 Task: Research Airbnb properties in Yevlakh, Azerbaijan from 8th December, 2023 to 15th December, 2023 for 9 adults. Place can be shared room with 5 bedrooms having 9 beds and 5 bathrooms. Property type can be flat. Amenities needed are: wifi, TV, free parkinig on premises, hot tub, gym, smoking allowed. Look for 5 properties as per requirement.
Action: Mouse moved to (433, 90)
Screenshot: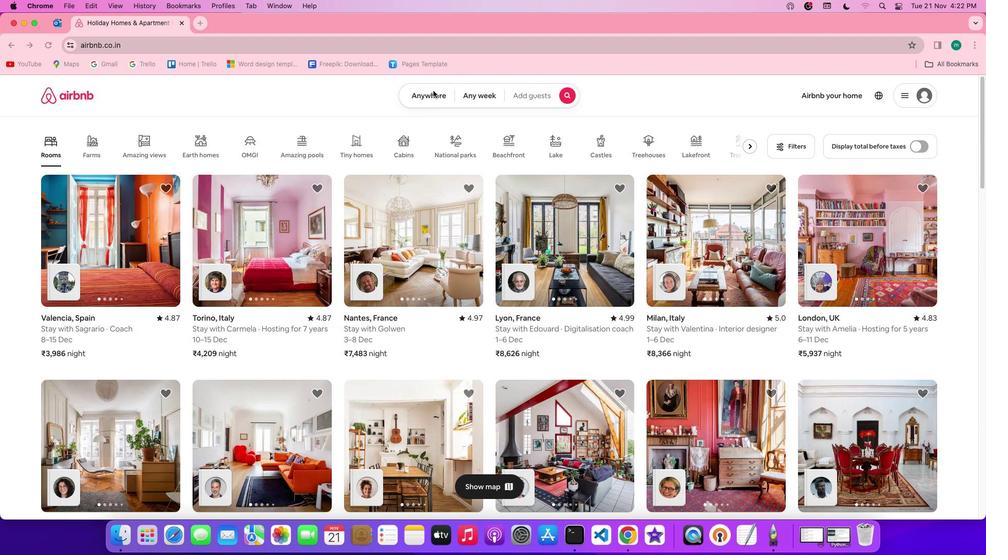 
Action: Mouse pressed left at (433, 90)
Screenshot: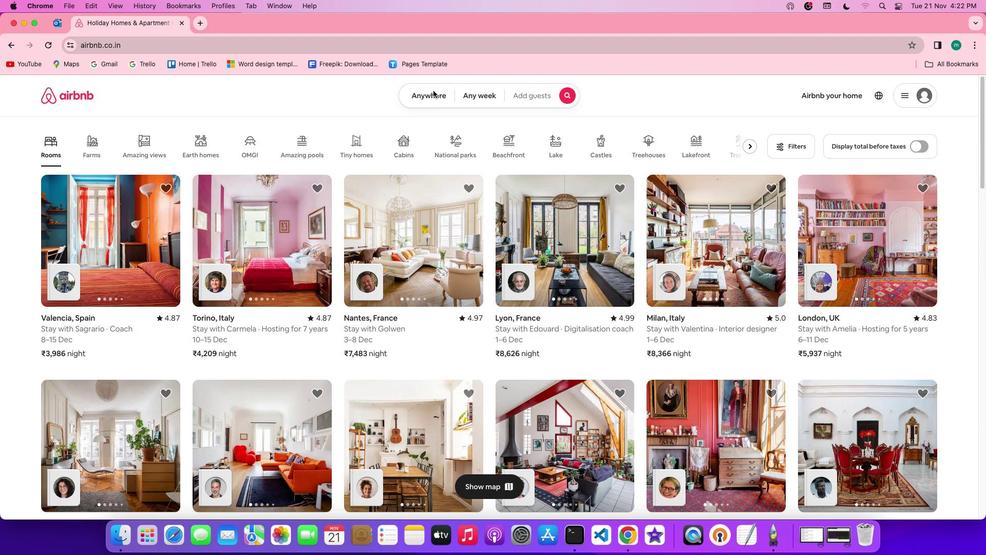 
Action: Mouse pressed left at (433, 90)
Screenshot: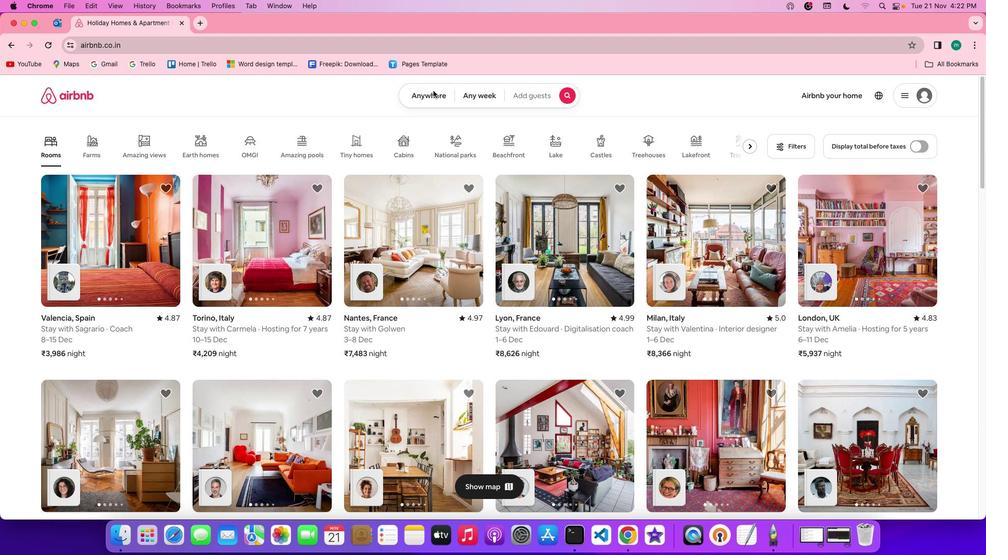 
Action: Mouse moved to (358, 135)
Screenshot: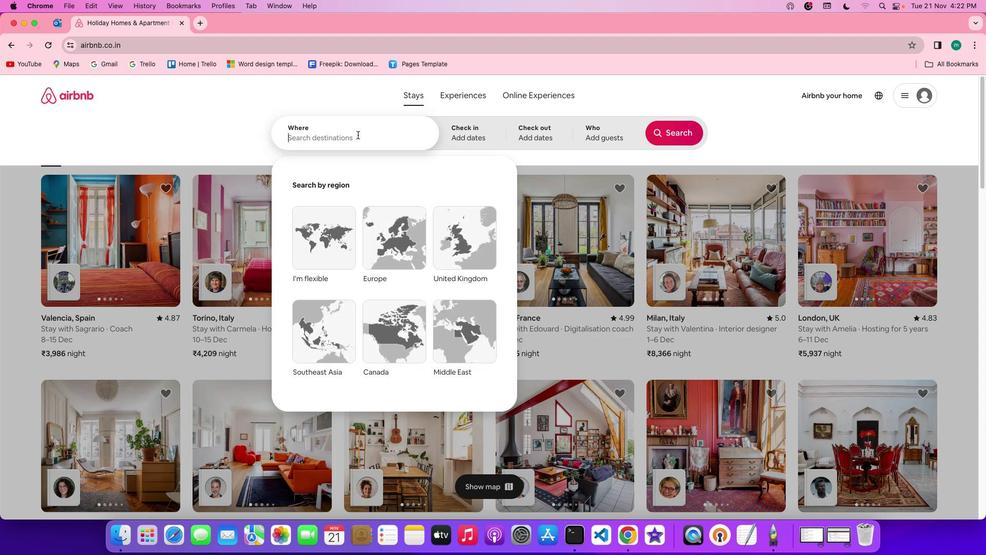 
Action: Mouse pressed left at (358, 135)
Screenshot: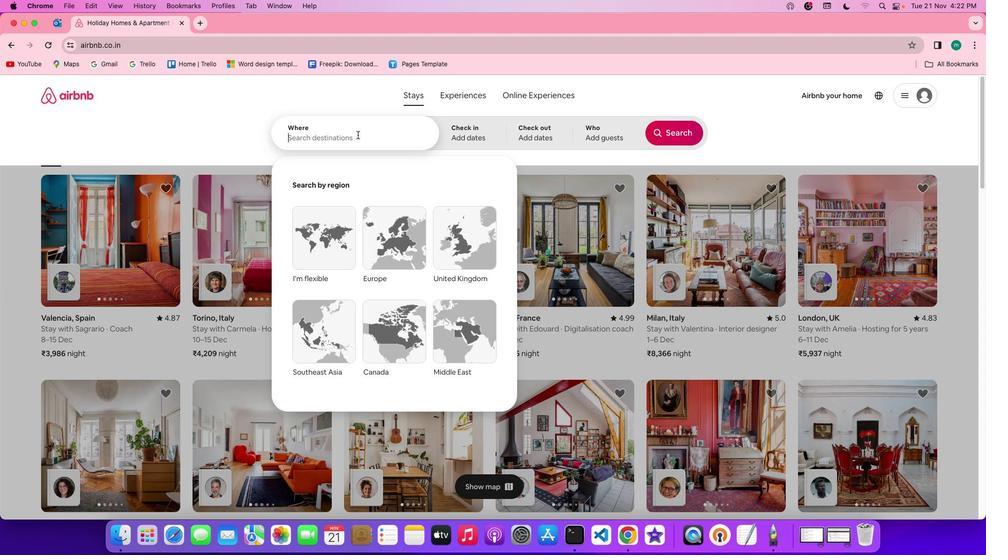 
Action: Key pressed Key.shift'Y''e''v''l''a''k''h'','Key.spaceKey.shift'A''z''e''r''b''a''i''j''a''n'
Screenshot: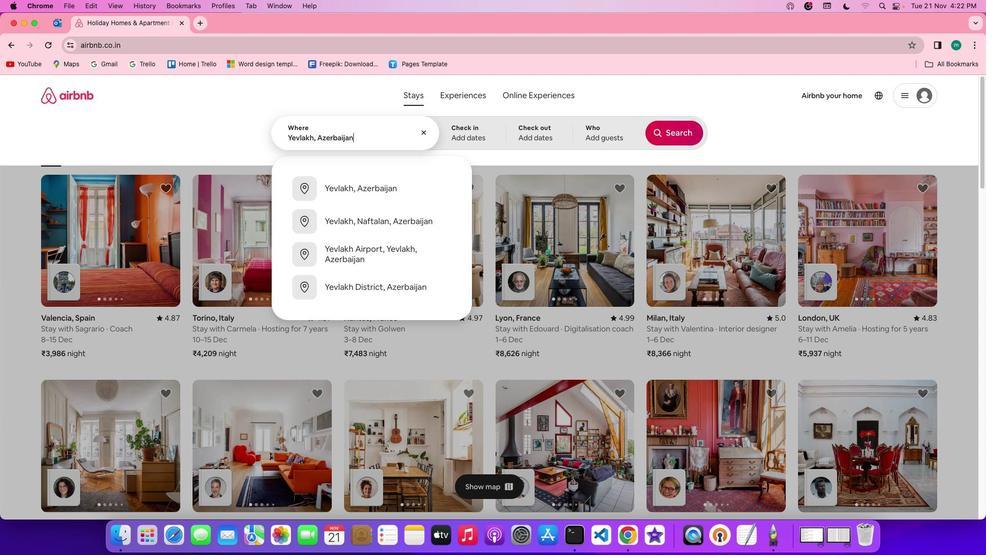 
Action: Mouse moved to (470, 132)
Screenshot: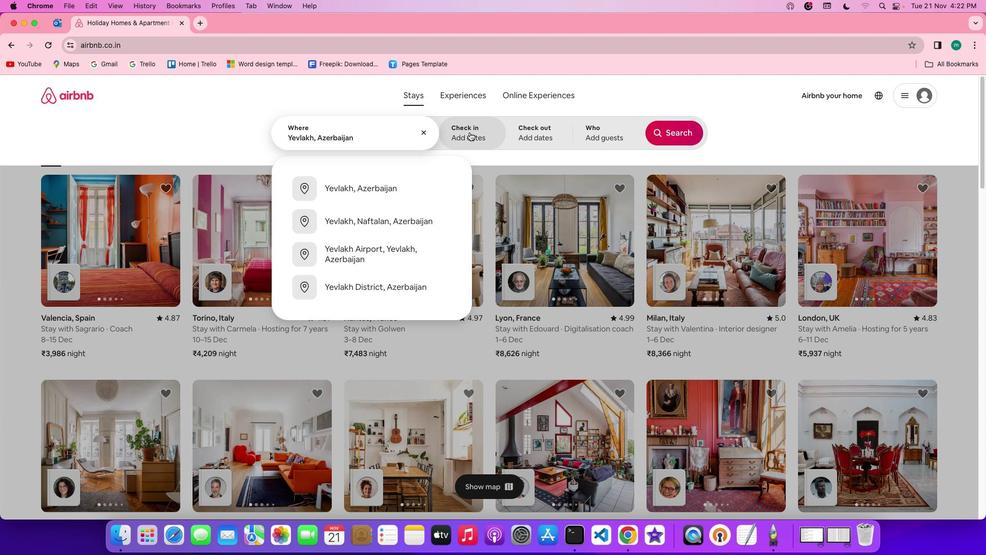 
Action: Mouse pressed left at (470, 132)
Screenshot: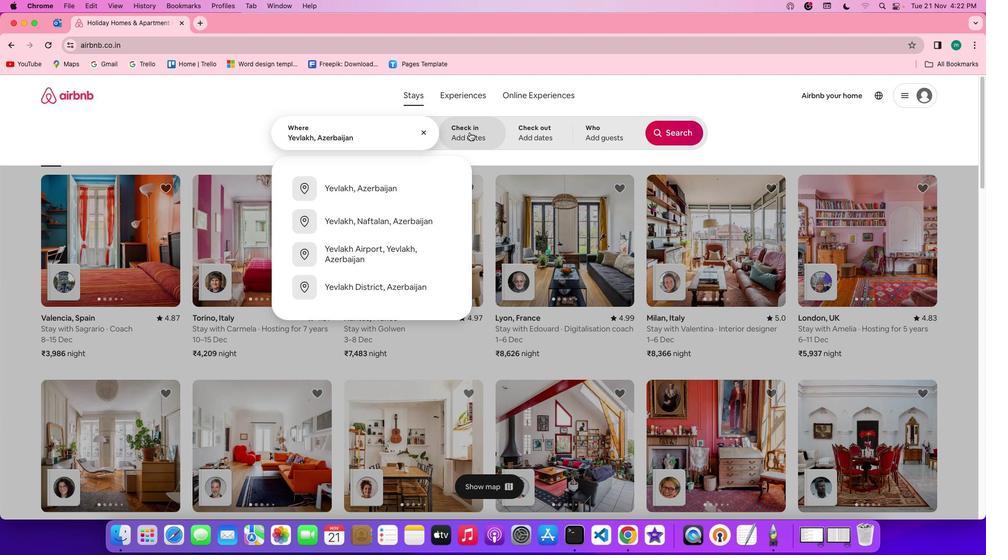 
Action: Mouse moved to (645, 290)
Screenshot: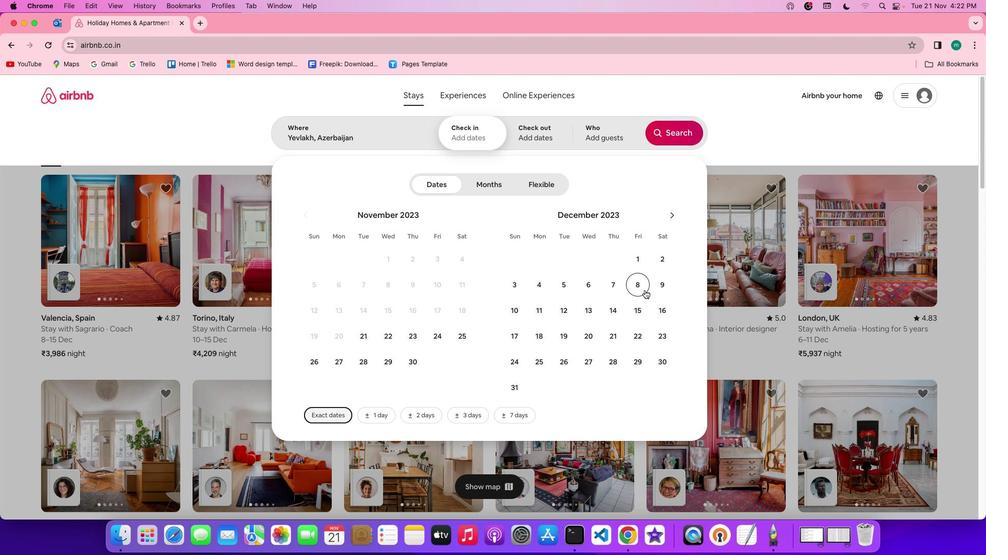 
Action: Mouse pressed left at (645, 290)
Screenshot: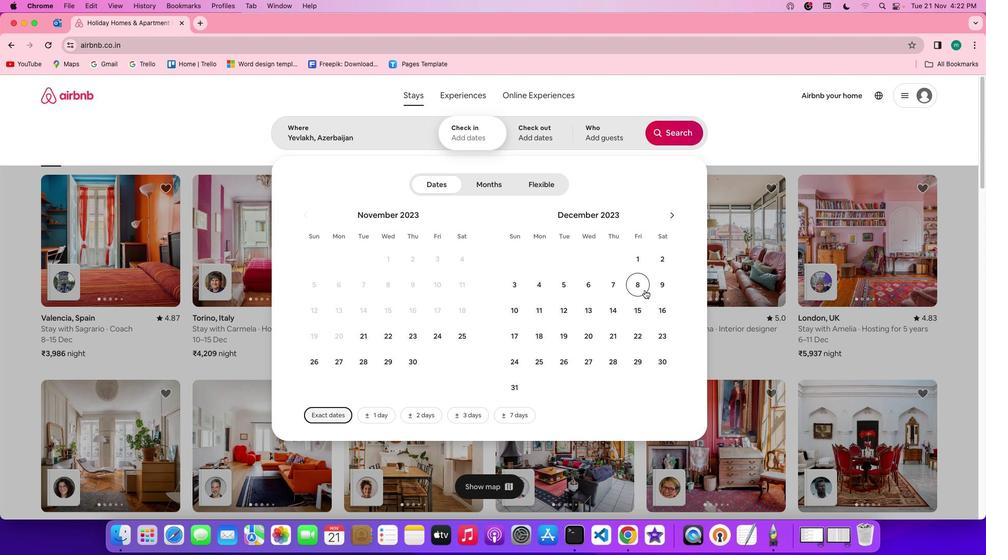 
Action: Mouse moved to (636, 313)
Screenshot: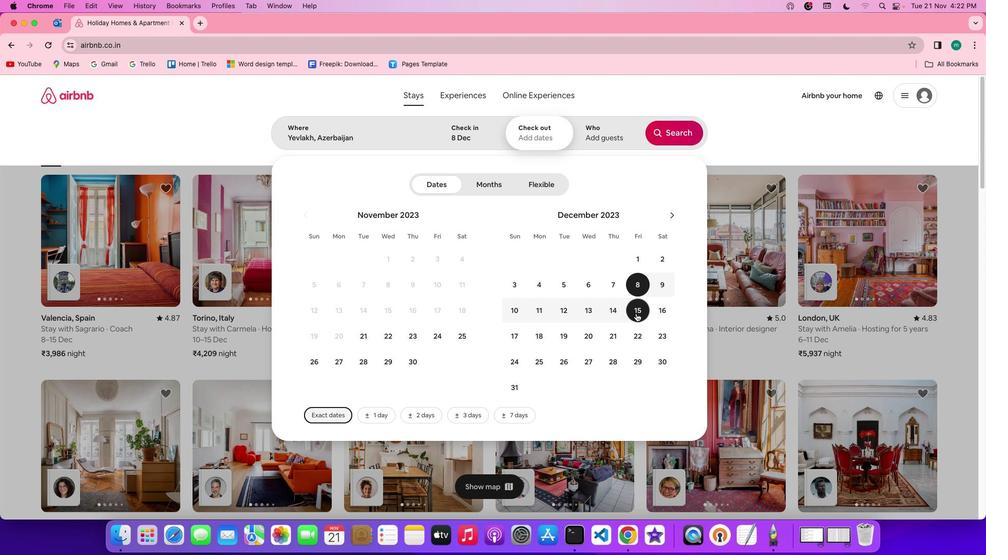 
Action: Mouse pressed left at (636, 313)
Screenshot: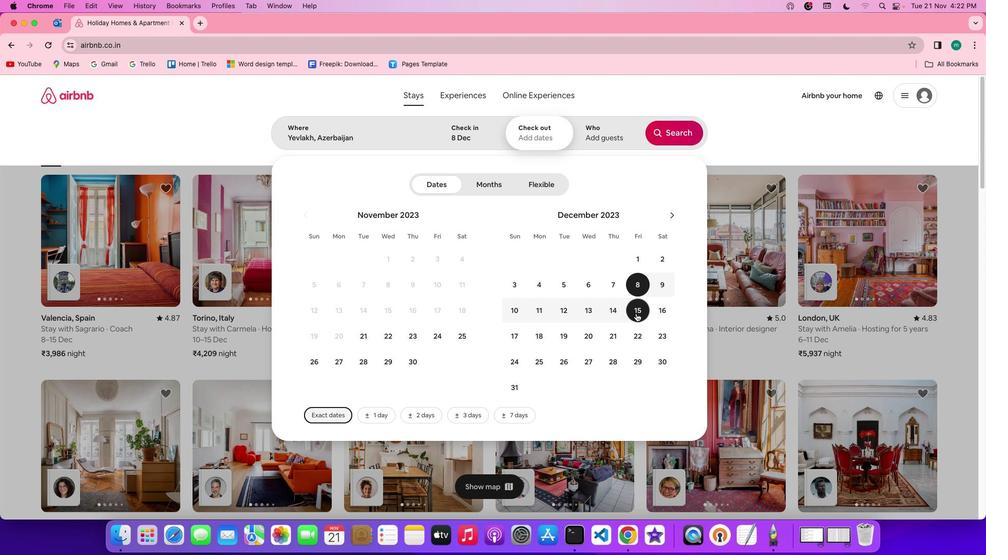 
Action: Mouse moved to (621, 142)
Screenshot: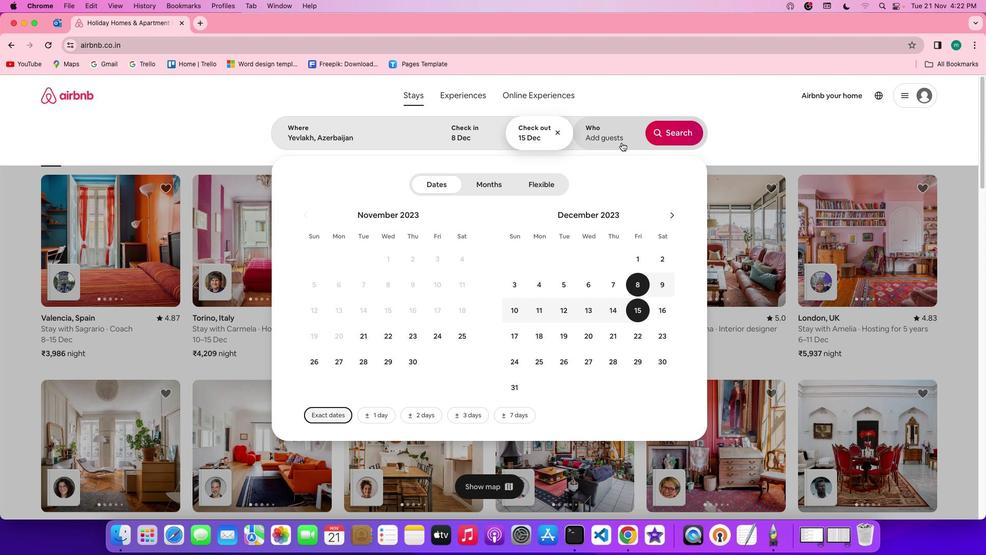 
Action: Mouse pressed left at (621, 142)
Screenshot: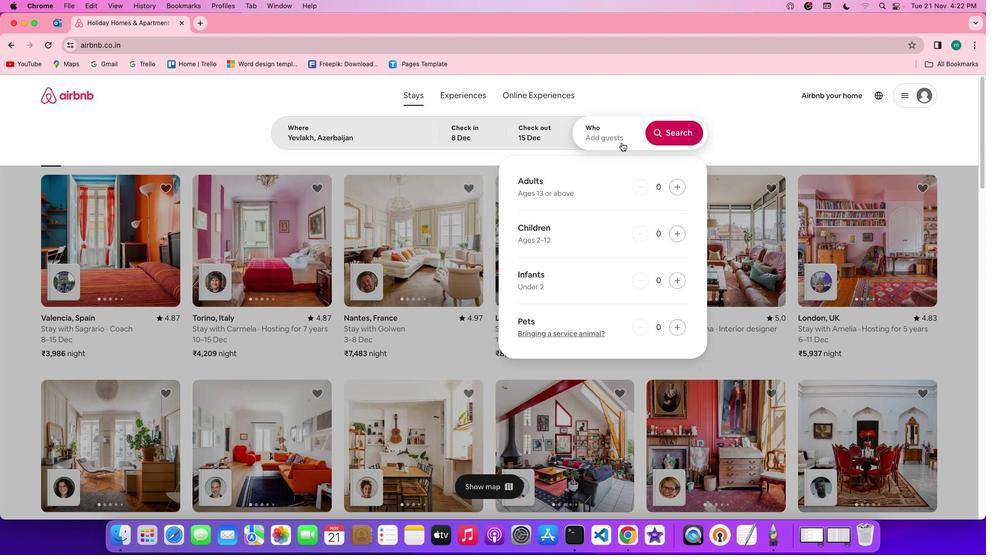 
Action: Mouse moved to (681, 188)
Screenshot: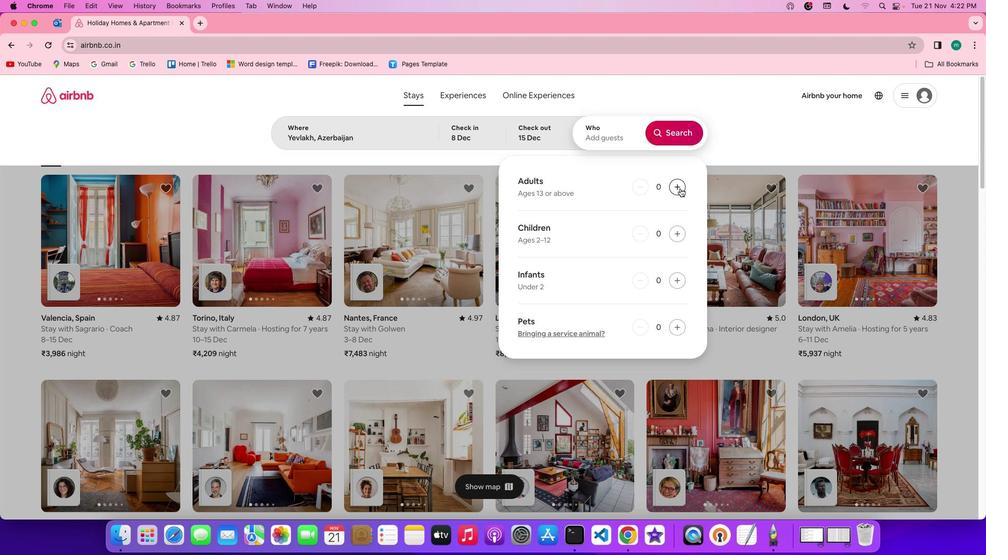 
Action: Mouse pressed left at (681, 188)
Screenshot: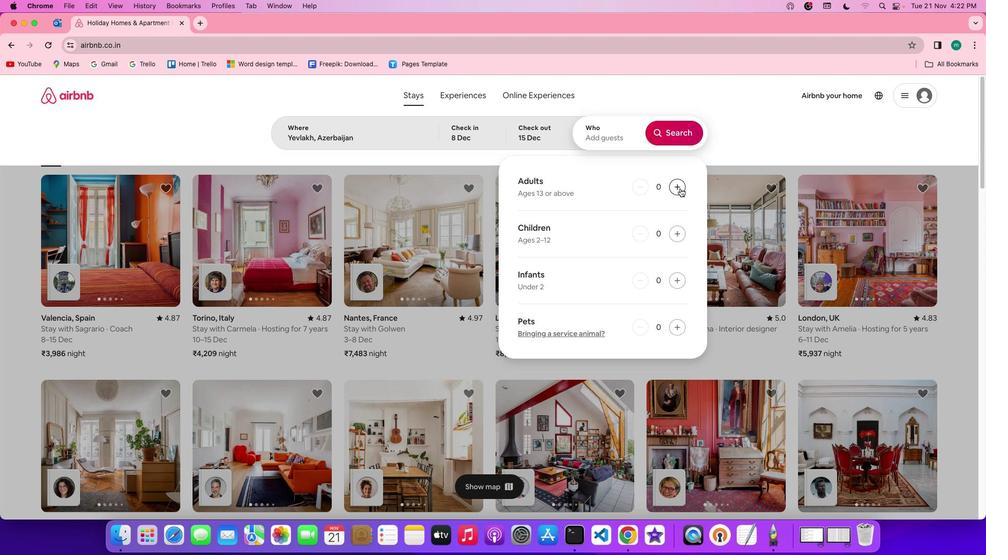 
Action: Mouse pressed left at (681, 188)
Screenshot: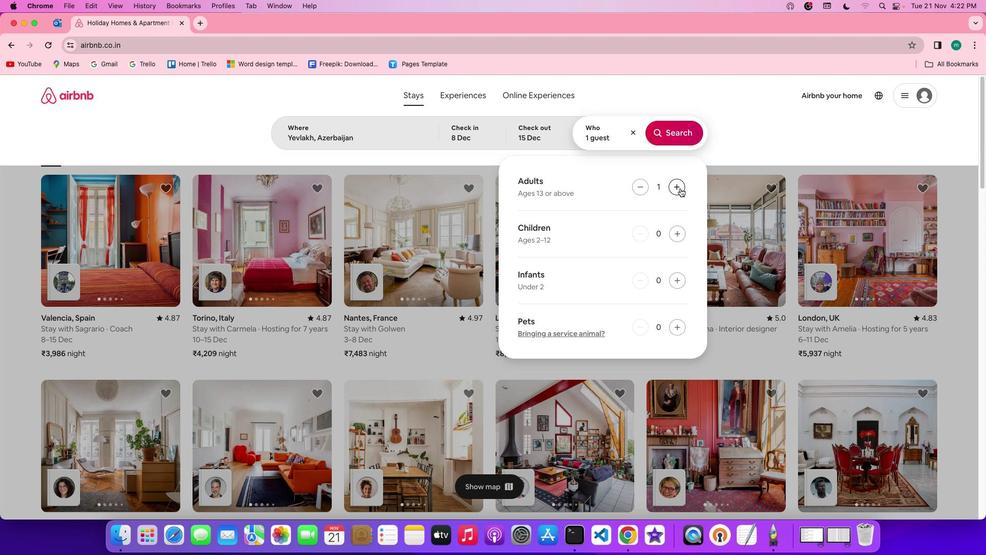 
Action: Mouse pressed left at (681, 188)
Screenshot: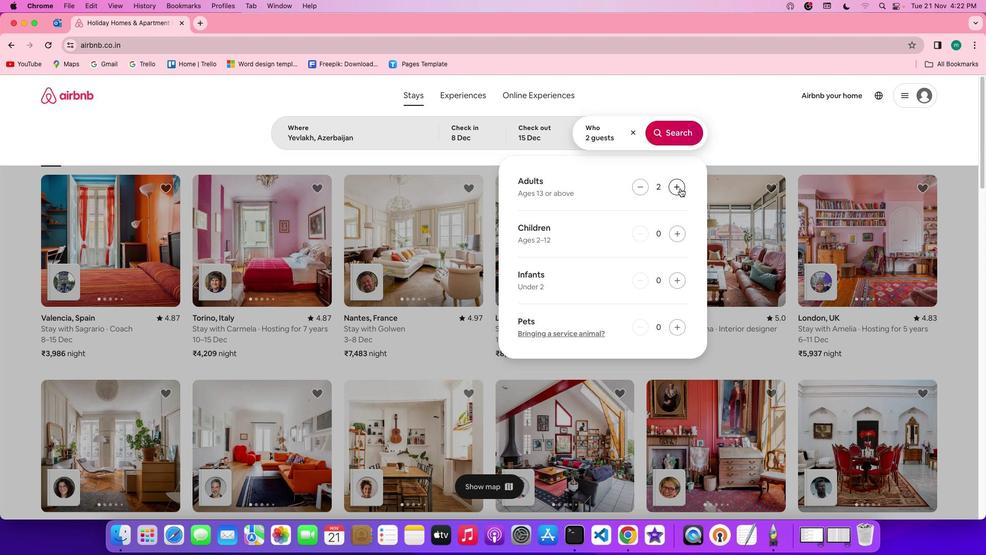 
Action: Mouse pressed left at (681, 188)
Screenshot: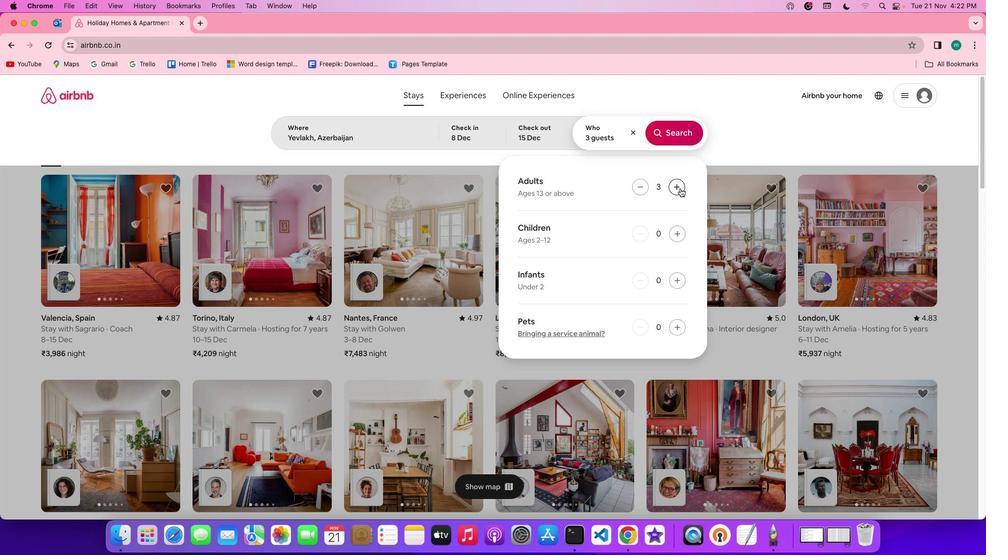 
Action: Mouse pressed left at (681, 188)
Screenshot: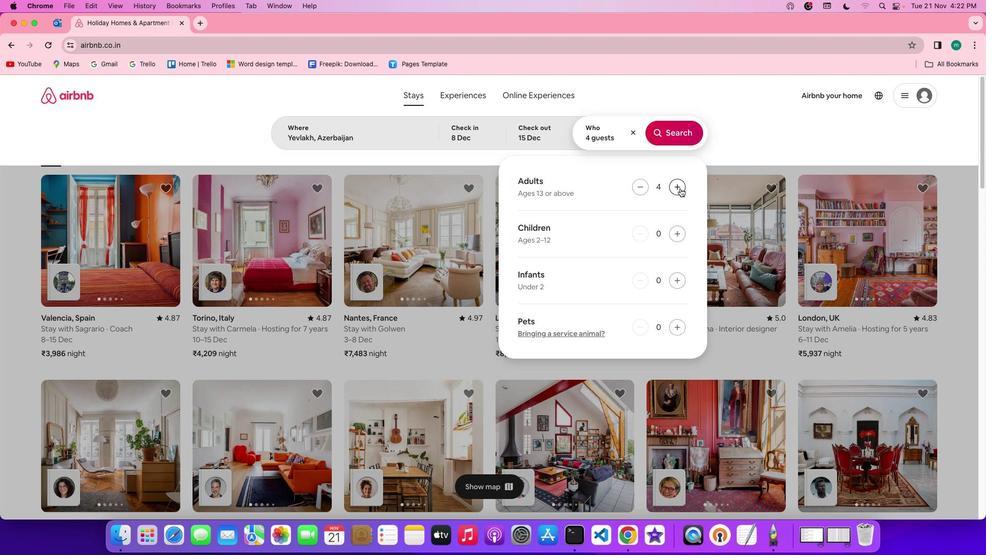 
Action: Mouse pressed left at (681, 188)
Screenshot: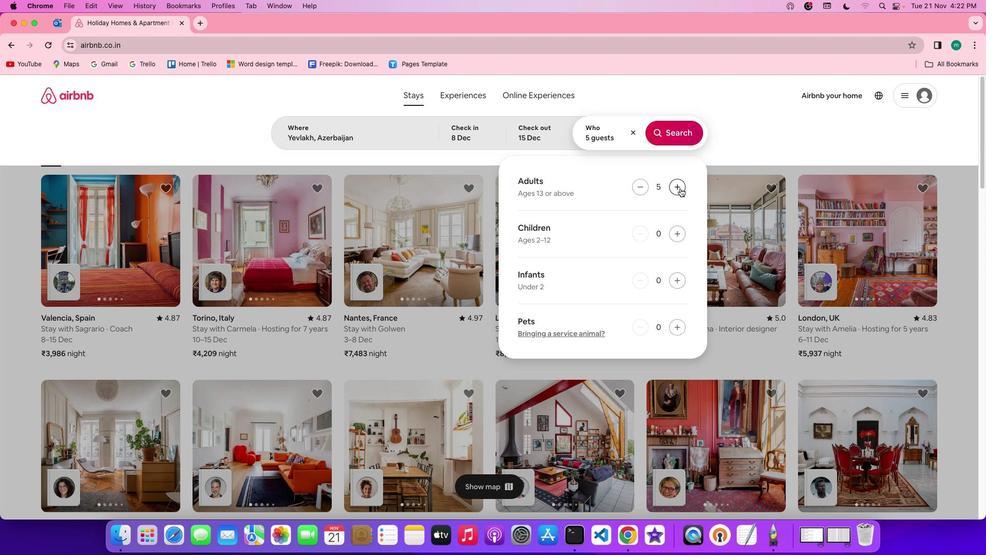 
Action: Mouse pressed left at (681, 188)
Screenshot: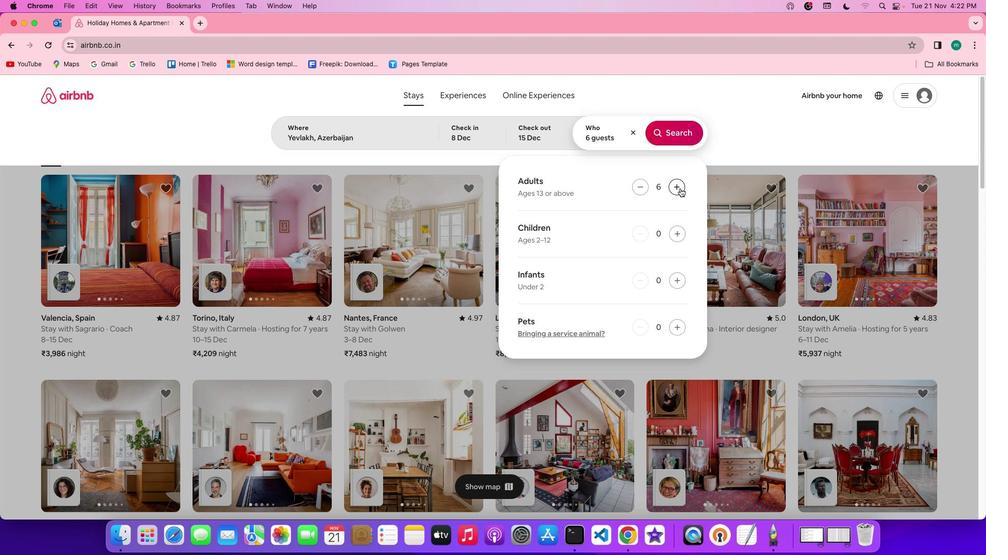 
Action: Mouse pressed left at (681, 188)
Screenshot: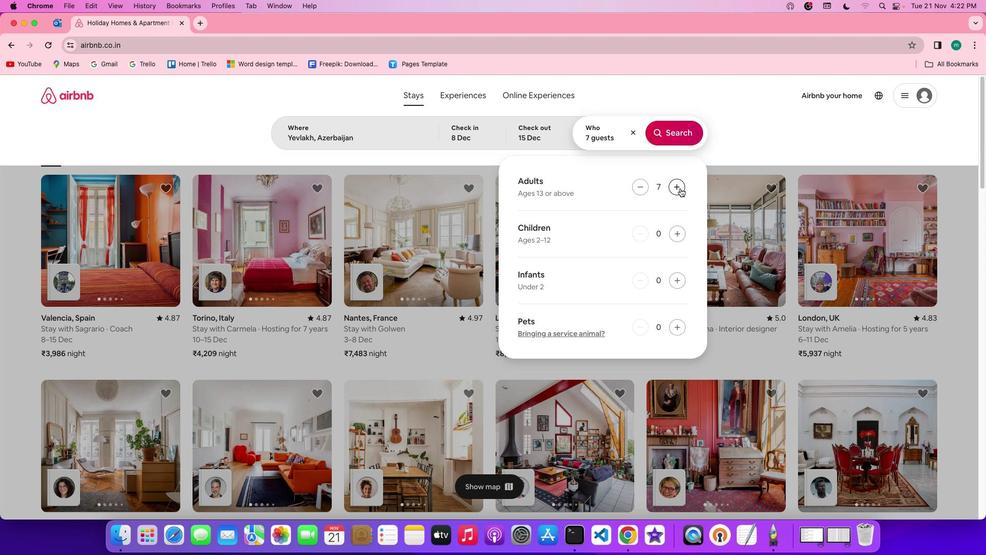 
Action: Mouse pressed left at (681, 188)
Screenshot: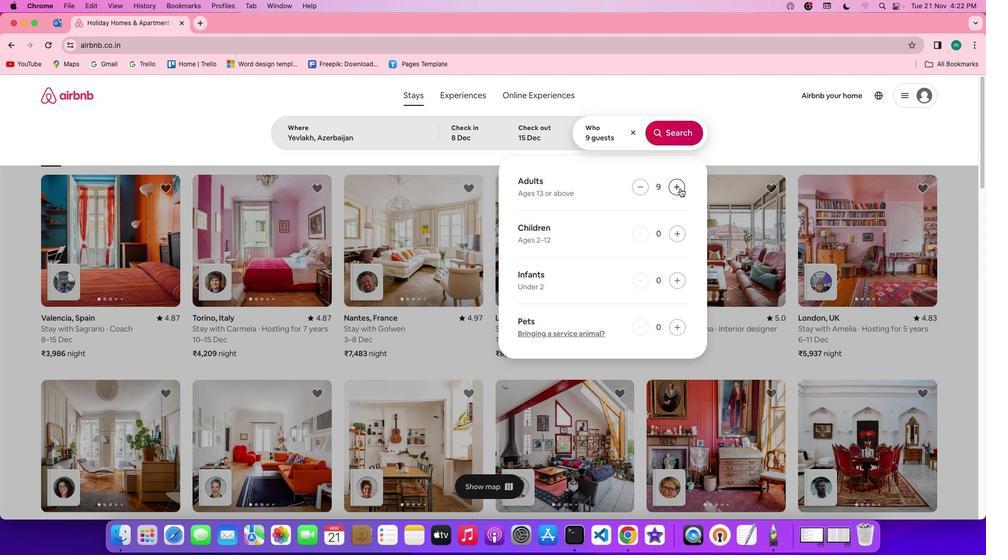 
Action: Mouse moved to (670, 131)
Screenshot: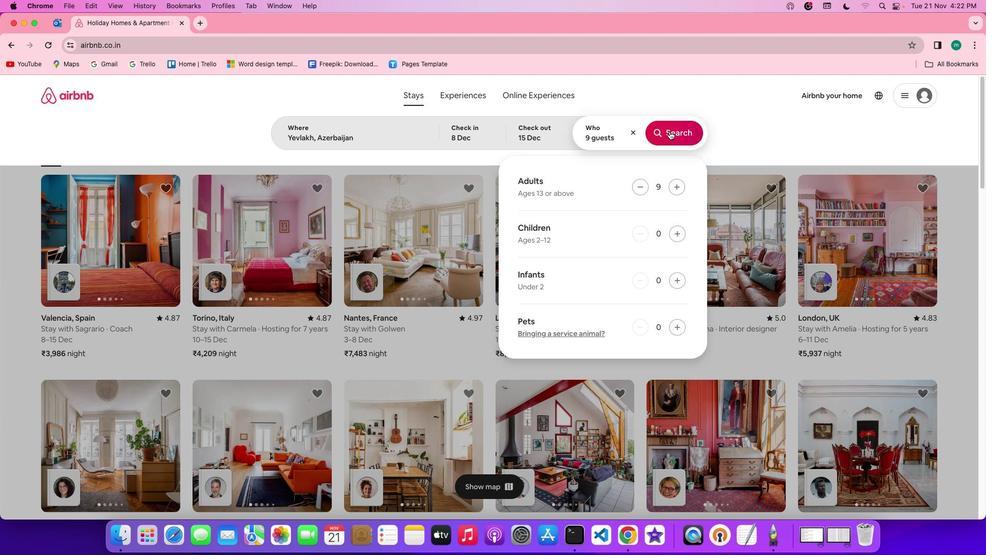 
Action: Mouse pressed left at (670, 131)
Screenshot: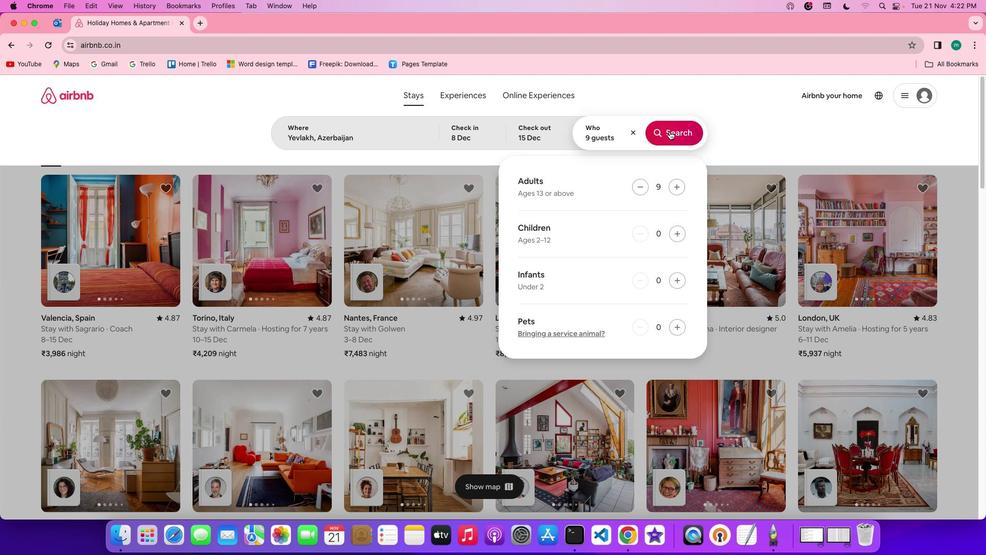 
Action: Mouse moved to (822, 132)
Screenshot: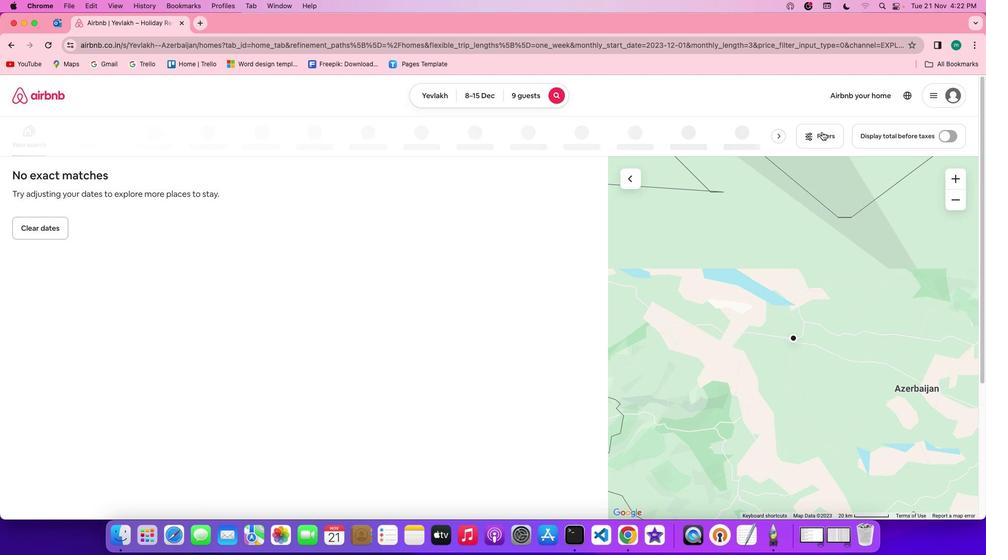 
Action: Mouse pressed left at (822, 132)
Screenshot: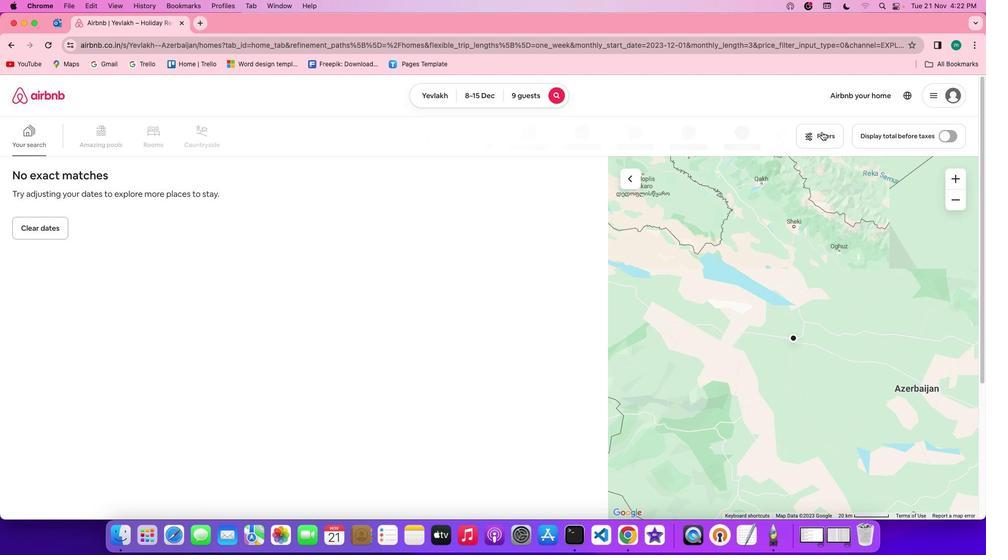 
Action: Mouse moved to (506, 309)
Screenshot: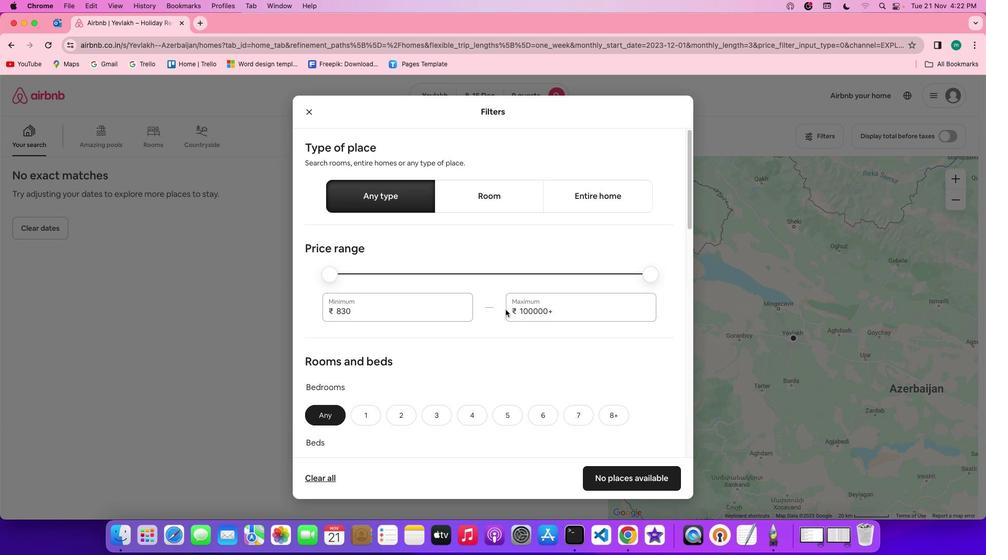 
Action: Mouse scrolled (506, 309) with delta (0, 0)
Screenshot: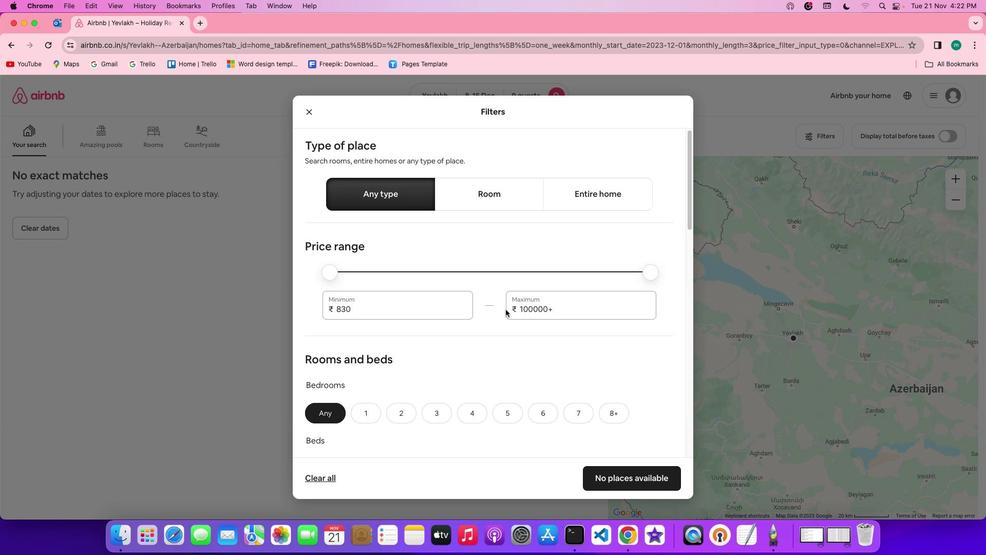 
Action: Mouse scrolled (506, 309) with delta (0, 0)
Screenshot: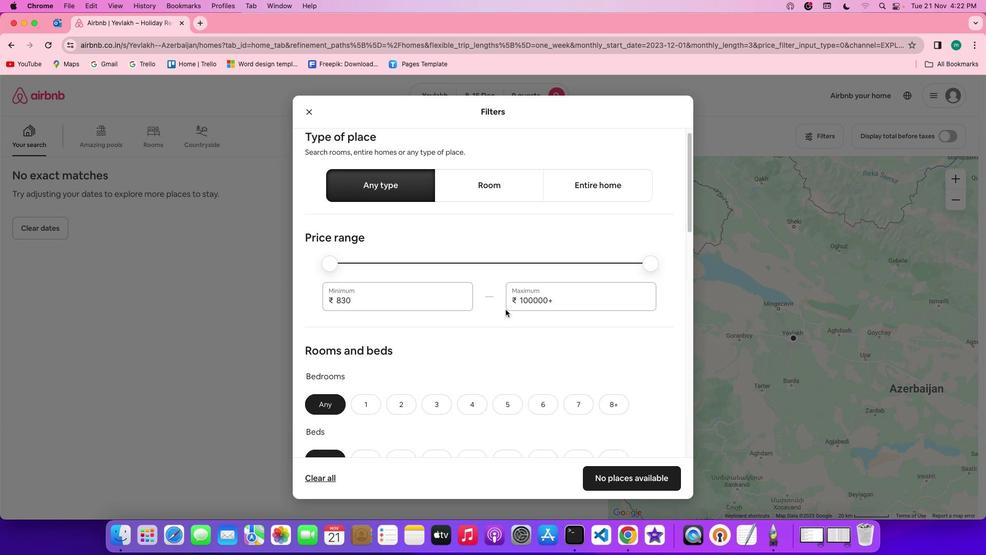 
Action: Mouse scrolled (506, 309) with delta (0, 0)
Screenshot: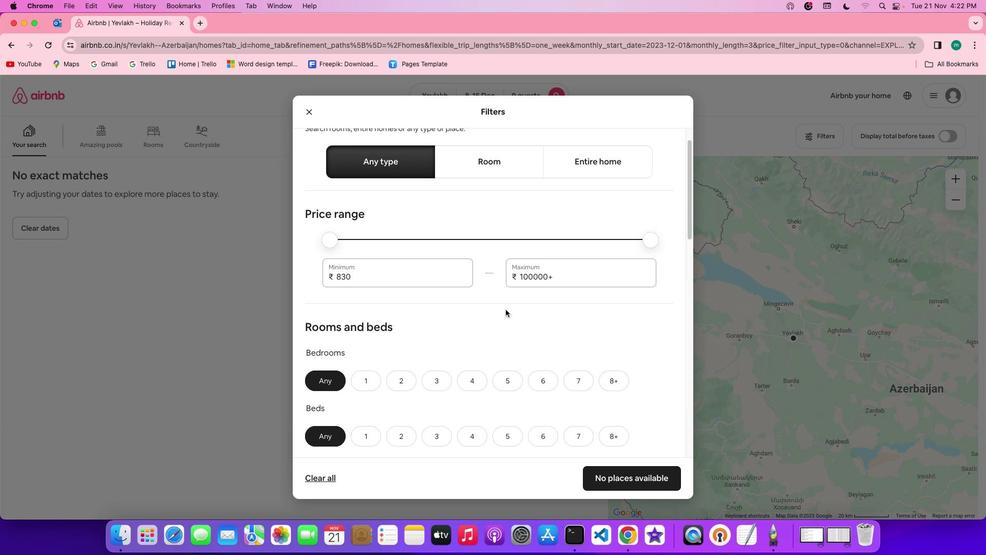 
Action: Mouse scrolled (506, 309) with delta (0, 0)
Screenshot: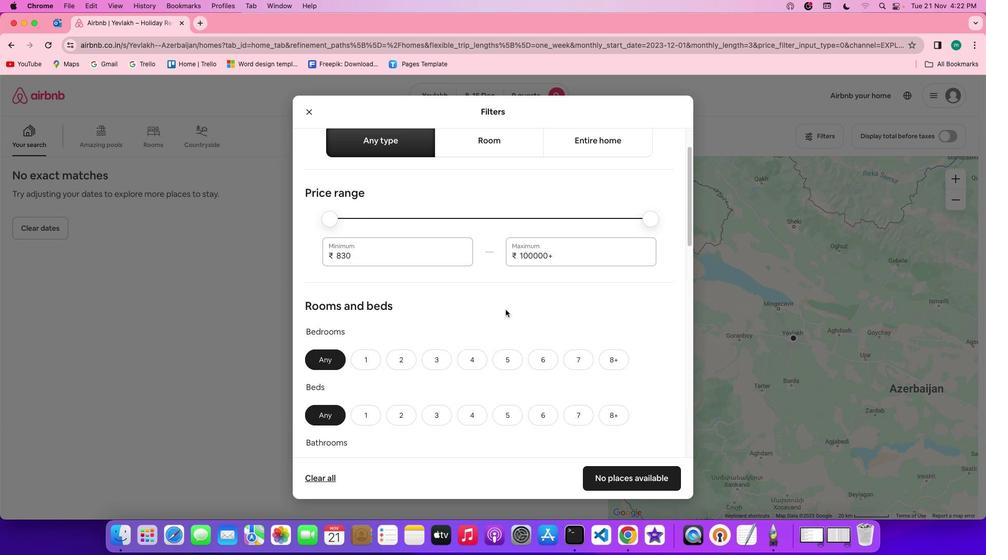 
Action: Mouse scrolled (506, 309) with delta (0, 0)
Screenshot: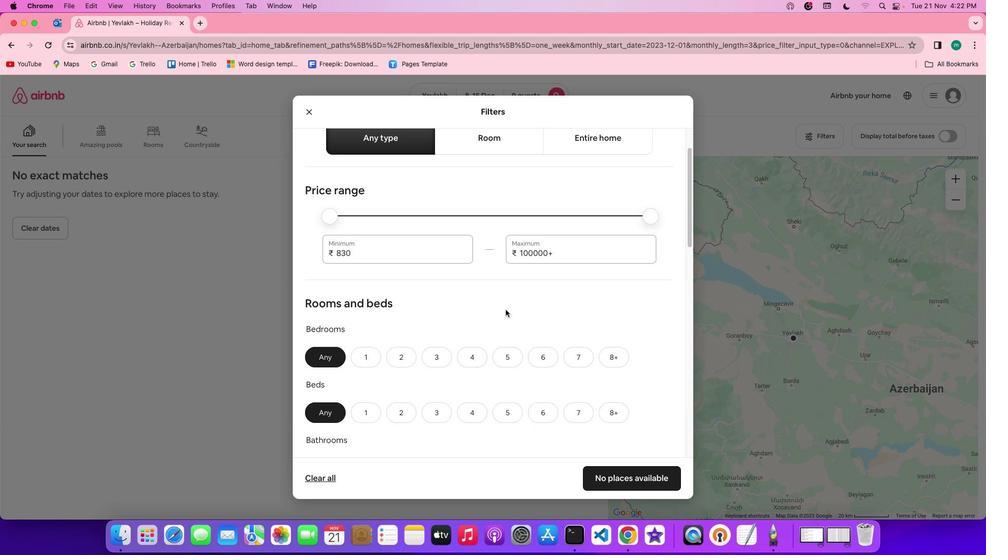 
Action: Mouse scrolled (506, 309) with delta (0, 0)
Screenshot: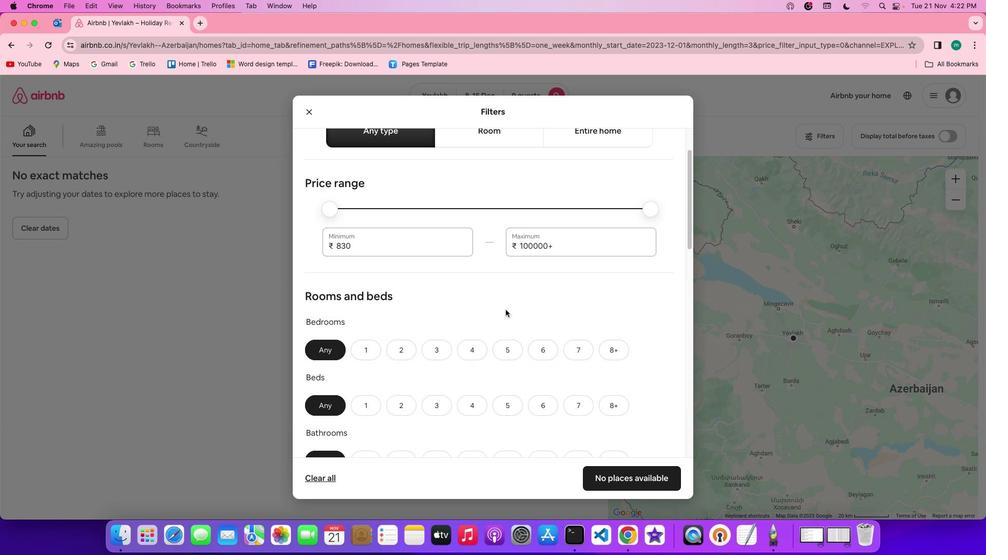 
Action: Mouse scrolled (506, 309) with delta (0, 0)
Screenshot: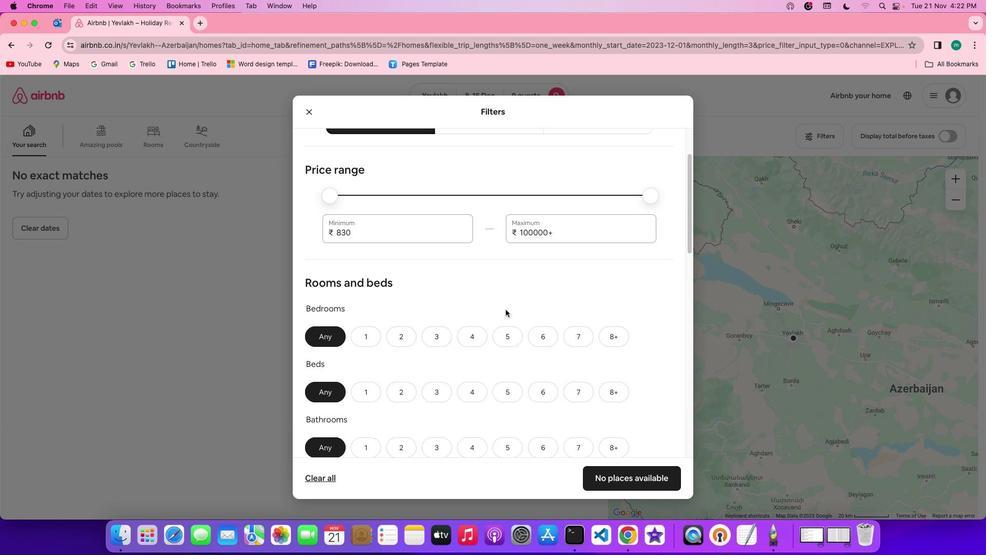 
Action: Mouse moved to (510, 309)
Screenshot: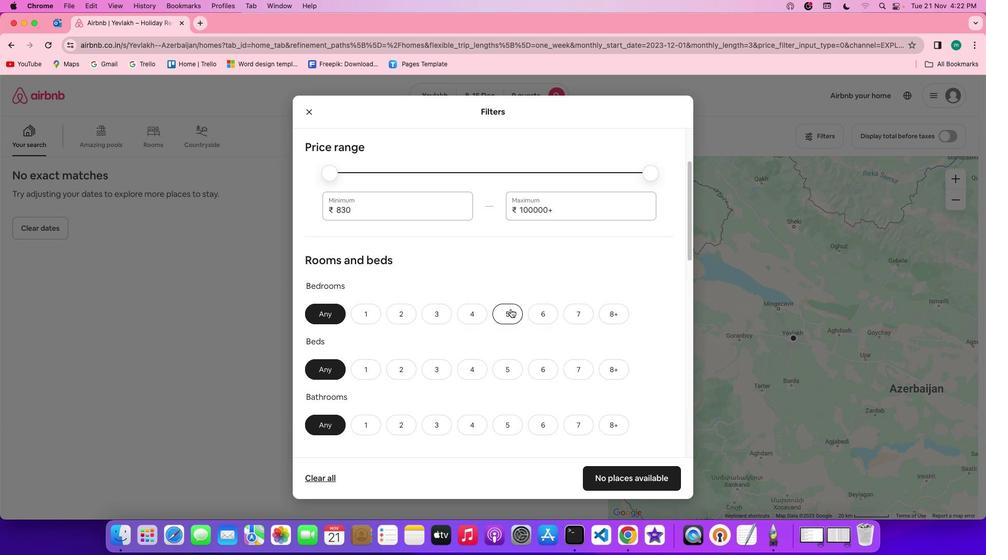 
Action: Mouse scrolled (510, 309) with delta (0, 0)
Screenshot: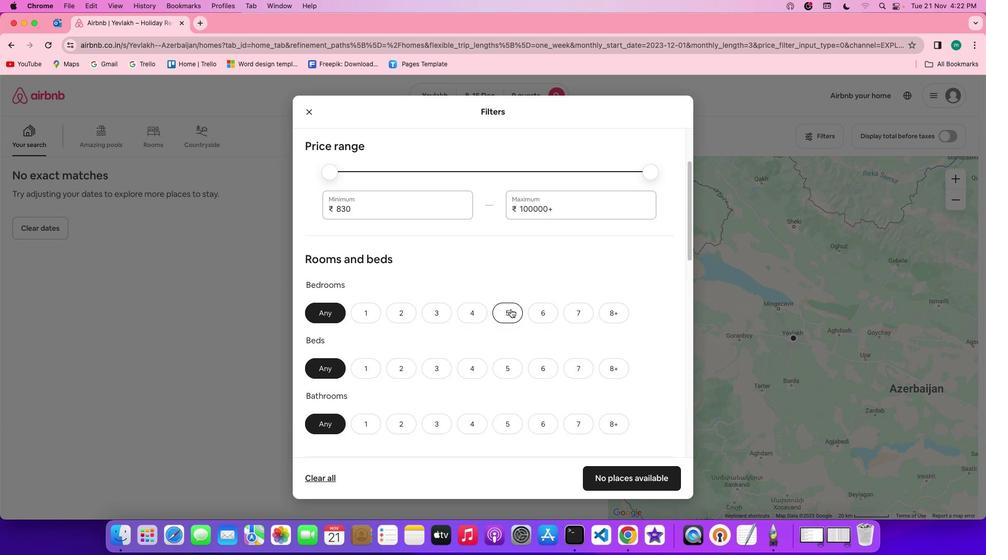 
Action: Mouse scrolled (510, 309) with delta (0, 0)
Screenshot: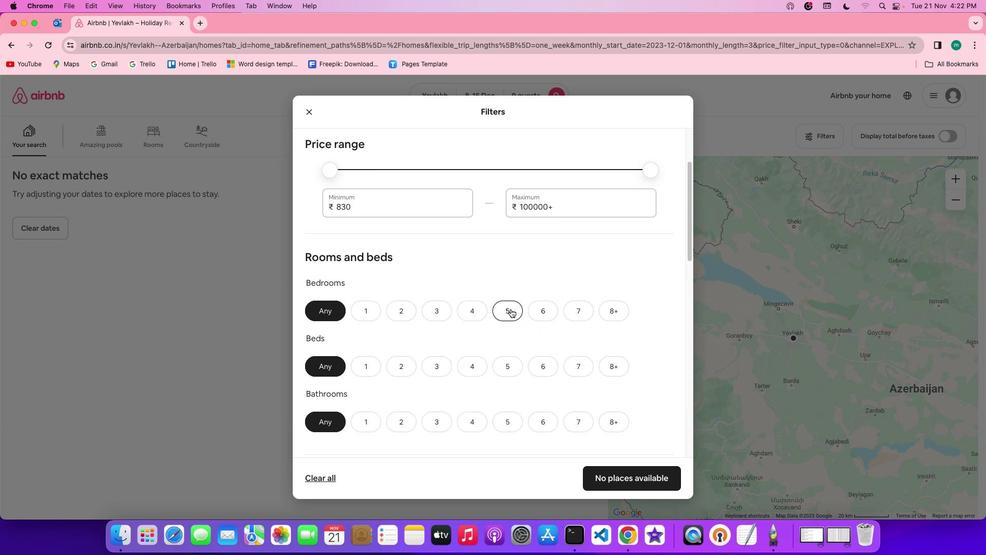 
Action: Mouse moved to (511, 308)
Screenshot: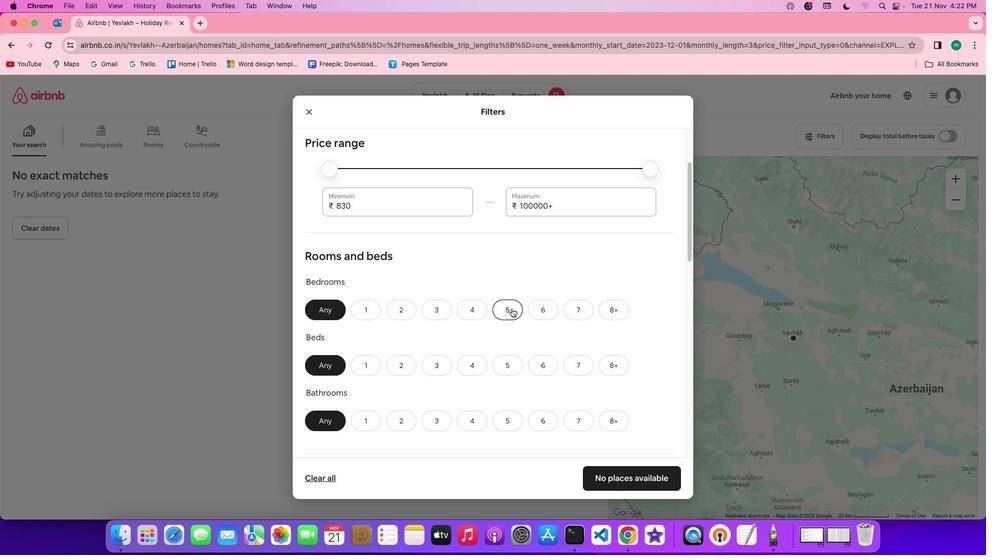 
Action: Mouse pressed left at (511, 308)
Screenshot: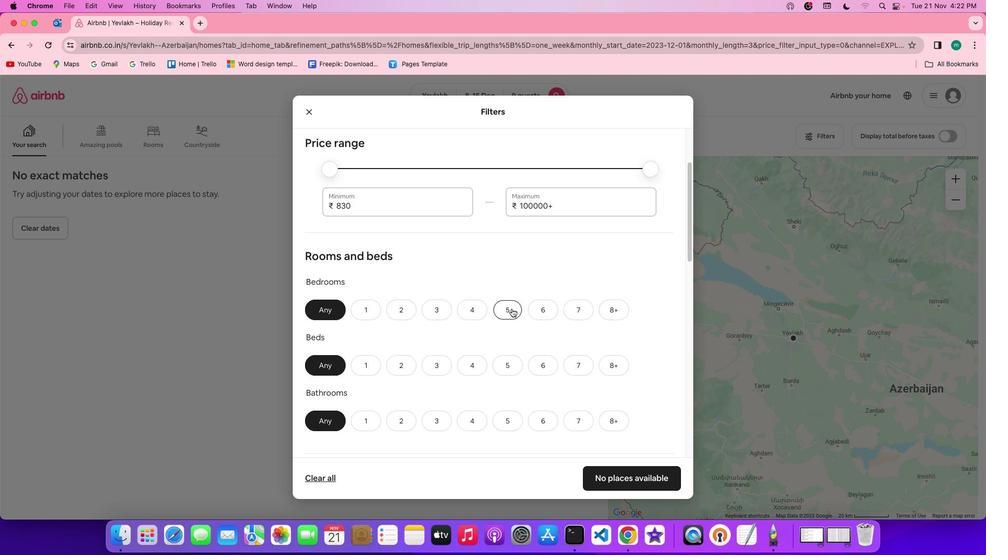 
Action: Mouse moved to (618, 365)
Screenshot: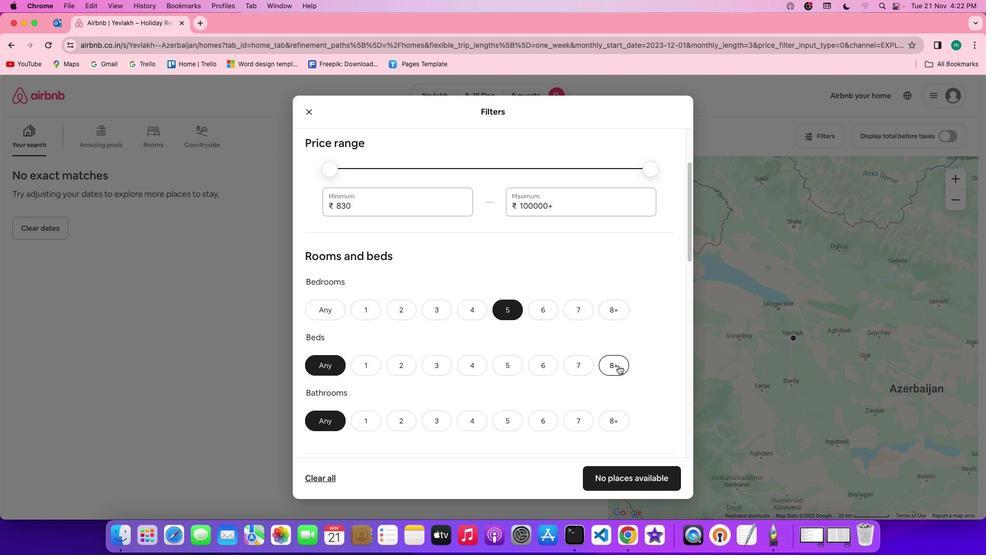 
Action: Mouse pressed left at (618, 365)
Screenshot: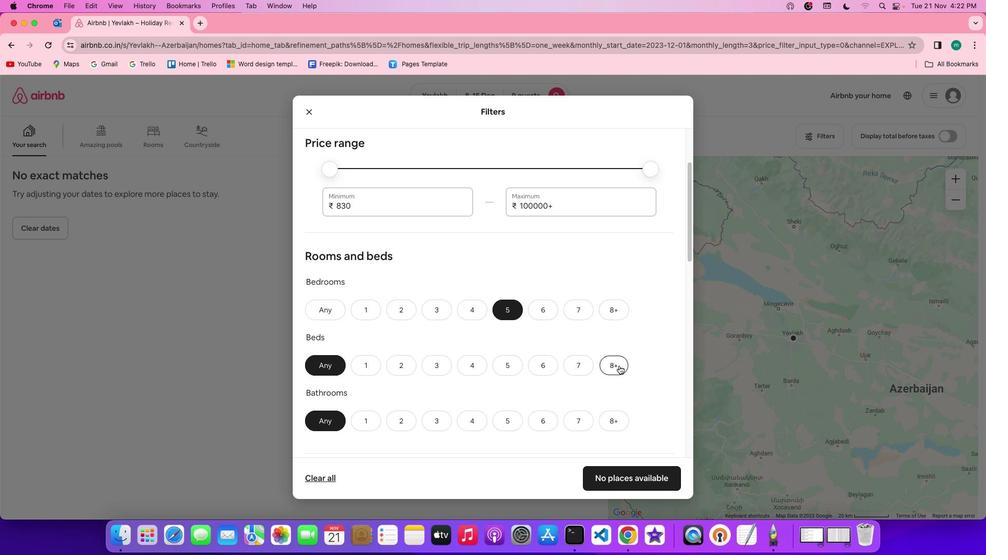
Action: Mouse moved to (506, 424)
Screenshot: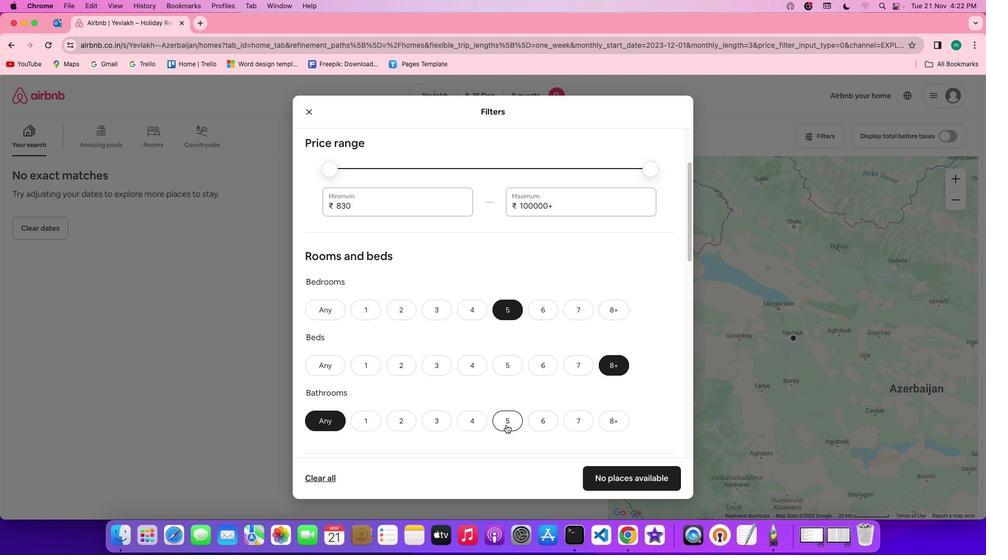
Action: Mouse pressed left at (506, 424)
Screenshot: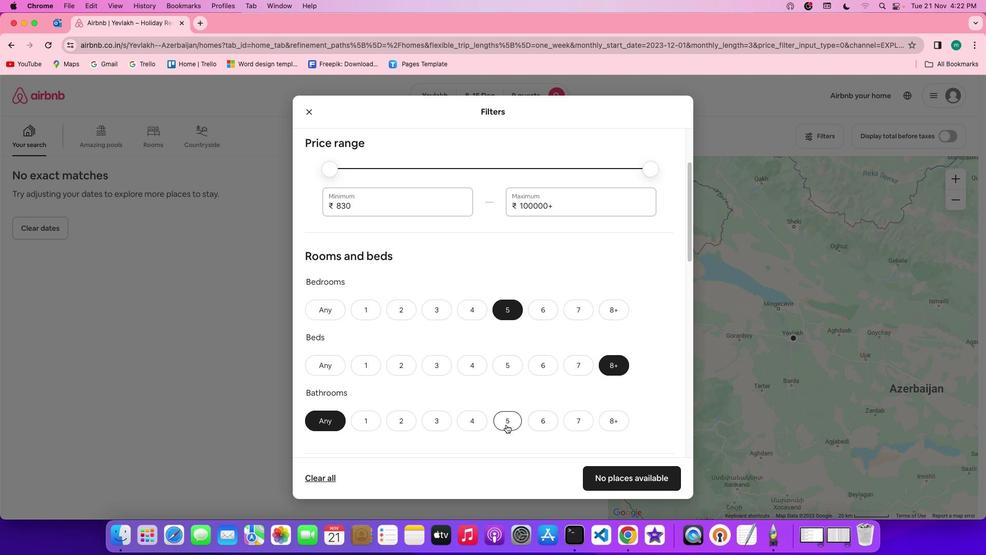 
Action: Mouse moved to (559, 399)
Screenshot: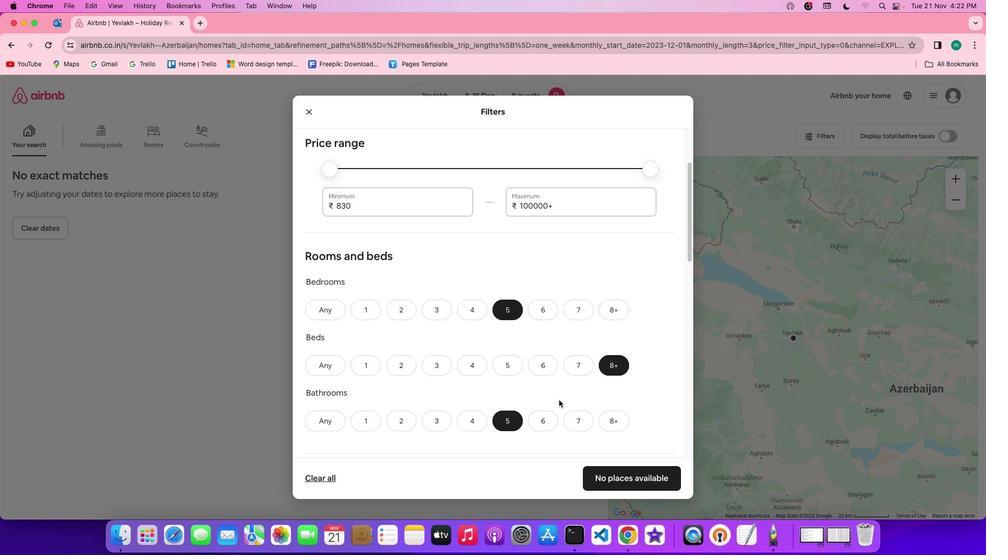 
Action: Mouse scrolled (559, 399) with delta (0, 0)
Screenshot: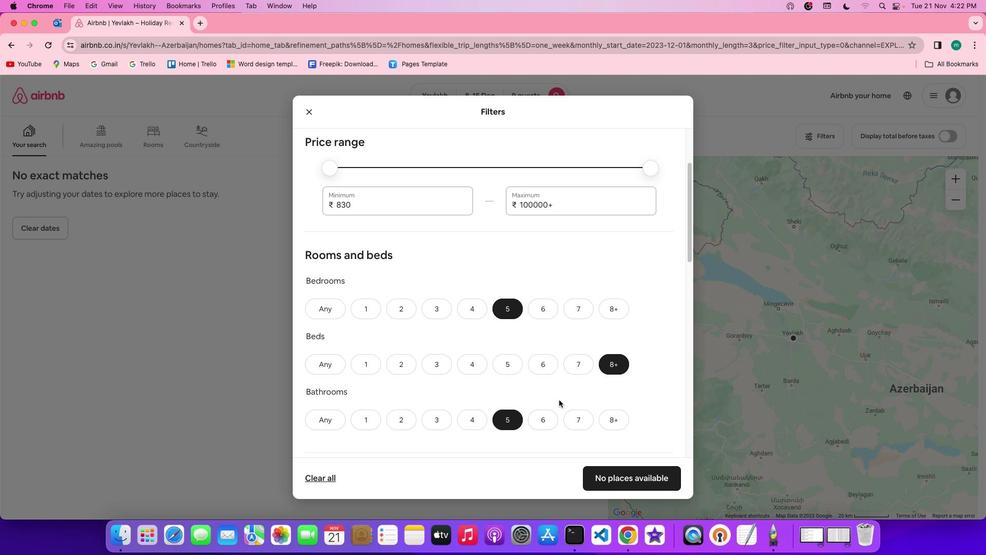 
Action: Mouse scrolled (559, 399) with delta (0, 0)
Screenshot: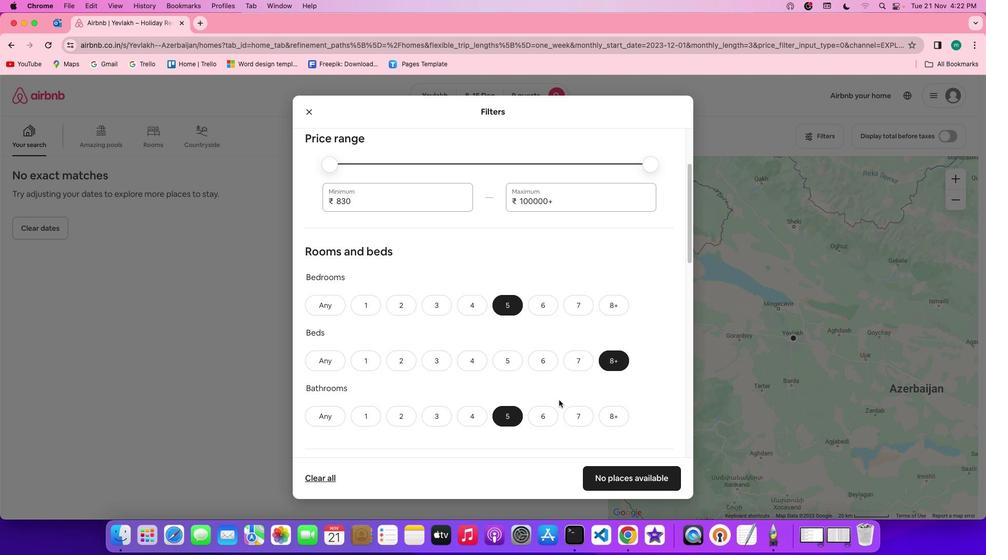 
Action: Mouse scrolled (559, 399) with delta (0, 0)
Screenshot: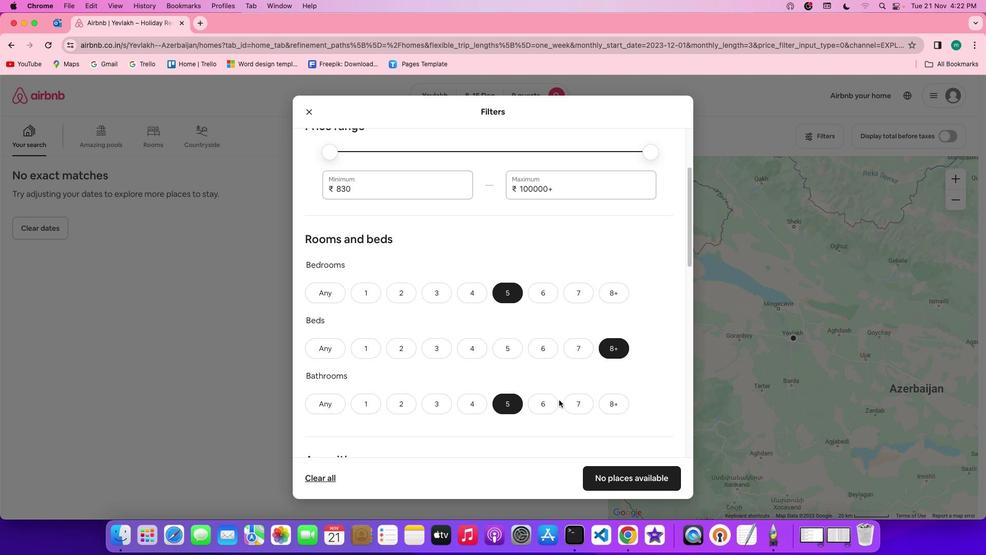 
Action: Mouse scrolled (559, 399) with delta (0, 0)
Screenshot: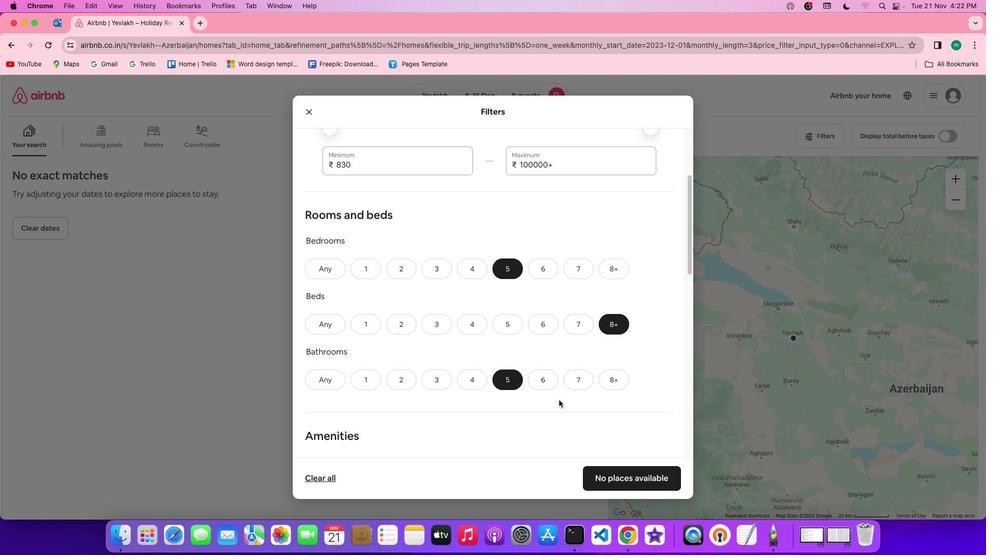 
Action: Mouse scrolled (559, 399) with delta (0, 0)
Screenshot: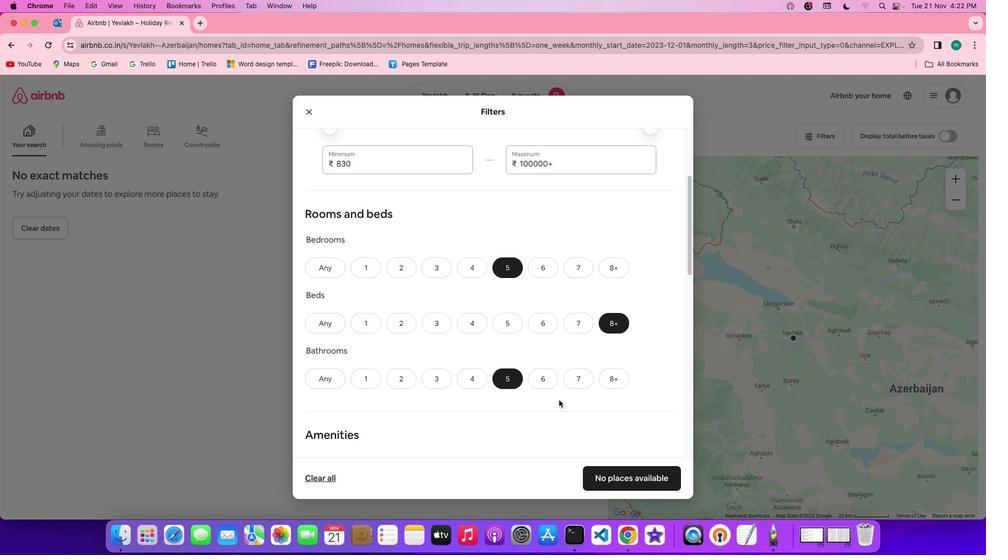 
Action: Mouse scrolled (559, 399) with delta (0, 0)
Screenshot: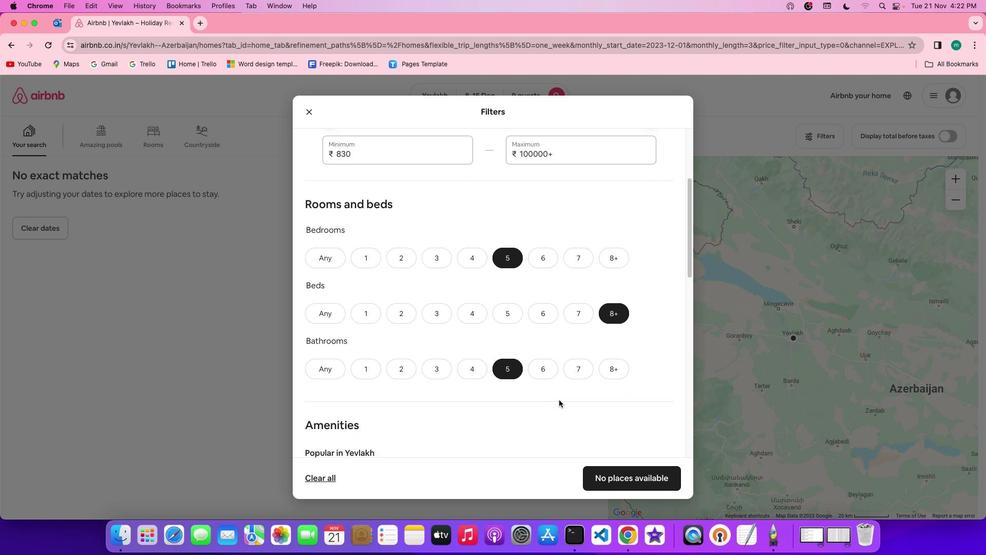 
Action: Mouse scrolled (559, 399) with delta (0, 0)
Screenshot: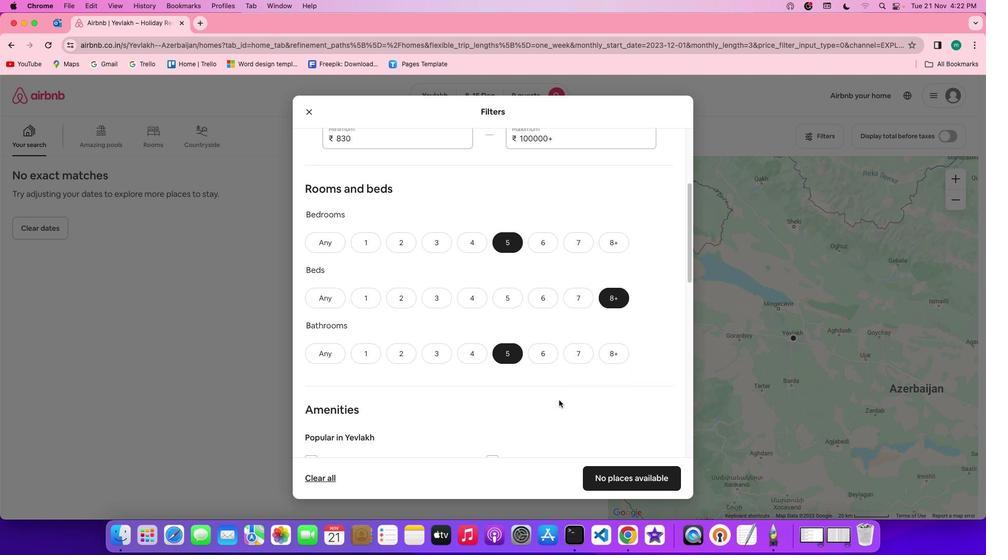 
Action: Mouse scrolled (559, 399) with delta (0, -1)
Screenshot: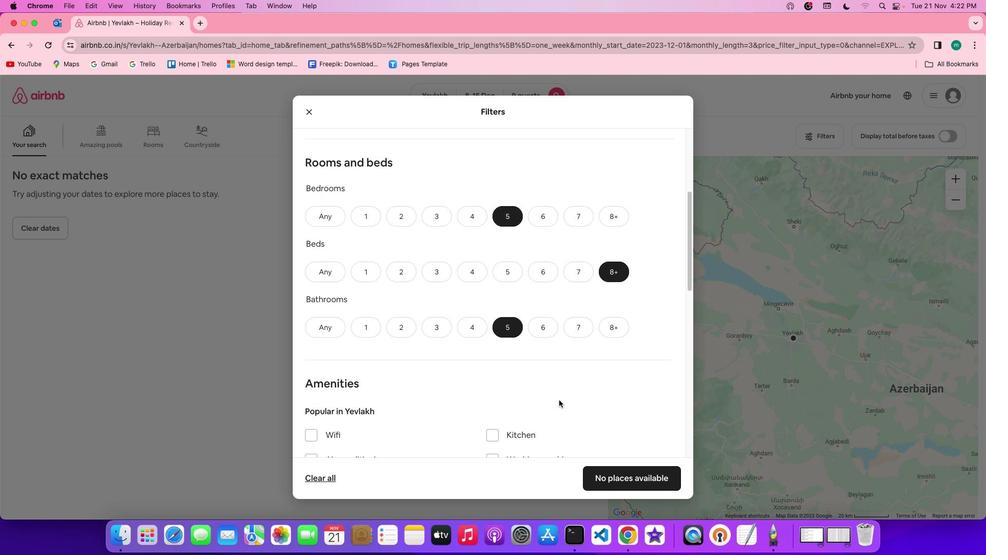
Action: Mouse scrolled (559, 399) with delta (0, 0)
Screenshot: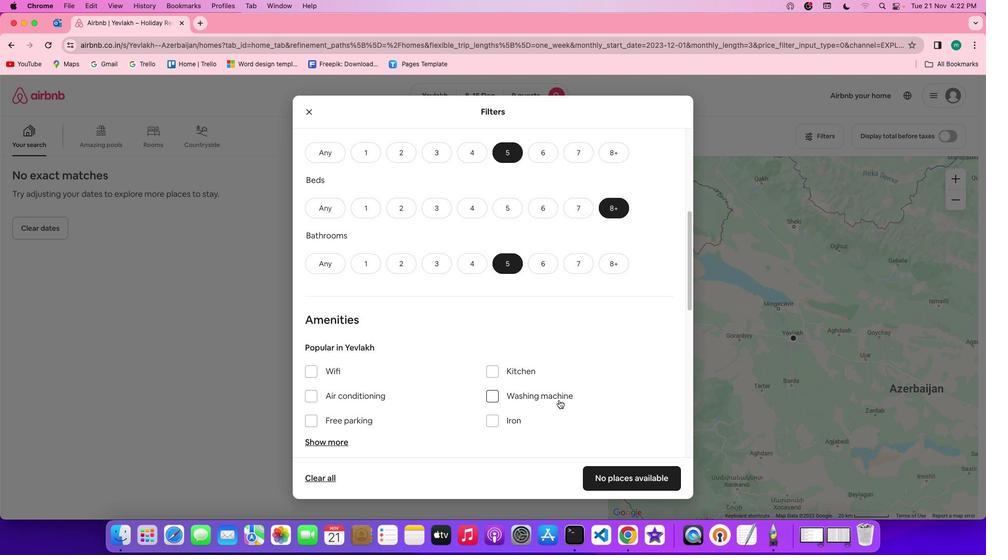 
Action: Mouse scrolled (559, 399) with delta (0, 0)
Screenshot: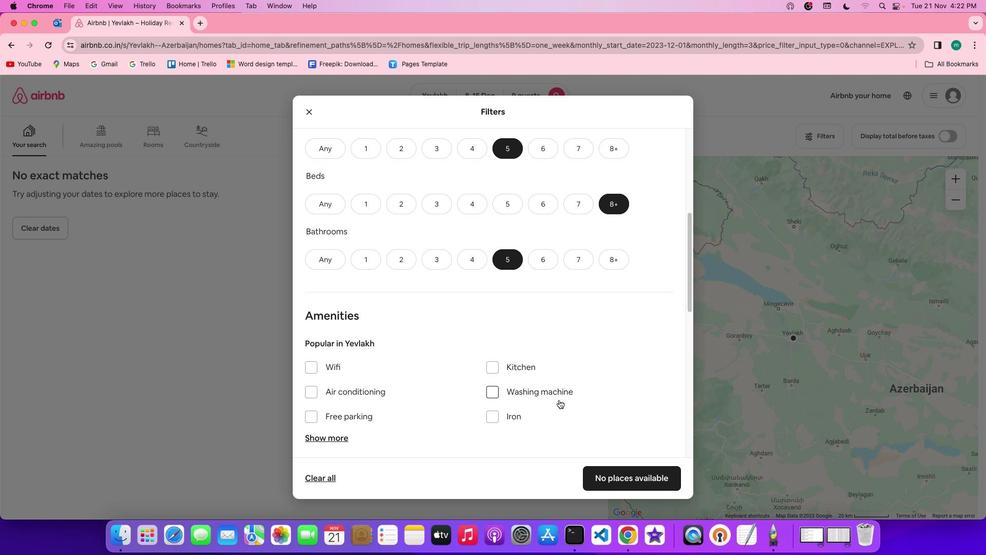 
Action: Mouse scrolled (559, 399) with delta (0, 0)
Screenshot: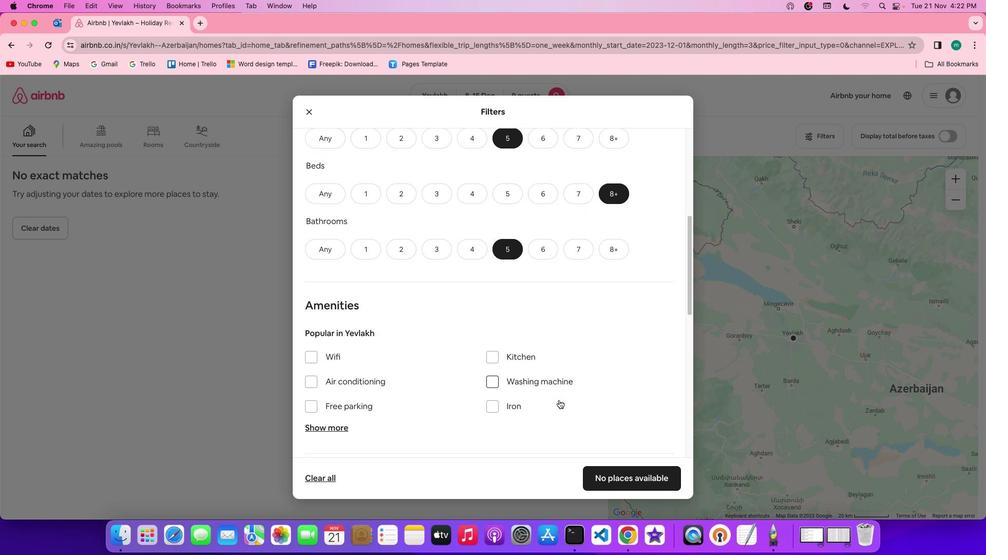 
Action: Mouse moved to (546, 389)
Screenshot: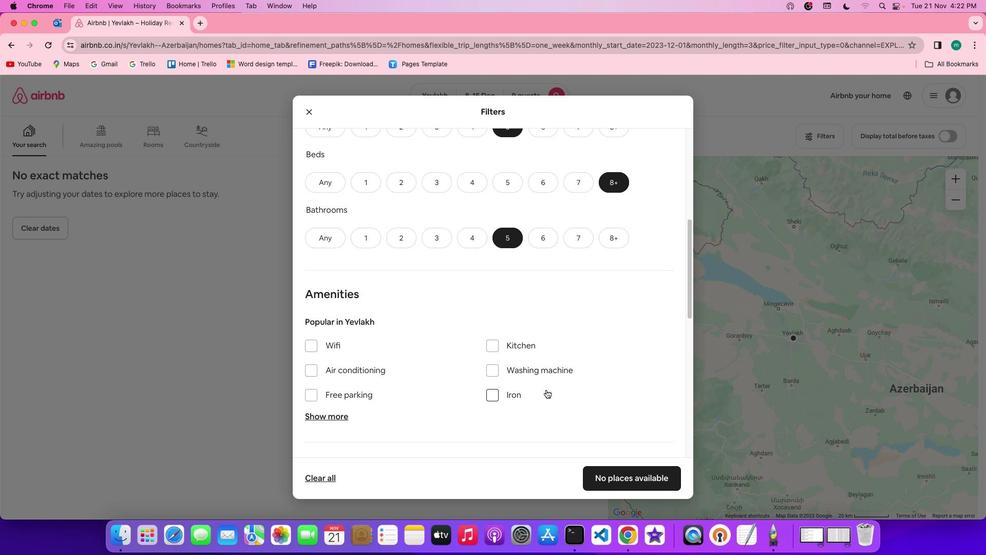 
Action: Mouse scrolled (546, 389) with delta (0, 0)
Screenshot: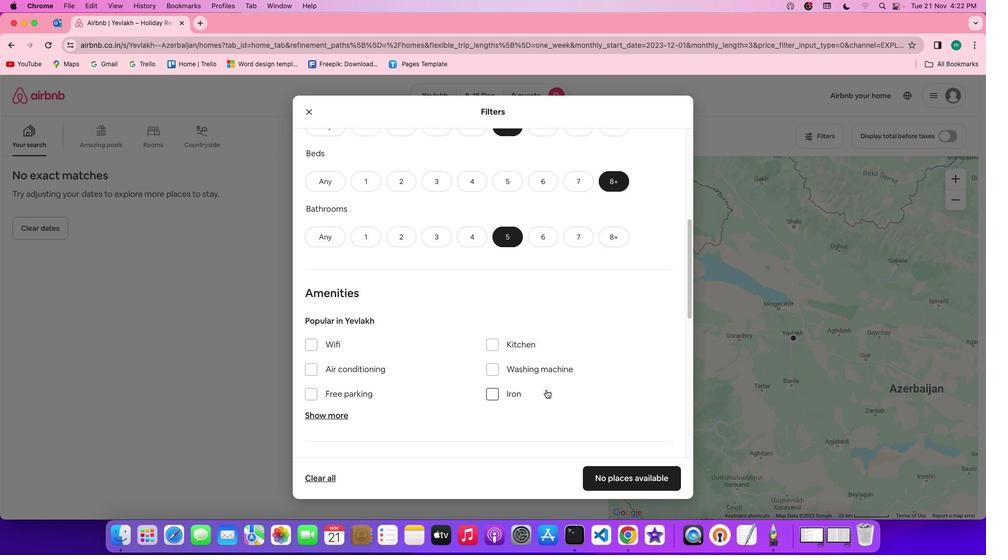 
Action: Mouse scrolled (546, 389) with delta (0, 0)
Screenshot: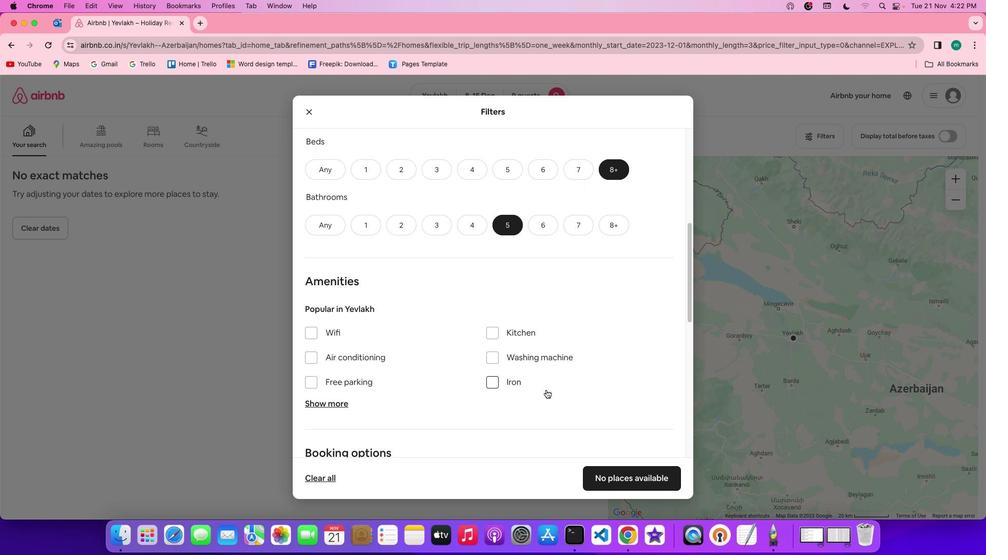 
Action: Mouse scrolled (546, 389) with delta (0, -1)
Screenshot: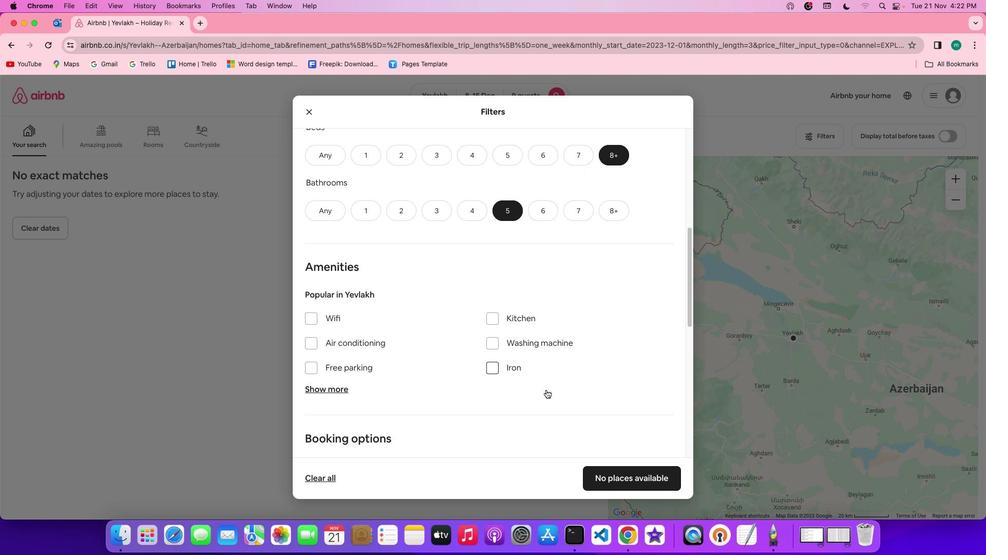 
Action: Mouse moved to (546, 389)
Screenshot: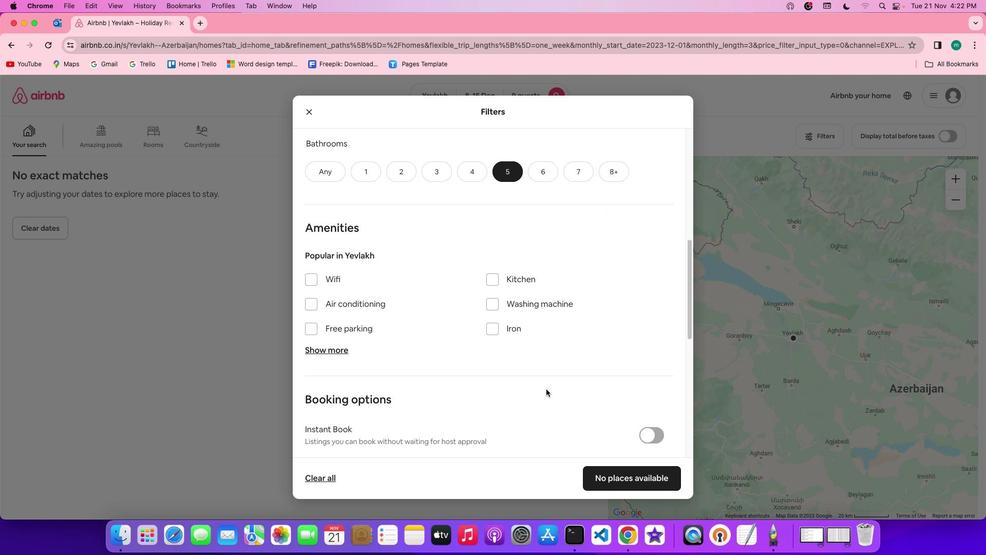
Action: Mouse scrolled (546, 389) with delta (0, 0)
Screenshot: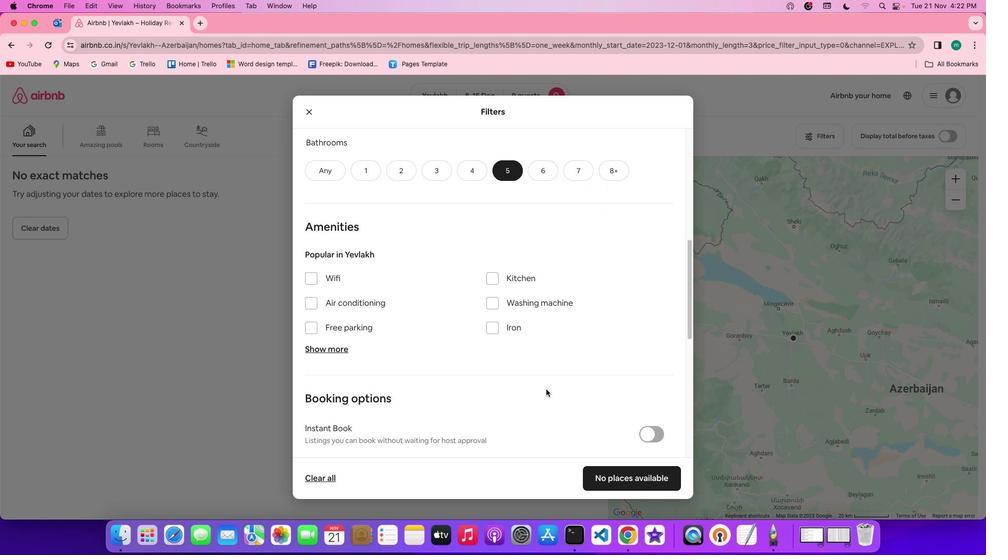 
Action: Mouse scrolled (546, 389) with delta (0, 0)
Screenshot: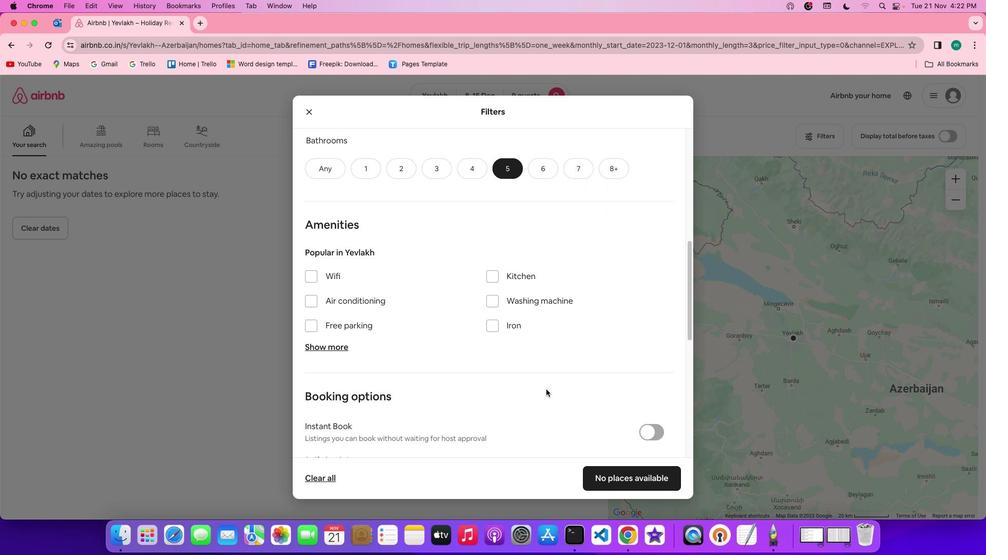 
Action: Mouse scrolled (546, 389) with delta (0, 0)
Screenshot: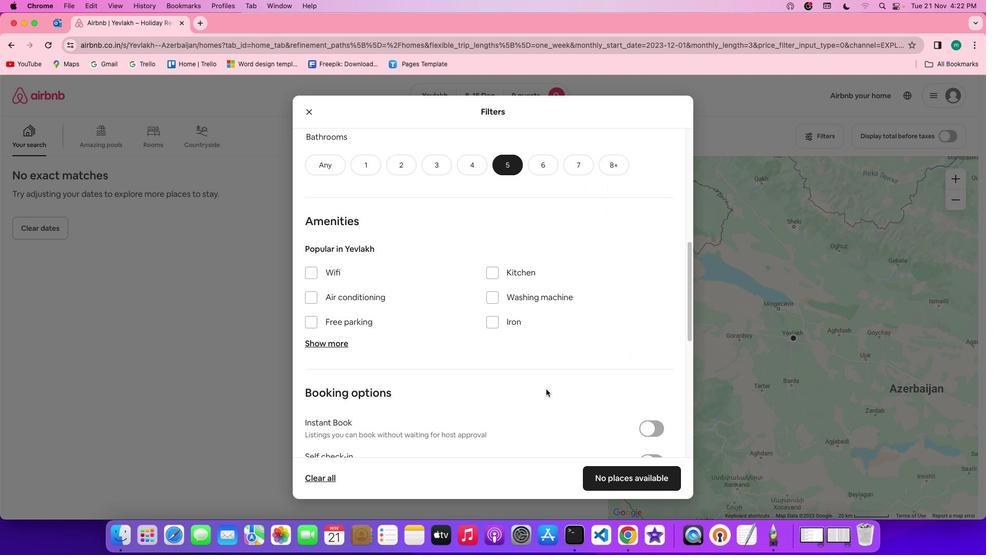 
Action: Mouse moved to (334, 268)
Screenshot: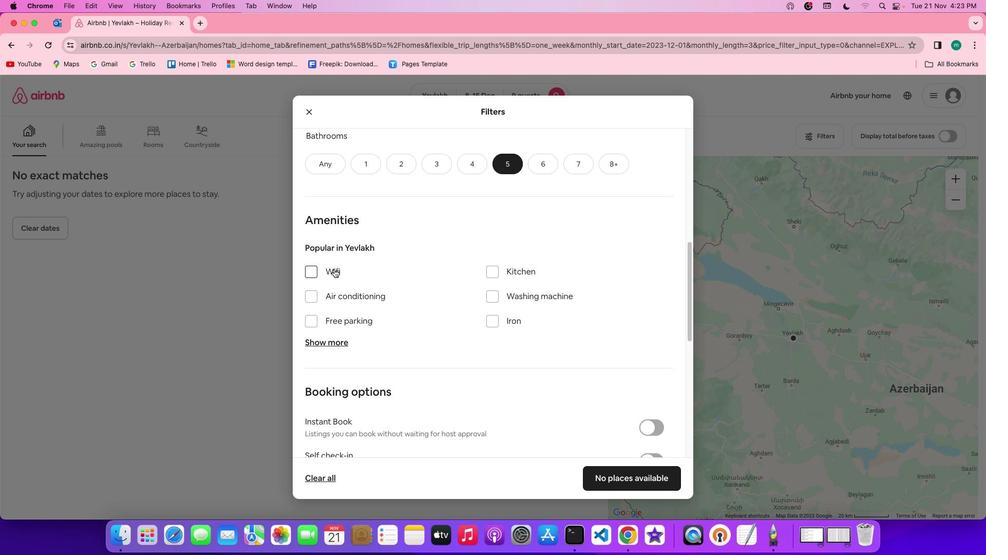 
Action: Mouse pressed left at (334, 268)
Screenshot: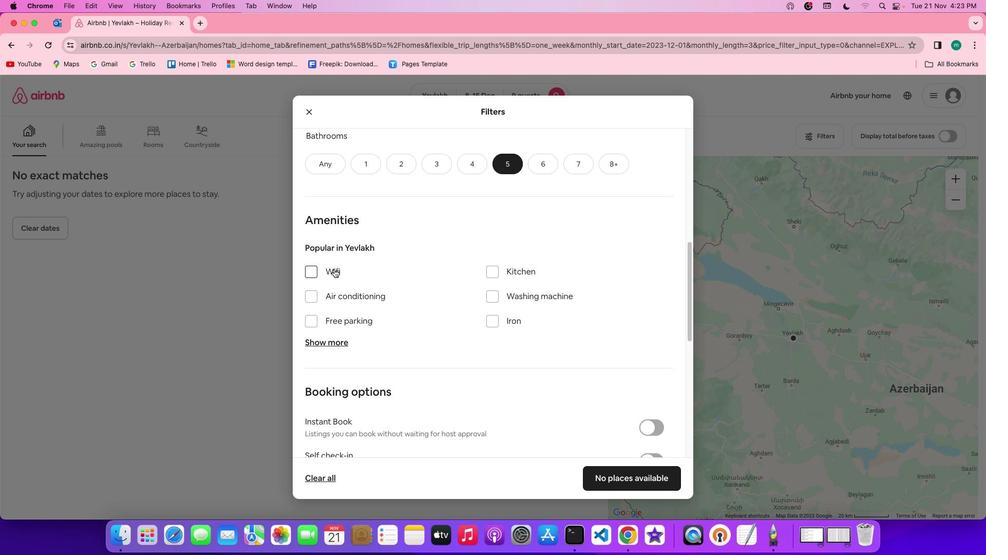 
Action: Mouse moved to (340, 342)
Screenshot: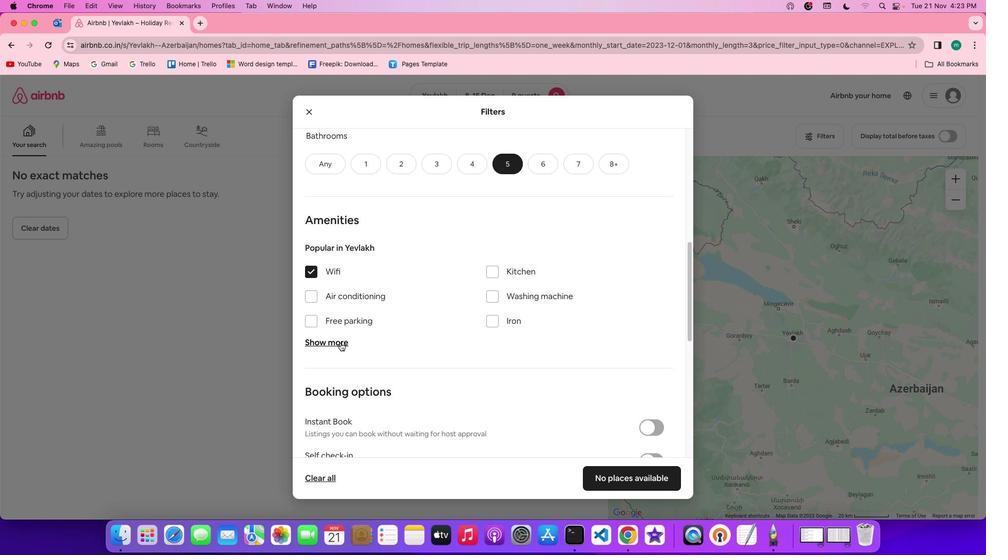 
Action: Mouse pressed left at (340, 342)
Screenshot: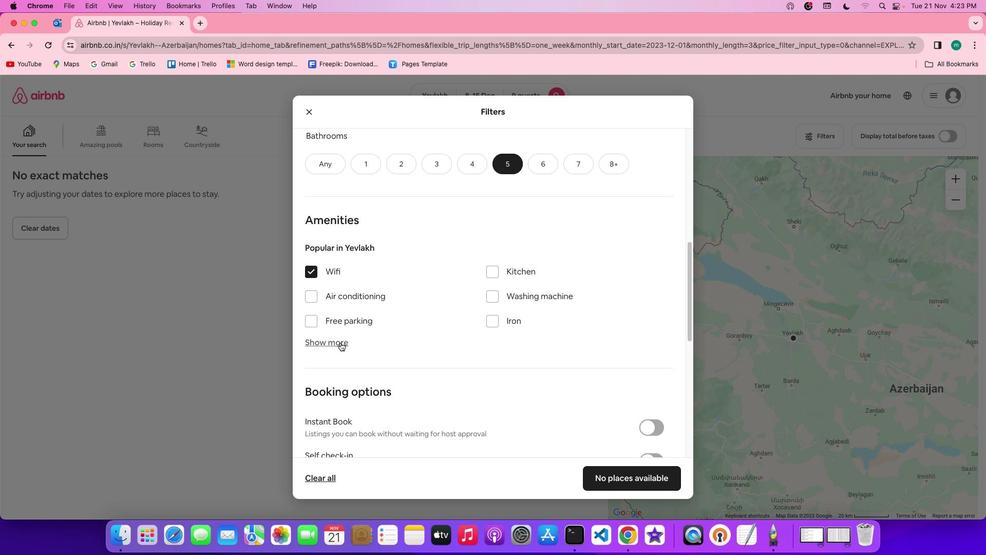
Action: Mouse moved to (470, 336)
Screenshot: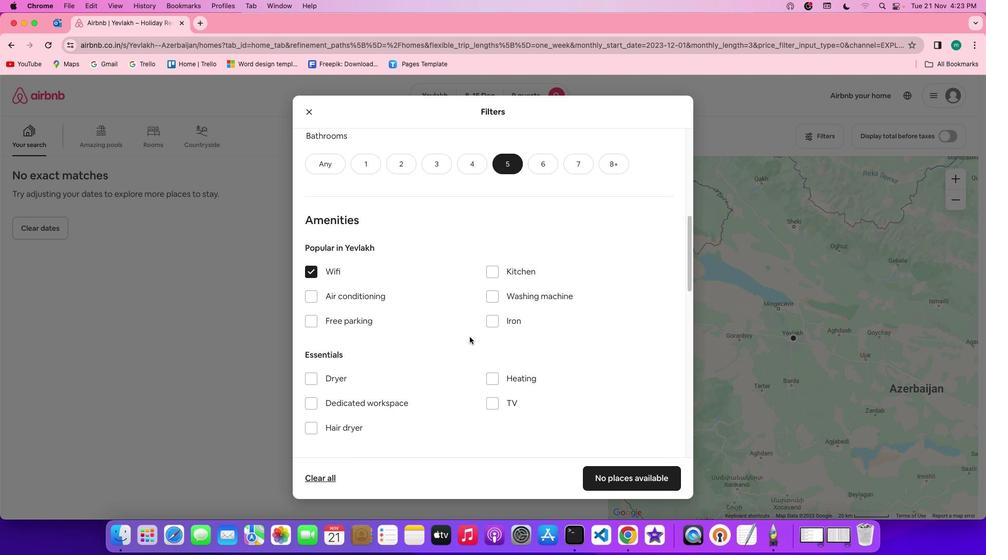 
Action: Mouse scrolled (470, 336) with delta (0, 0)
Screenshot: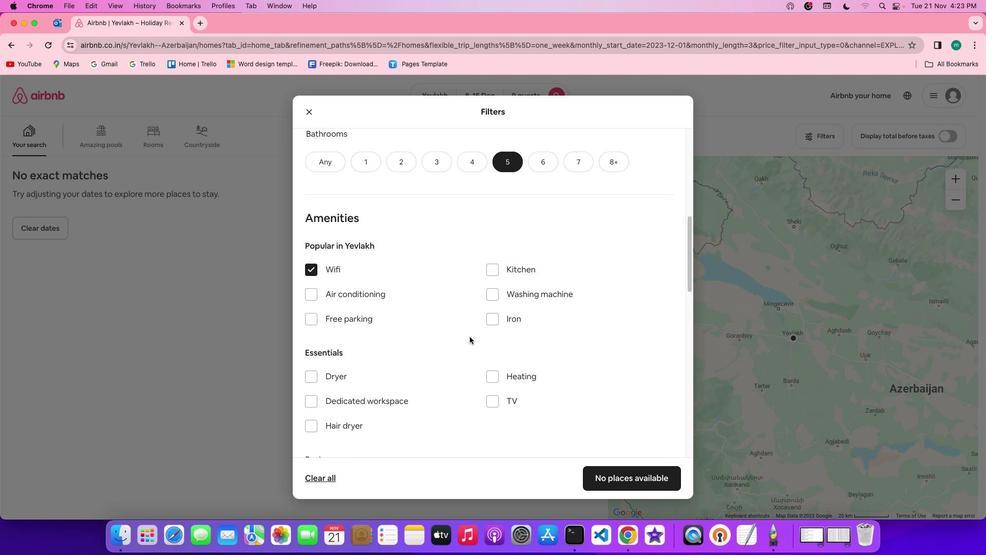 
Action: Mouse scrolled (470, 336) with delta (0, 0)
Screenshot: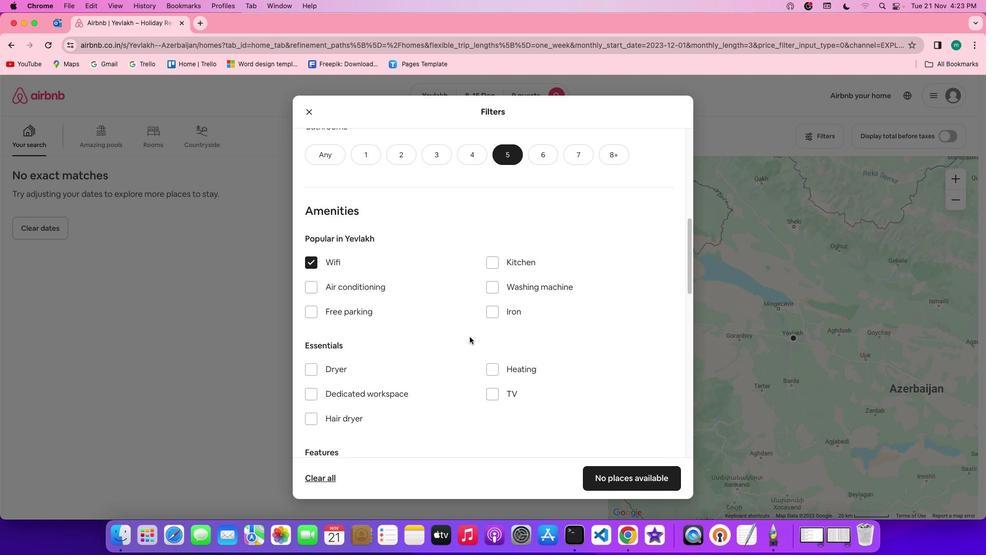 
Action: Mouse scrolled (470, 336) with delta (0, -1)
Screenshot: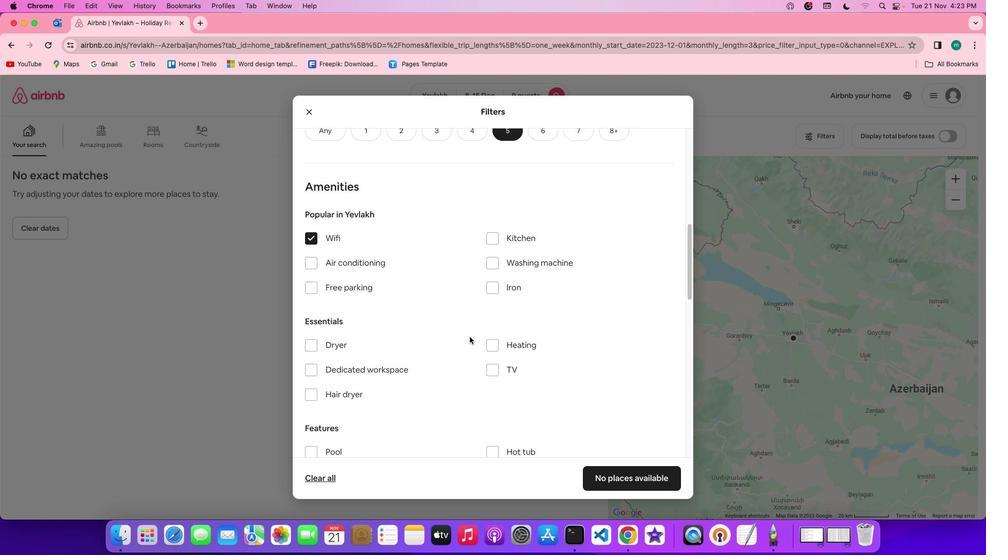 
Action: Mouse scrolled (470, 336) with delta (0, -1)
Screenshot: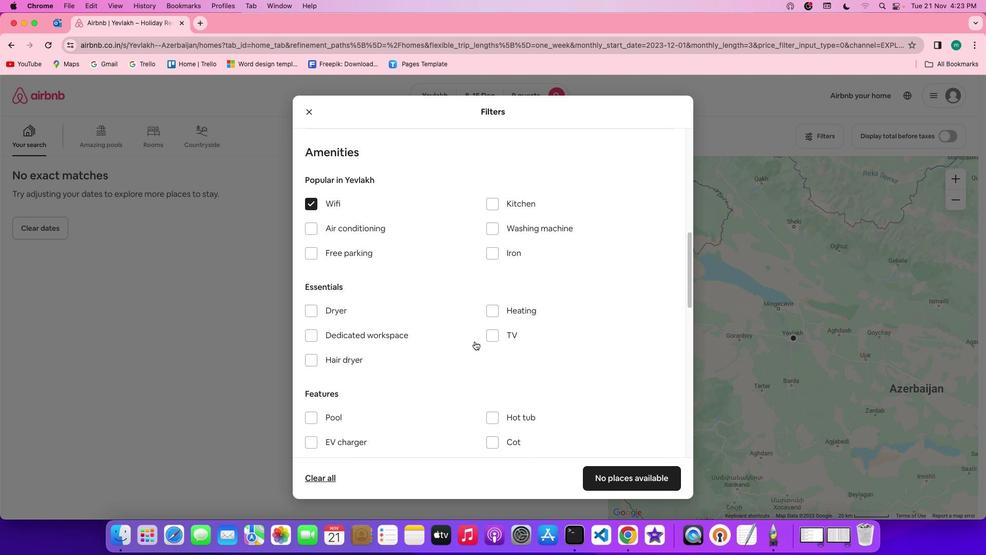 
Action: Mouse moved to (489, 292)
Screenshot: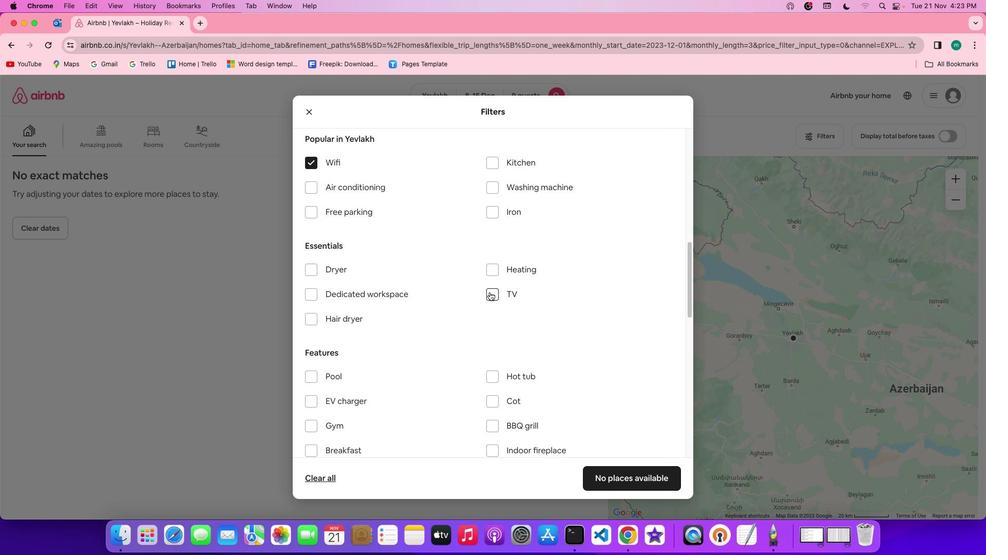 
Action: Mouse pressed left at (489, 292)
Screenshot: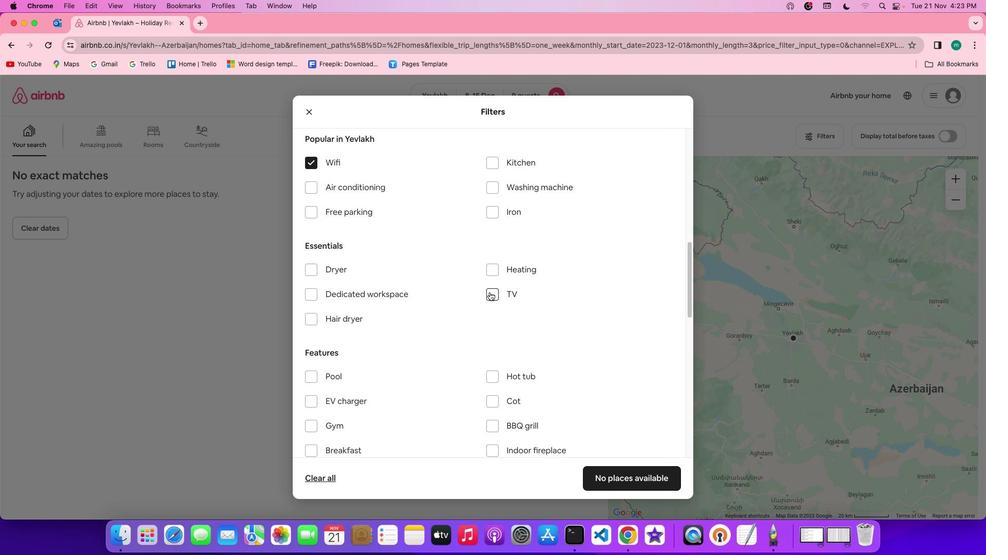 
Action: Mouse moved to (555, 327)
Screenshot: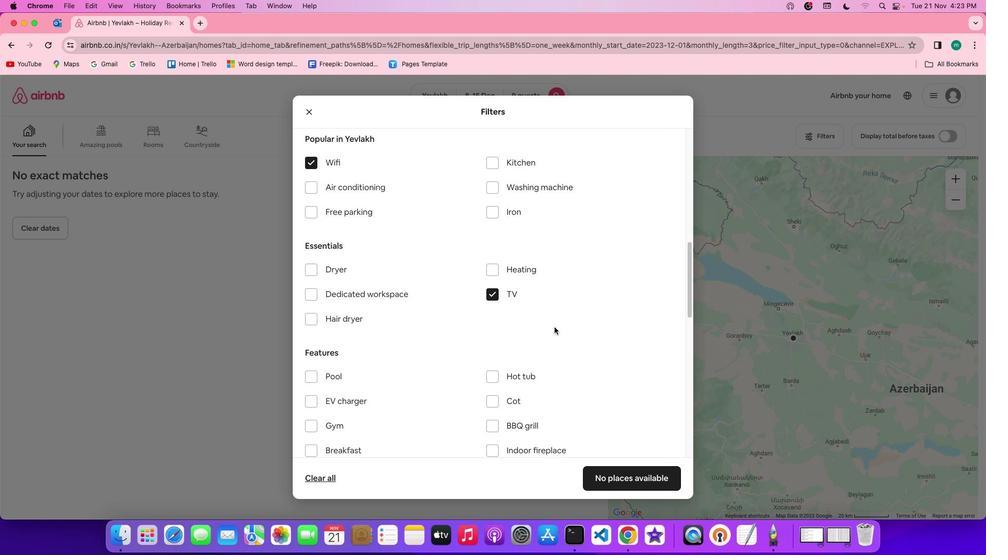 
Action: Mouse scrolled (555, 327) with delta (0, 0)
Screenshot: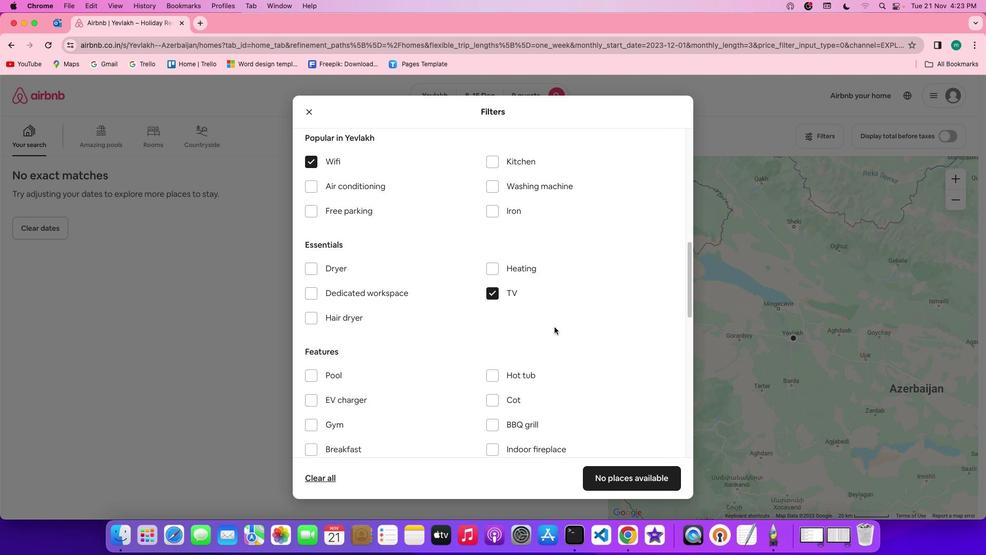 
Action: Mouse moved to (348, 210)
Screenshot: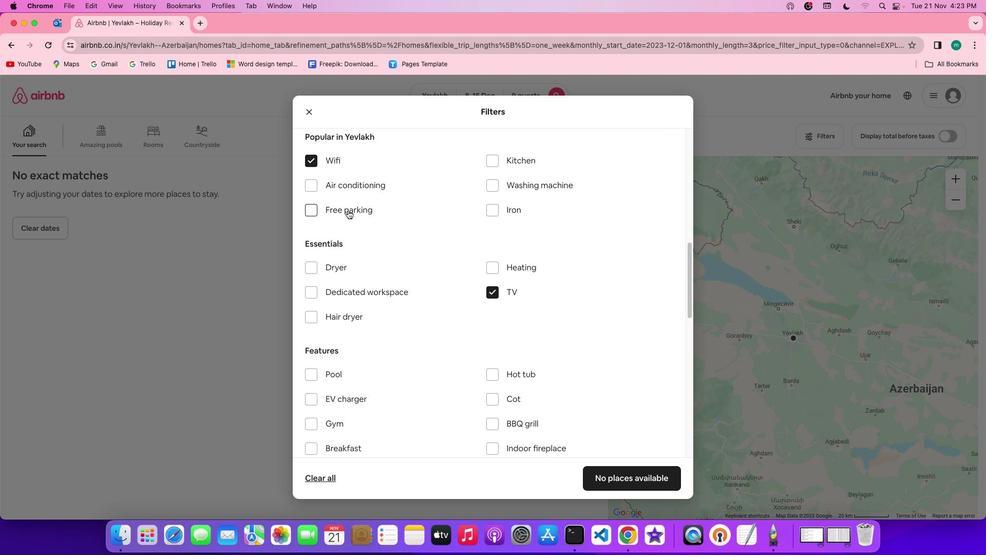 
Action: Mouse pressed left at (348, 210)
Screenshot: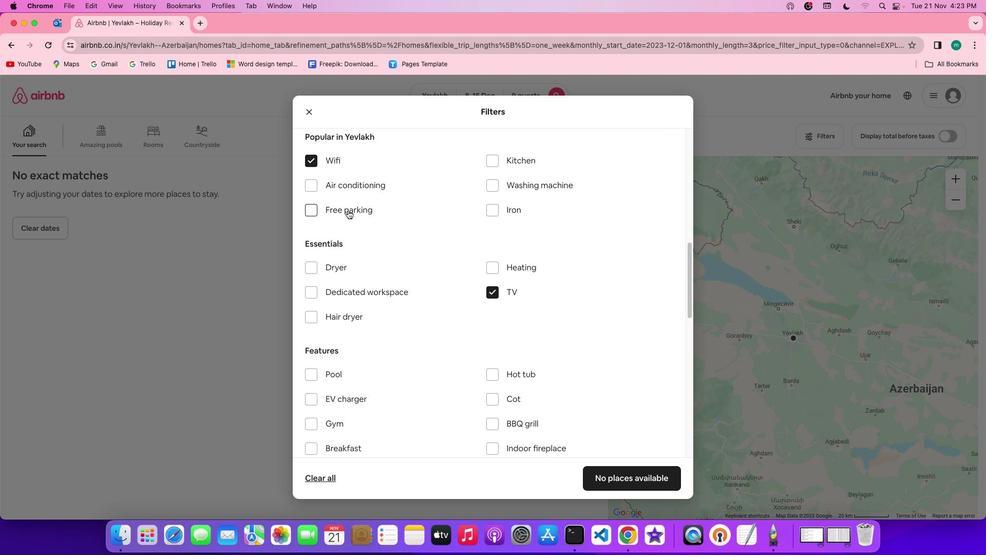 
Action: Mouse moved to (434, 268)
Screenshot: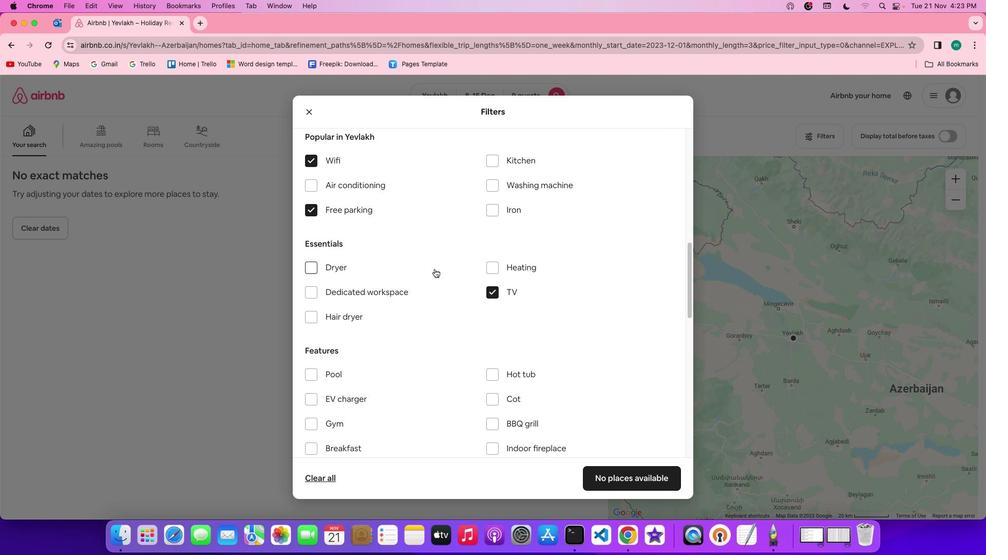 
Action: Mouse scrolled (434, 268) with delta (0, 0)
Screenshot: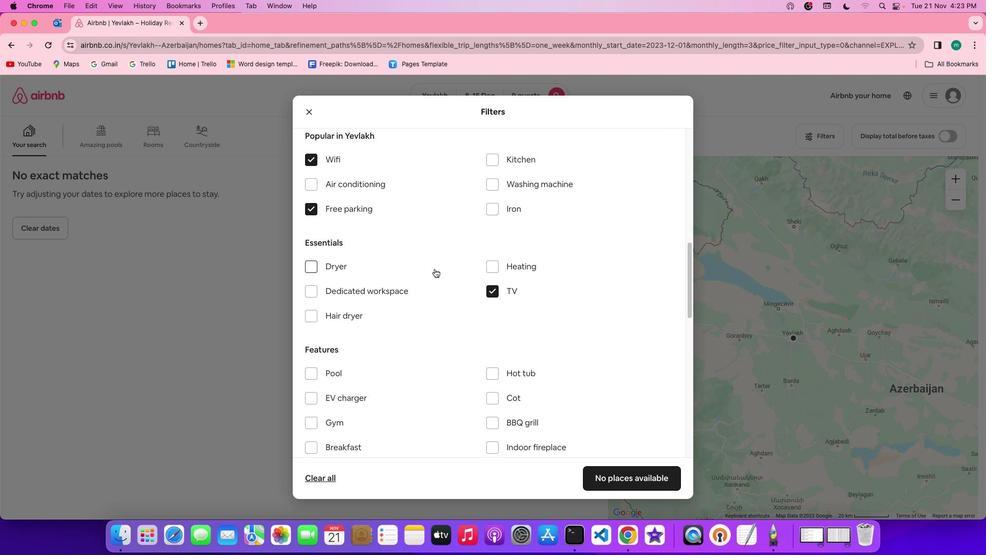 
Action: Mouse scrolled (434, 268) with delta (0, 0)
Screenshot: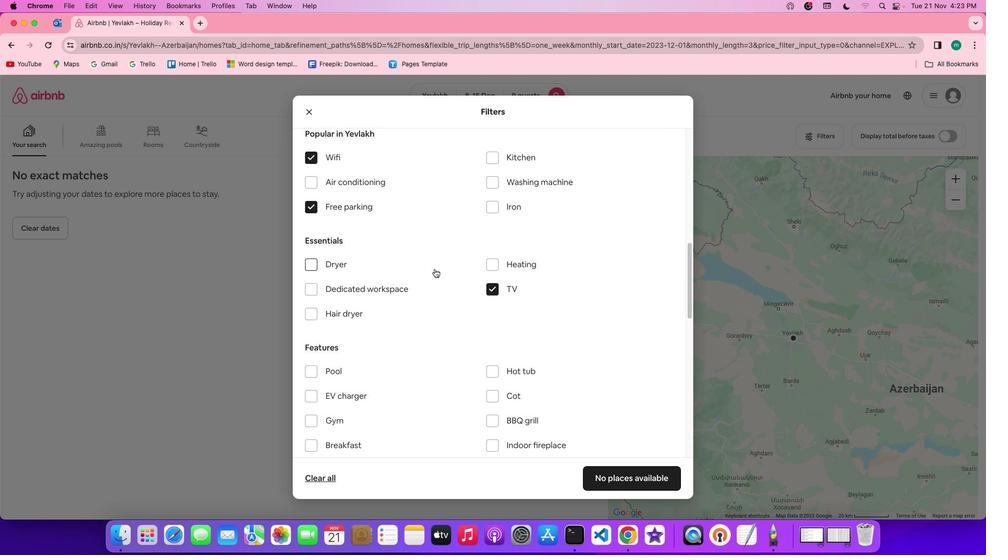 
Action: Mouse scrolled (434, 268) with delta (0, 0)
Screenshot: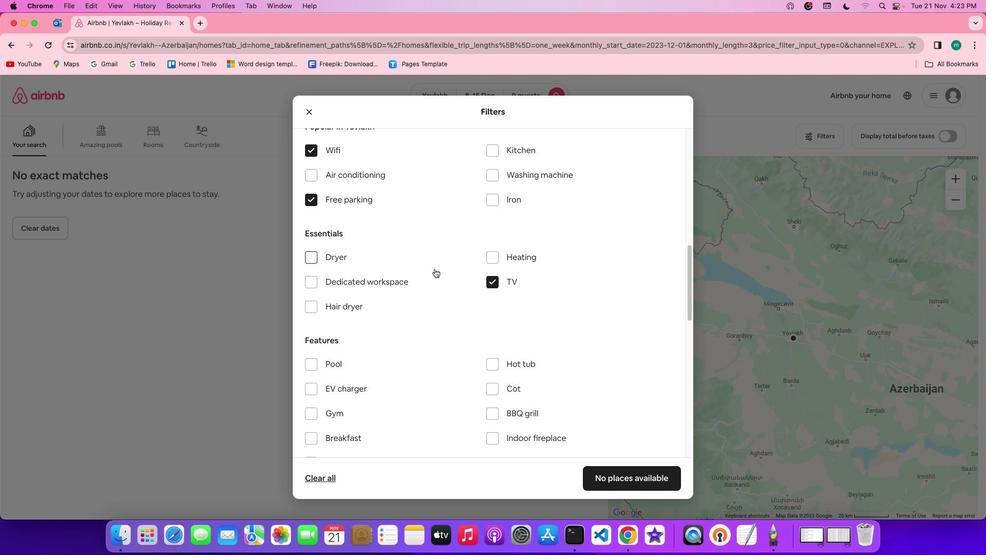 
Action: Mouse scrolled (434, 268) with delta (0, 0)
Screenshot: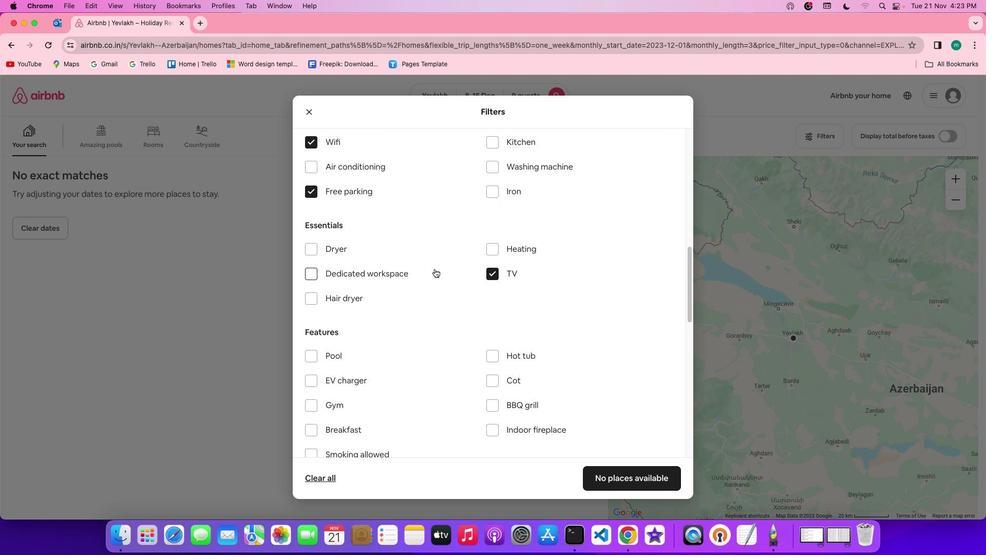 
Action: Mouse scrolled (434, 268) with delta (0, 0)
Screenshot: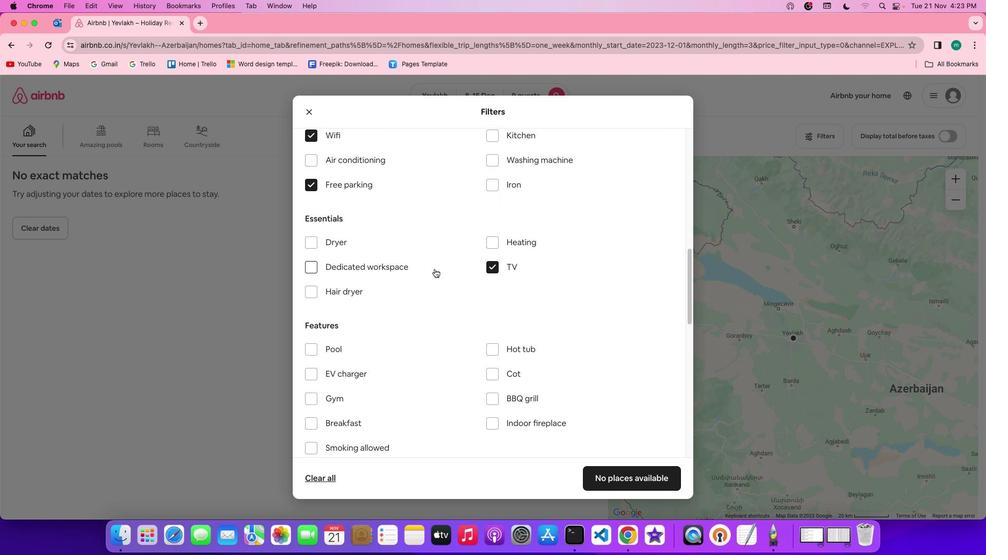 
Action: Mouse scrolled (434, 268) with delta (0, 0)
Screenshot: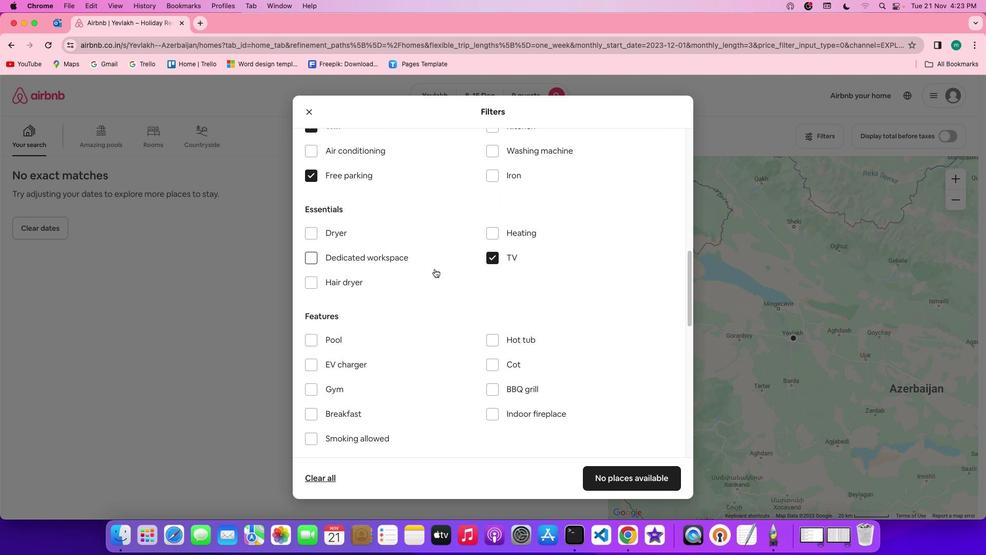 
Action: Mouse scrolled (434, 268) with delta (0, 0)
Screenshot: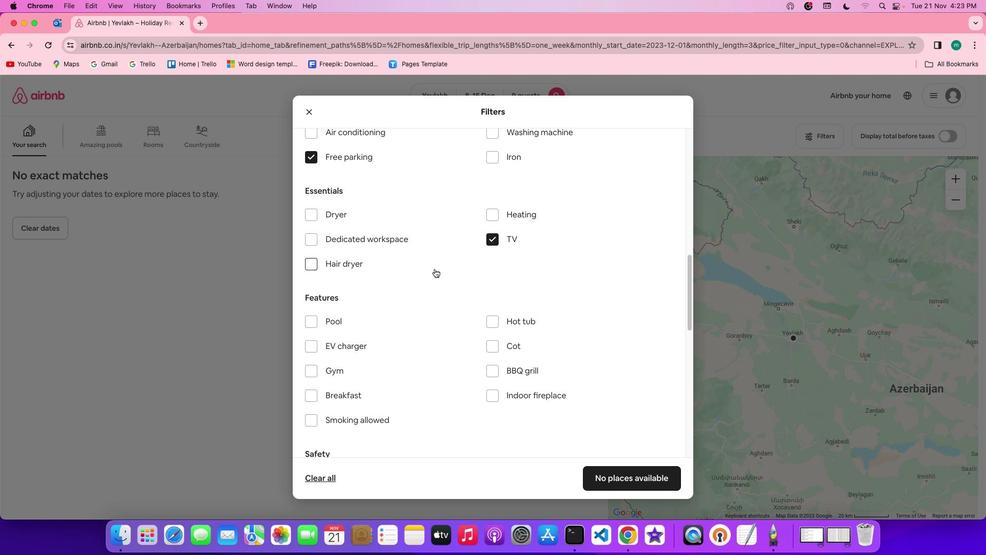 
Action: Mouse scrolled (434, 268) with delta (0, 0)
Screenshot: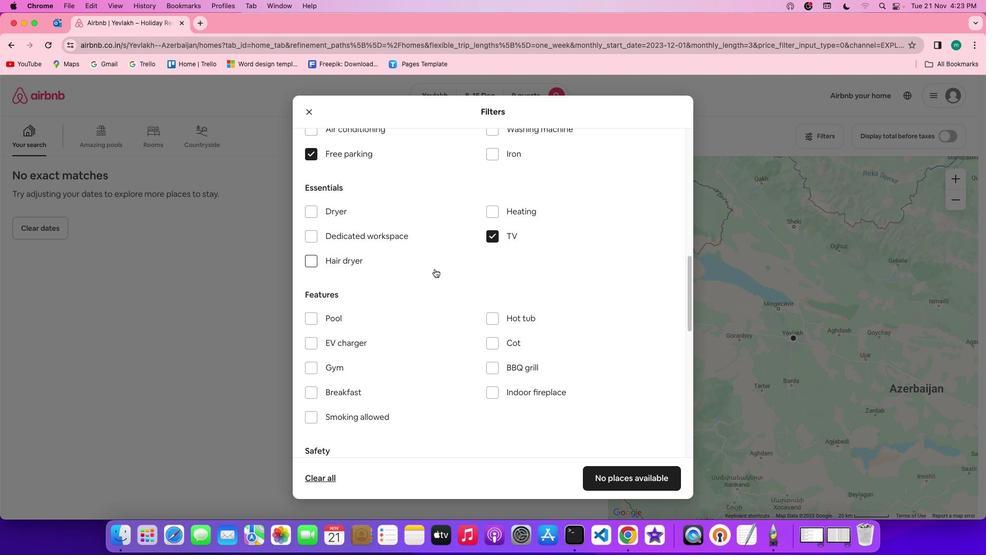
Action: Mouse scrolled (434, 268) with delta (0, 0)
Screenshot: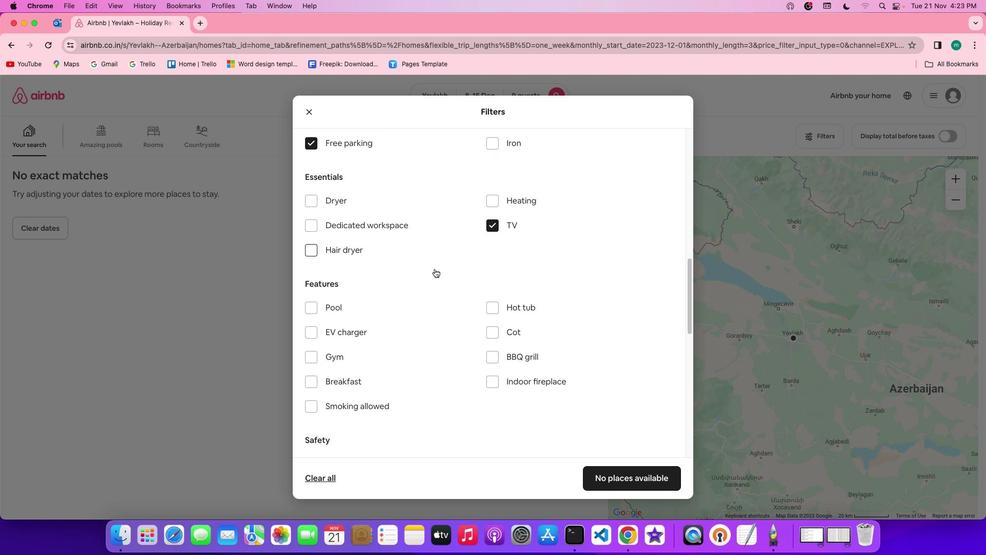 
Action: Mouse moved to (491, 289)
Screenshot: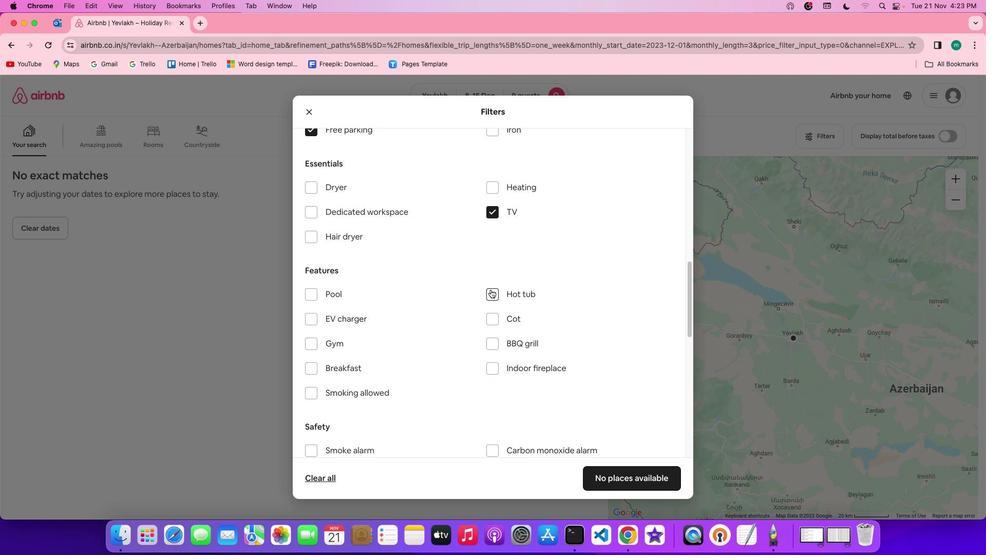 
Action: Mouse pressed left at (491, 289)
Screenshot: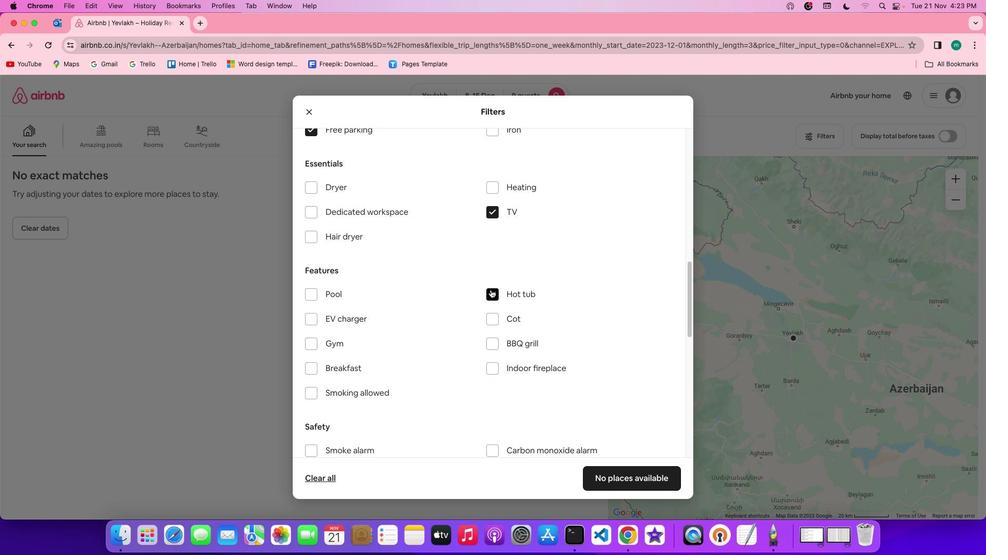 
Action: Mouse moved to (570, 310)
Screenshot: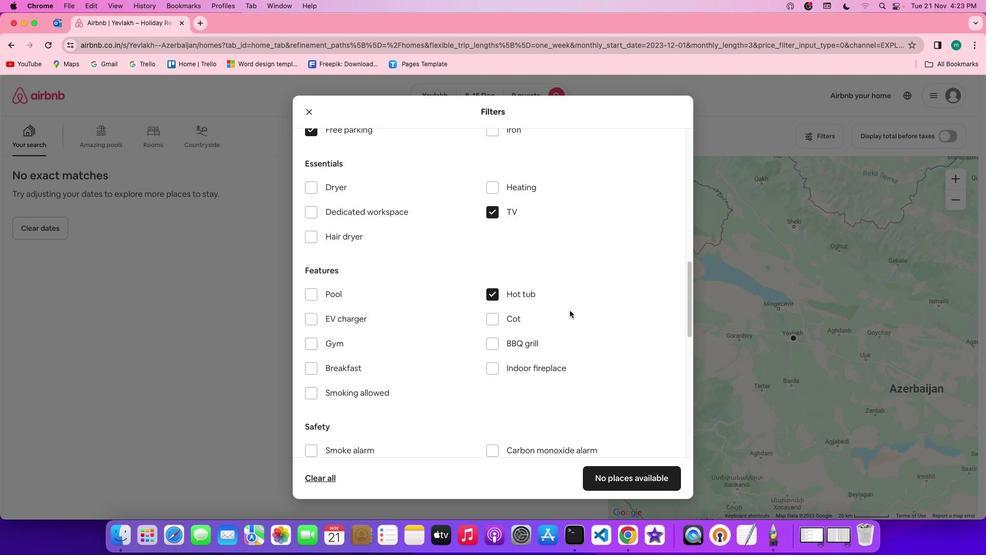 
Action: Mouse scrolled (570, 310) with delta (0, 0)
Screenshot: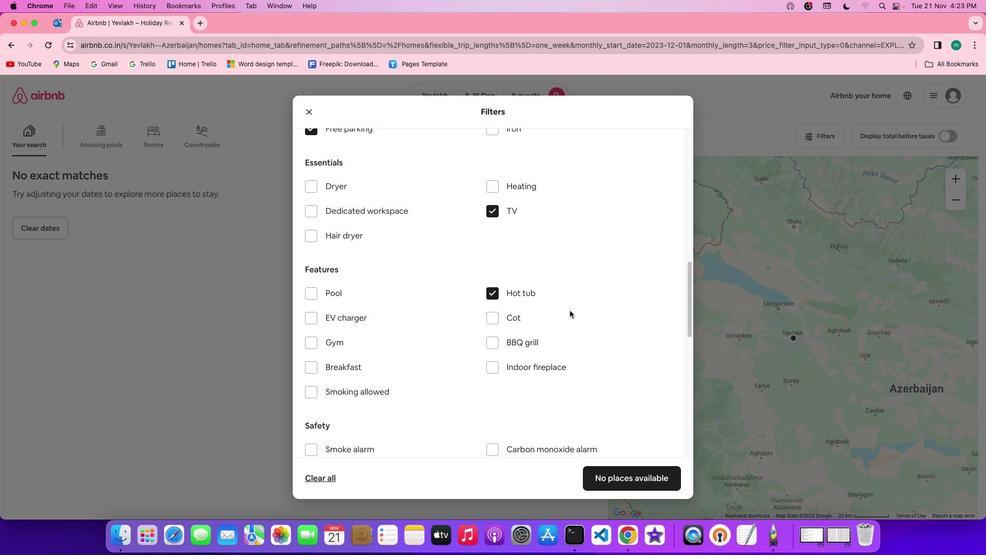 
Action: Mouse scrolled (570, 310) with delta (0, 0)
Screenshot: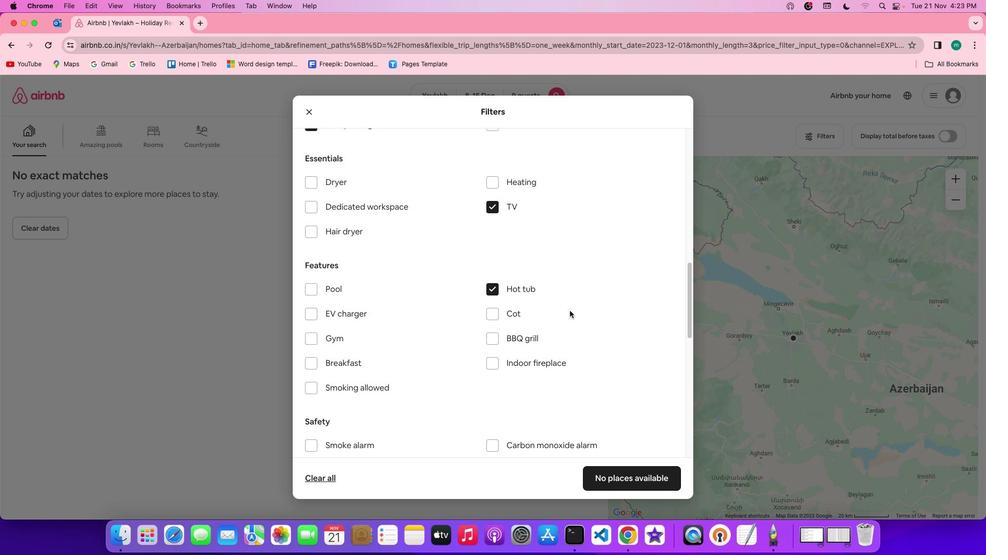 
Action: Mouse scrolled (570, 310) with delta (0, 0)
Screenshot: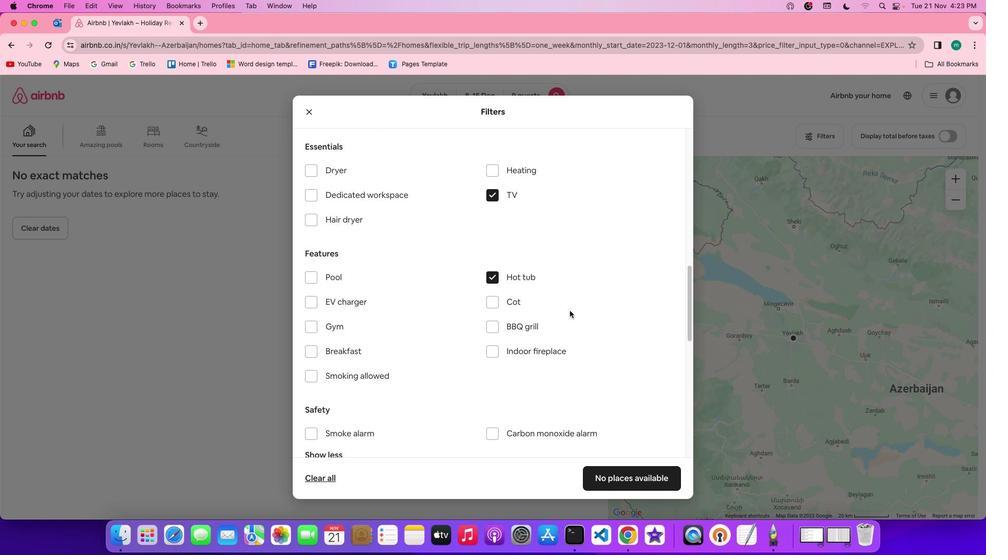 
Action: Mouse scrolled (570, 310) with delta (0, 0)
Screenshot: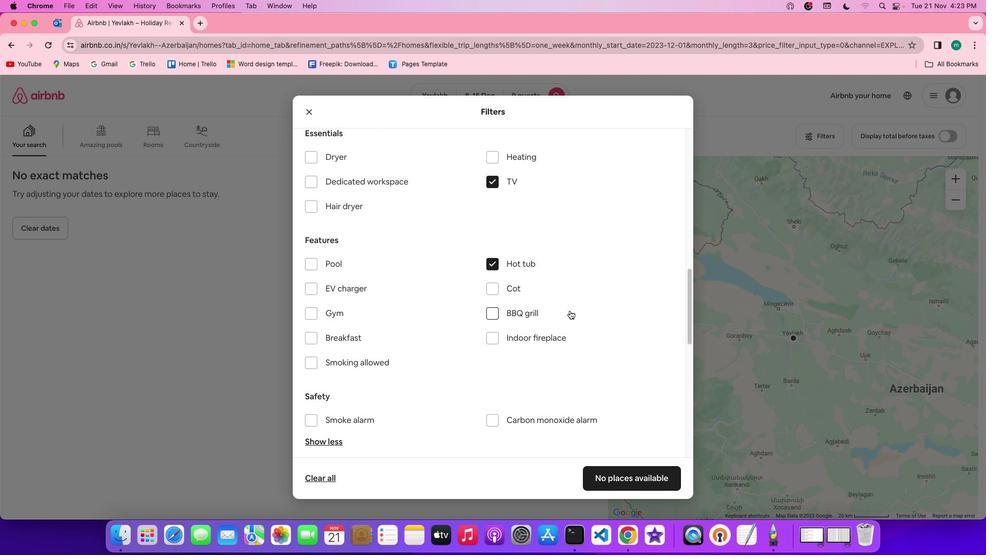 
Action: Mouse scrolled (570, 310) with delta (0, 0)
Screenshot: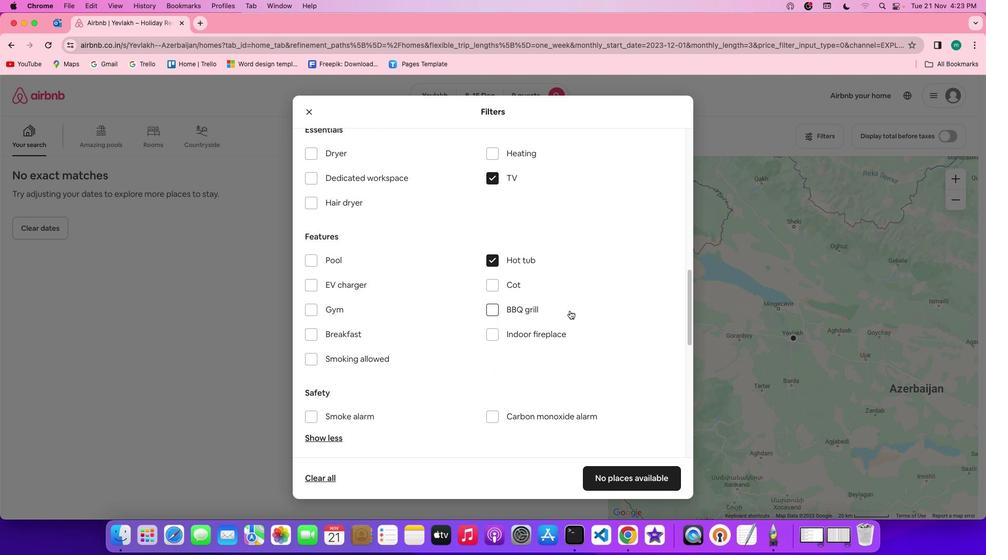 
Action: Mouse scrolled (570, 310) with delta (0, 0)
Screenshot: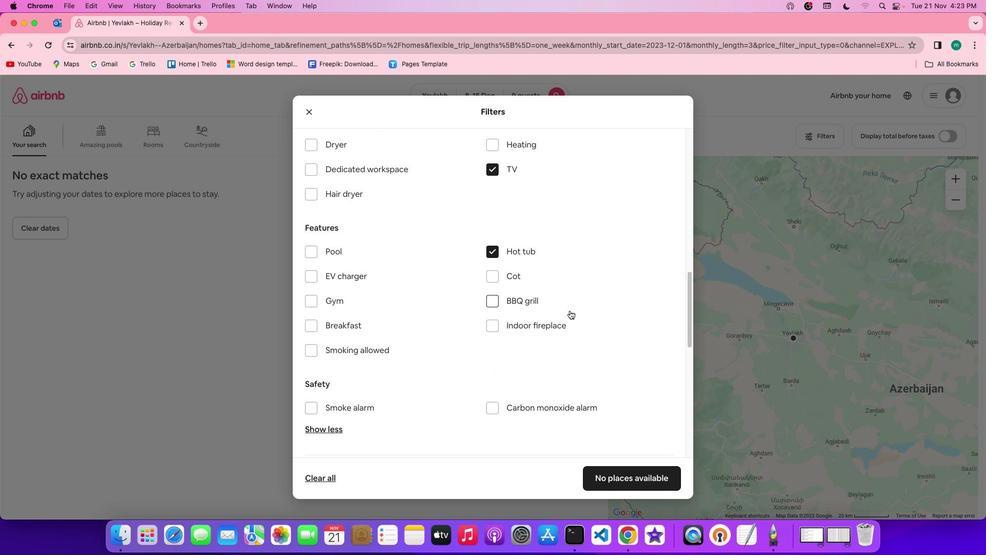
Action: Mouse scrolled (570, 310) with delta (0, 0)
Screenshot: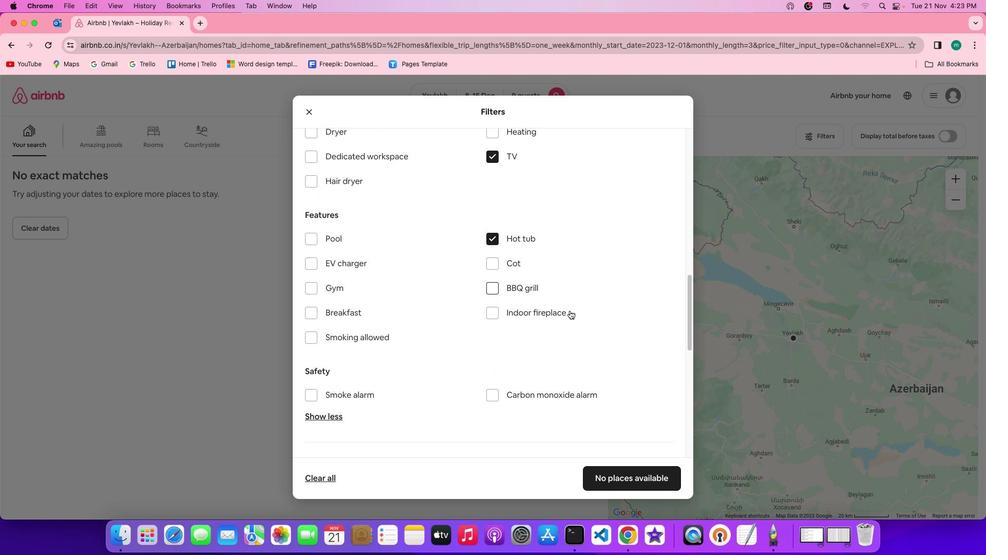 
Action: Mouse moved to (329, 284)
Screenshot: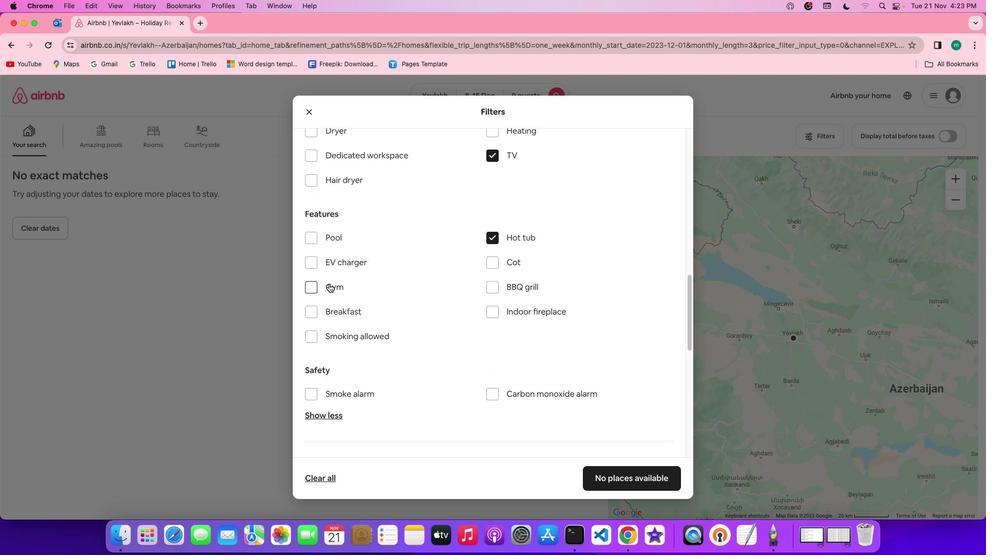 
Action: Mouse pressed left at (329, 284)
Screenshot: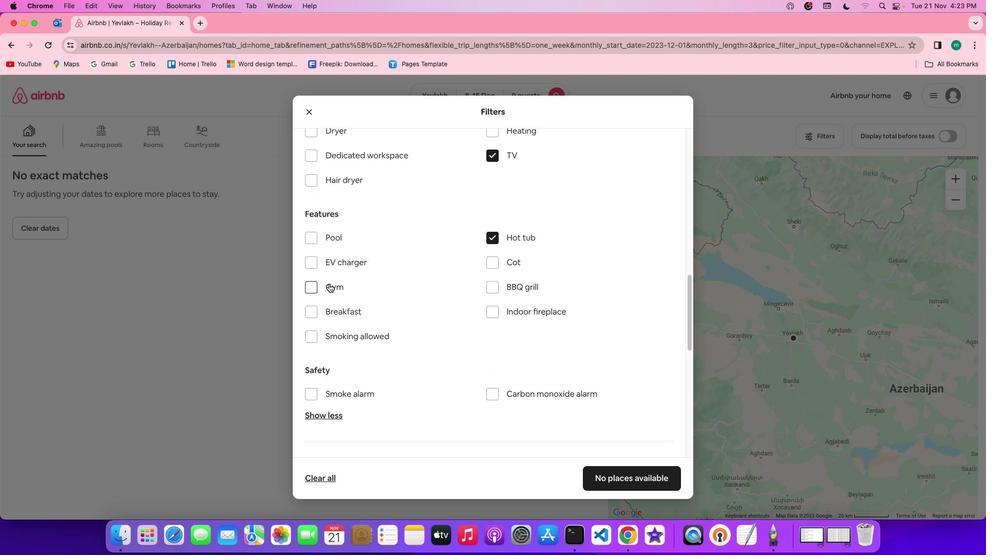 
Action: Mouse moved to (447, 305)
Screenshot: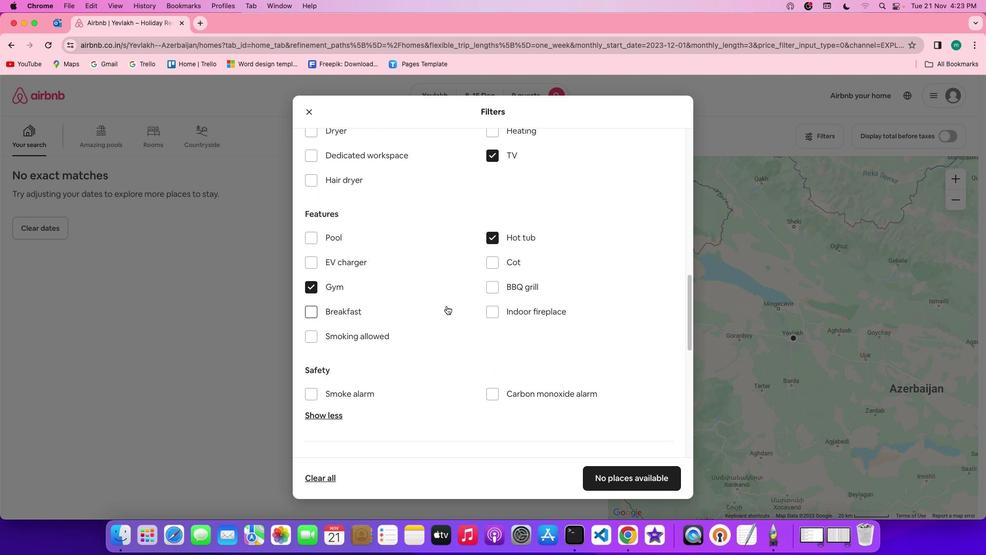 
Action: Mouse scrolled (447, 305) with delta (0, 0)
Screenshot: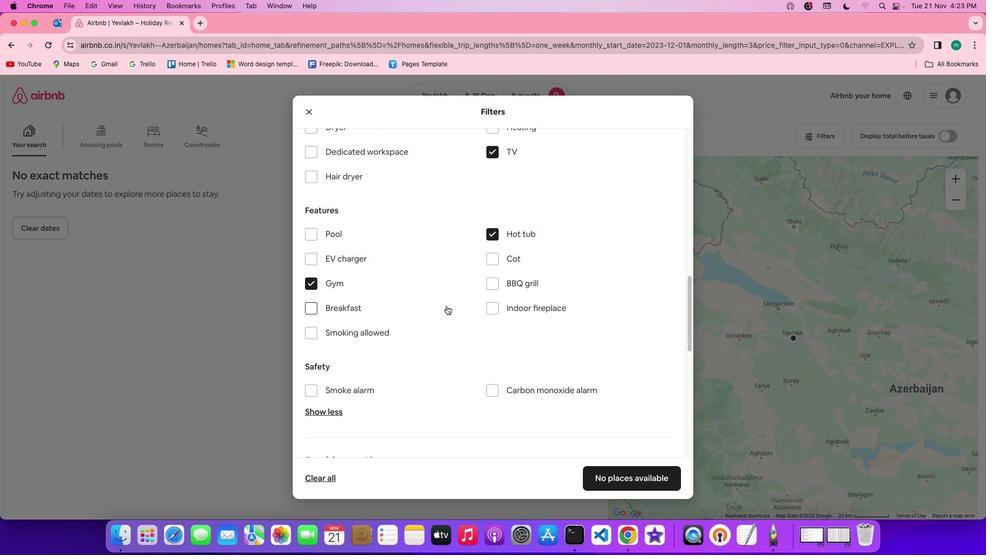 
Action: Mouse scrolled (447, 305) with delta (0, 0)
Screenshot: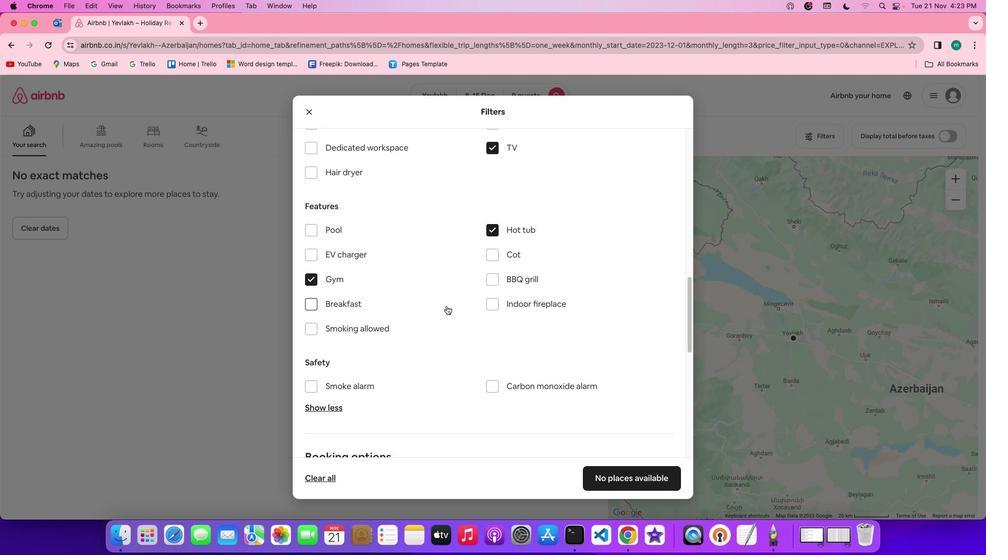 
Action: Mouse scrolled (447, 305) with delta (0, 0)
Screenshot: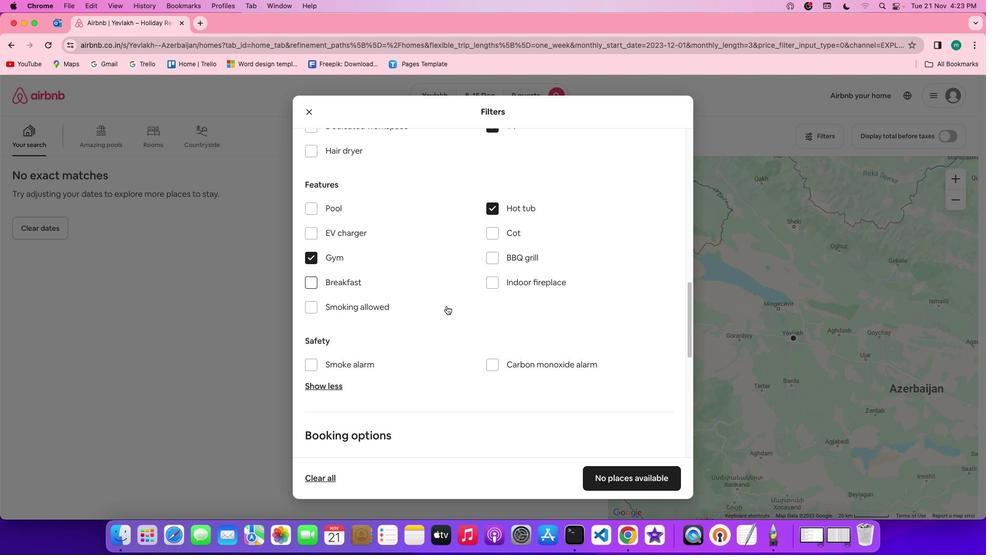 
Action: Mouse moved to (378, 296)
Screenshot: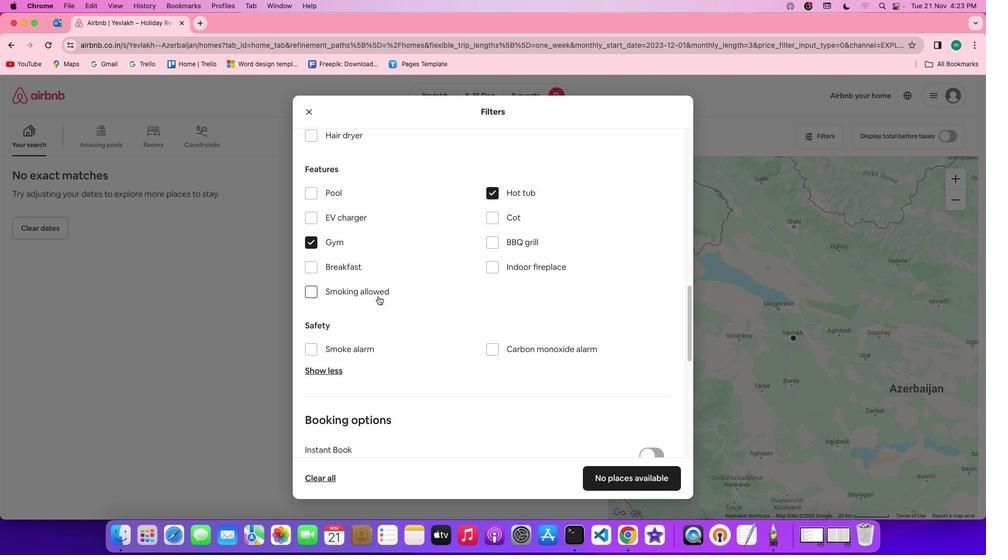 
Action: Mouse pressed left at (378, 296)
Screenshot: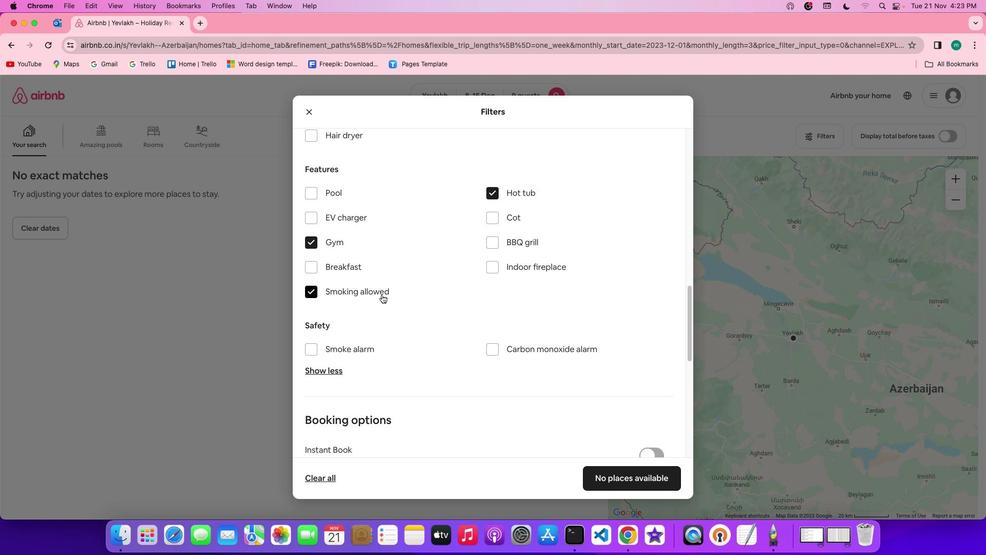 
Action: Mouse moved to (488, 322)
Screenshot: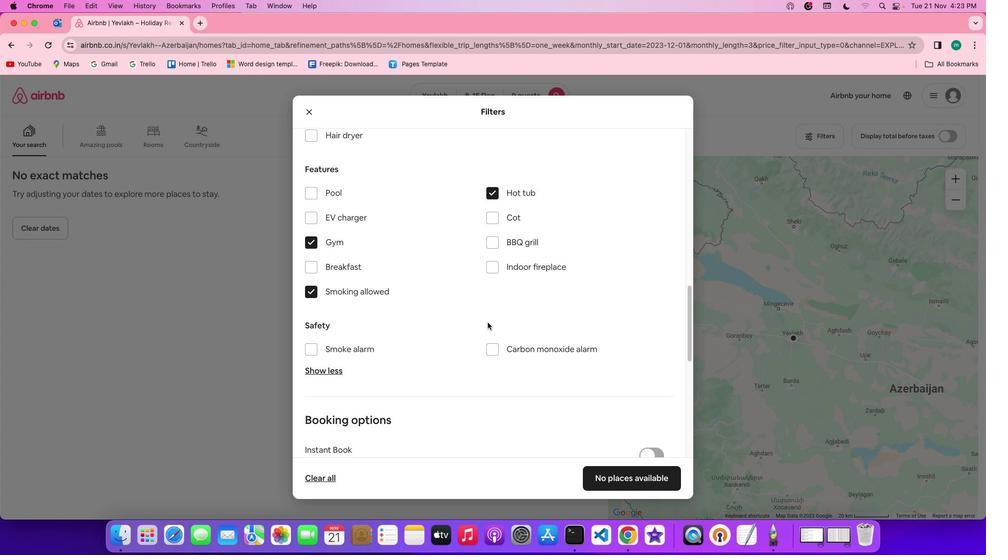 
Action: Mouse scrolled (488, 322) with delta (0, 0)
Screenshot: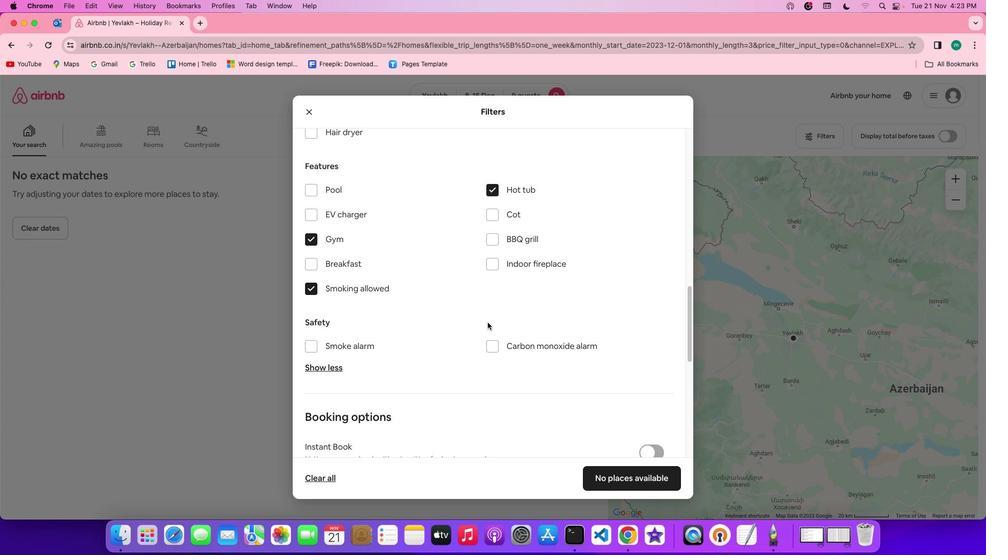 
Action: Mouse scrolled (488, 322) with delta (0, 0)
Screenshot: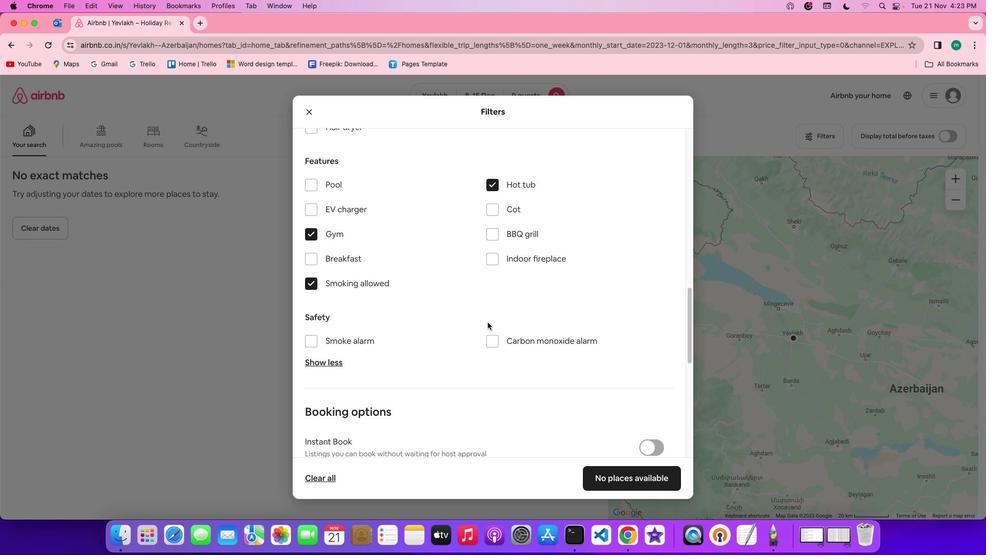 
Action: Mouse scrolled (488, 322) with delta (0, -1)
Screenshot: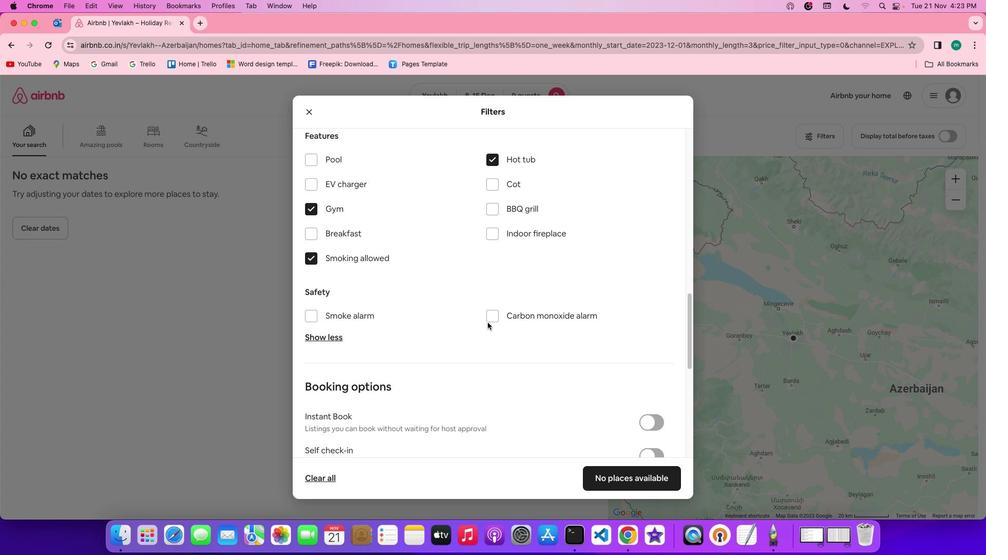 
Action: Mouse scrolled (488, 322) with delta (0, 0)
Screenshot: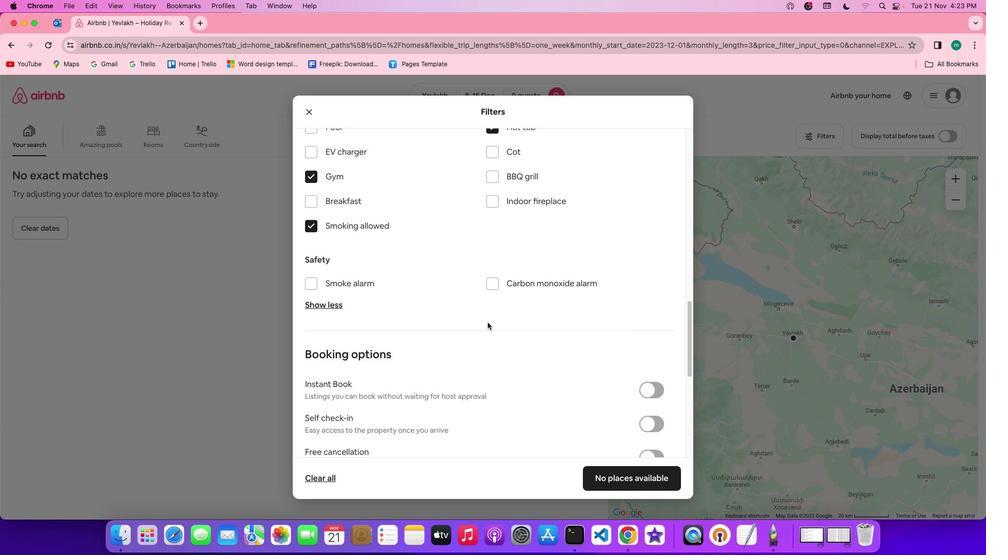 
Action: Mouse scrolled (488, 322) with delta (0, 0)
Screenshot: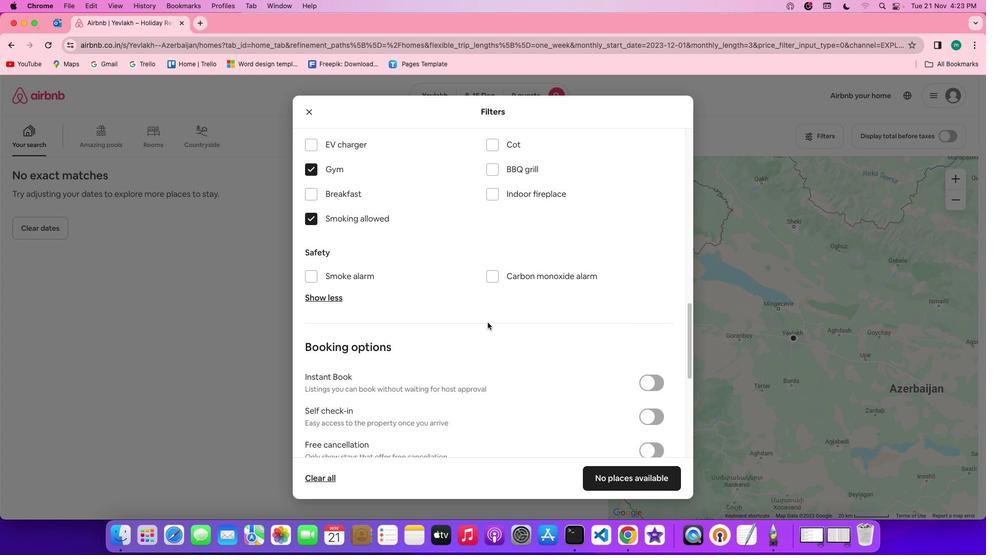 
Action: Mouse scrolled (488, 322) with delta (0, 0)
Screenshot: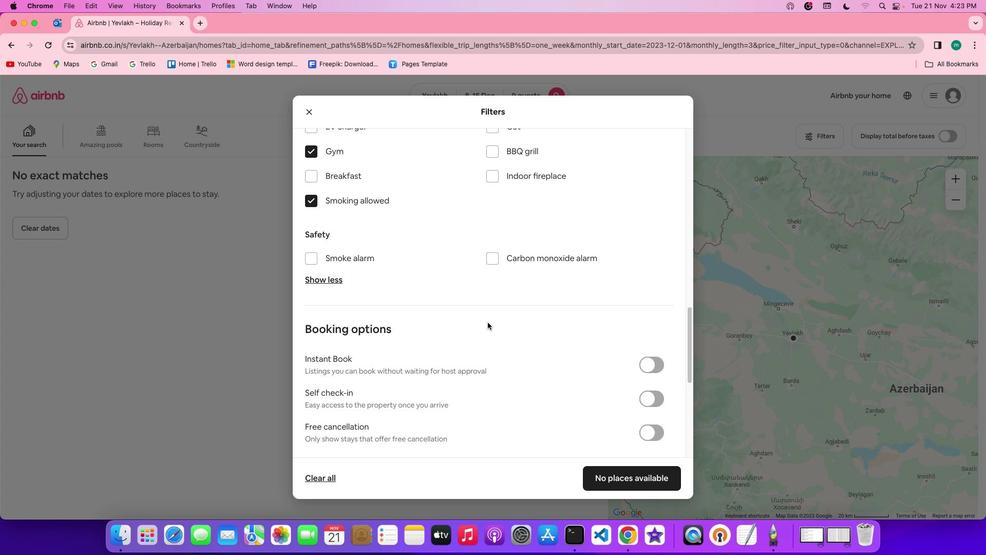
Action: Mouse scrolled (488, 322) with delta (0, 0)
Screenshot: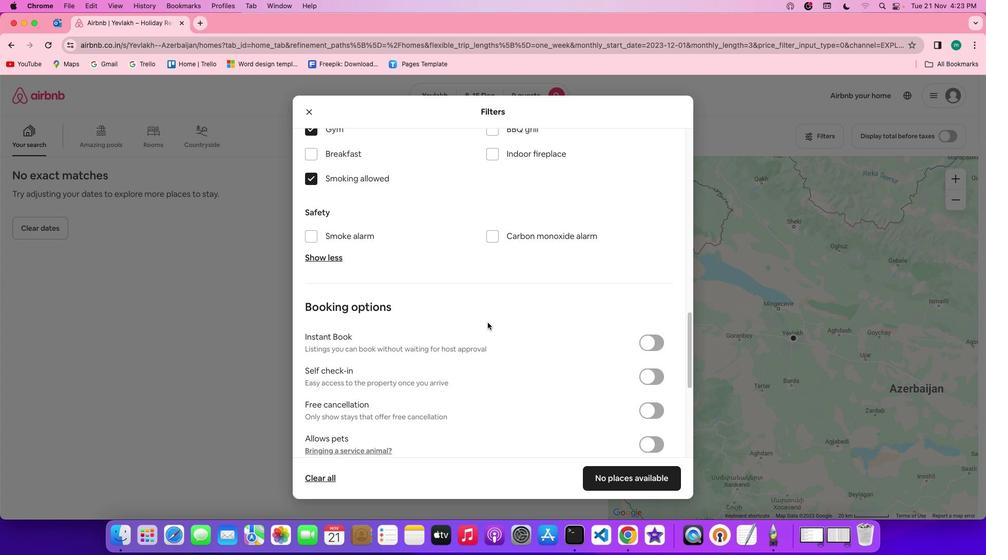 
Action: Mouse scrolled (488, 322) with delta (0, 0)
Screenshot: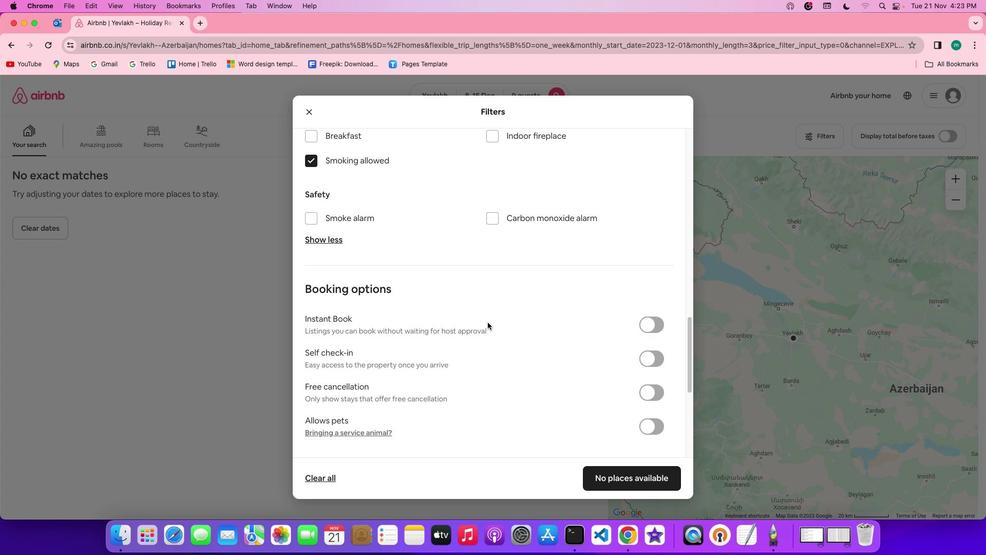 
Action: Mouse scrolled (488, 322) with delta (0, -1)
Screenshot: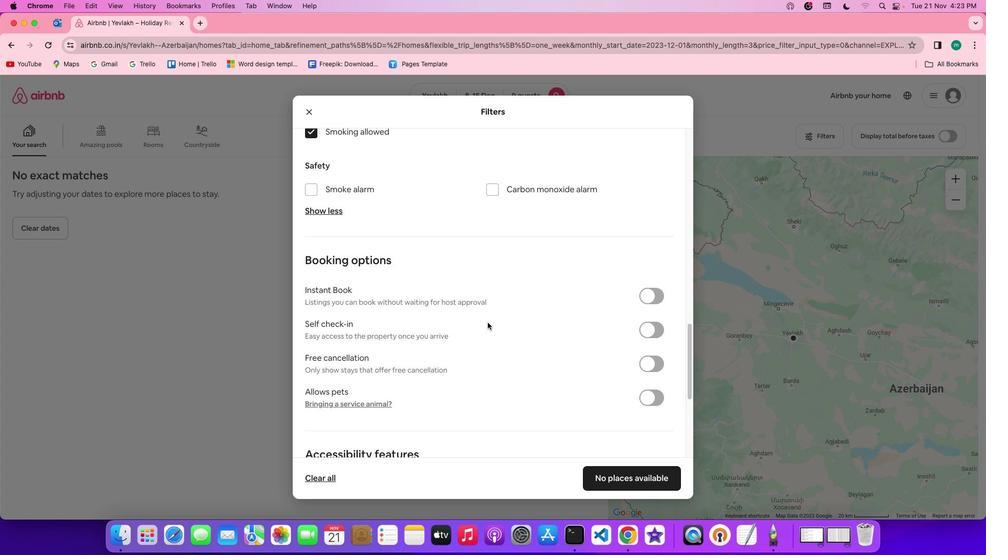
Action: Mouse scrolled (488, 322) with delta (0, -1)
Screenshot: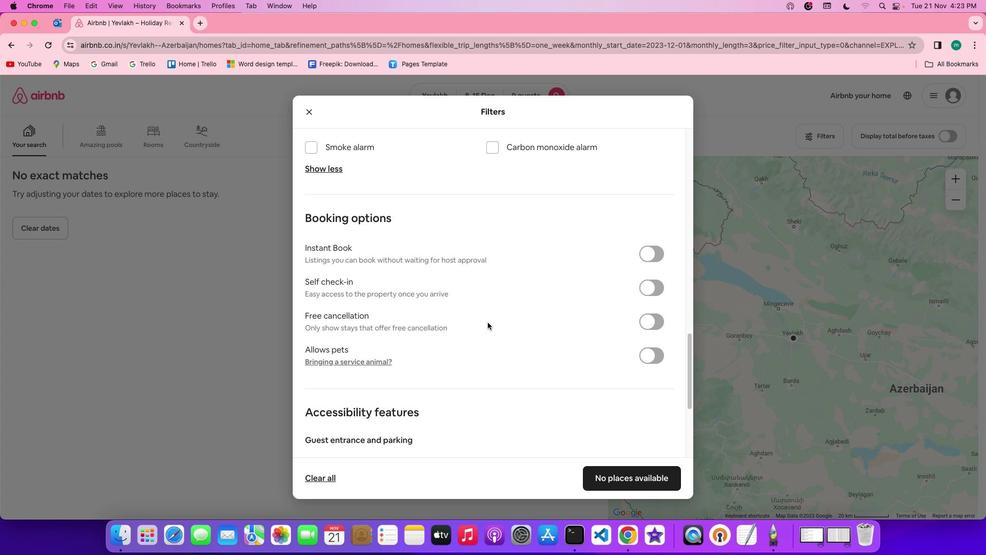 
Action: Mouse scrolled (488, 322) with delta (0, 0)
Screenshot: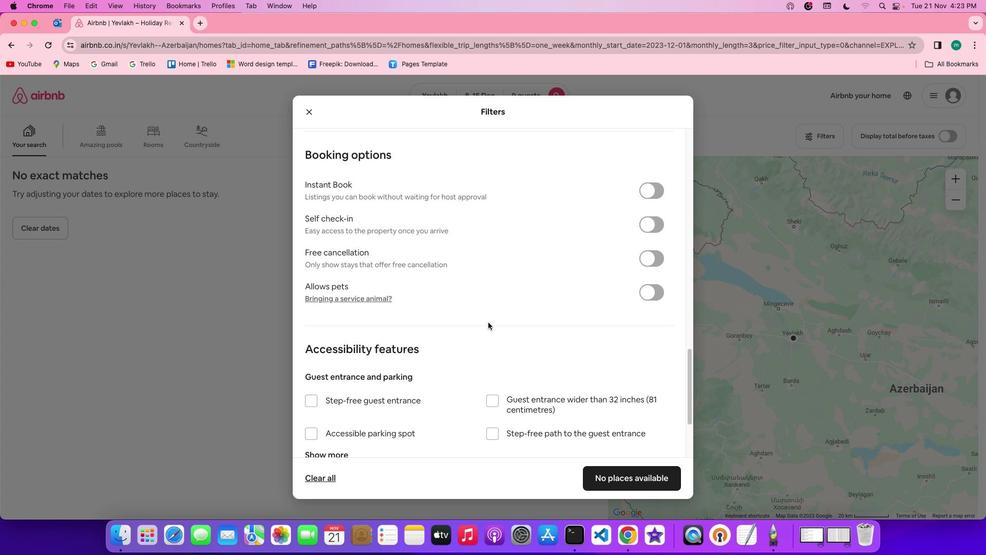 
Action: Mouse moved to (488, 322)
Screenshot: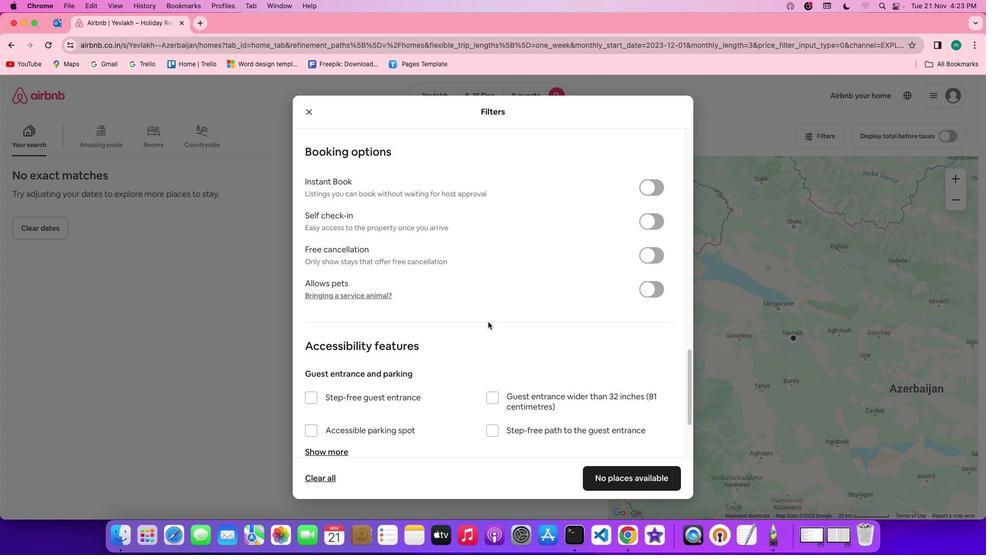 
Action: Mouse scrolled (488, 322) with delta (0, 0)
Screenshot: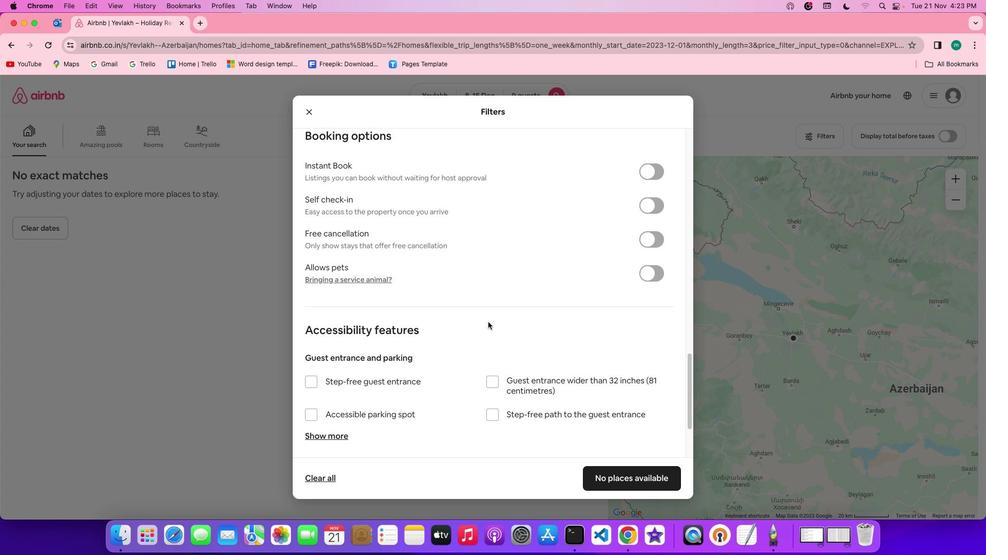 
Action: Mouse scrolled (488, 322) with delta (0, 0)
Screenshot: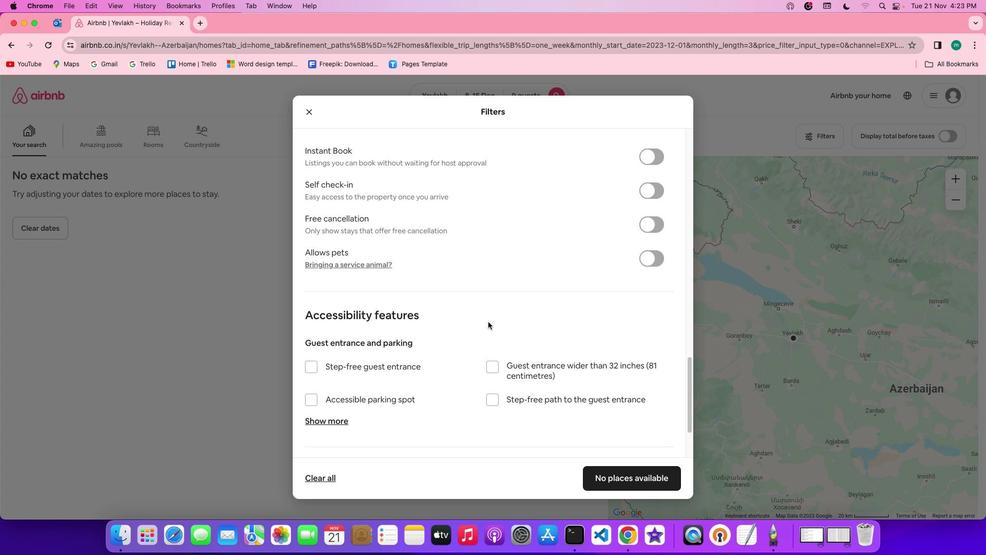 
Action: Mouse scrolled (488, 322) with delta (0, -1)
Screenshot: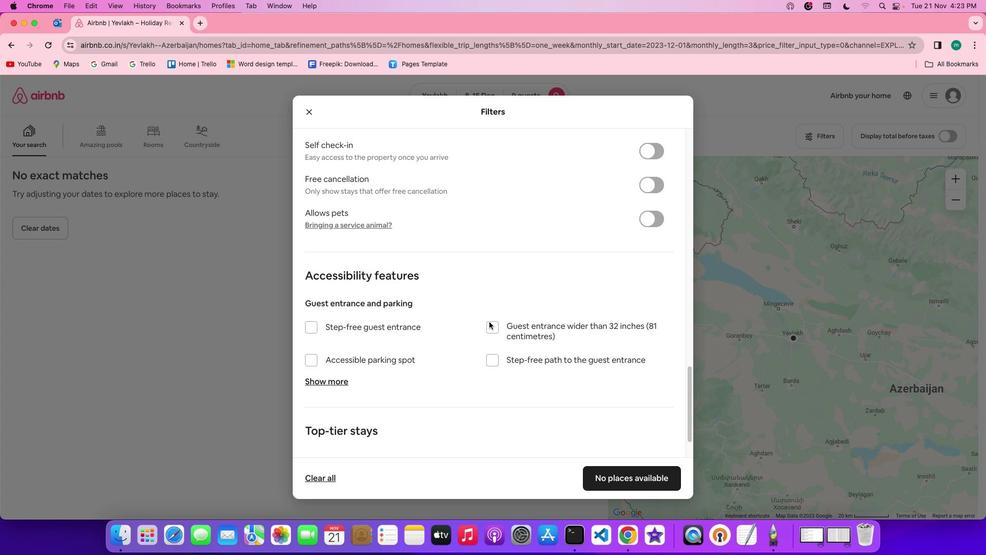
Action: Mouse scrolled (488, 322) with delta (0, -2)
Screenshot: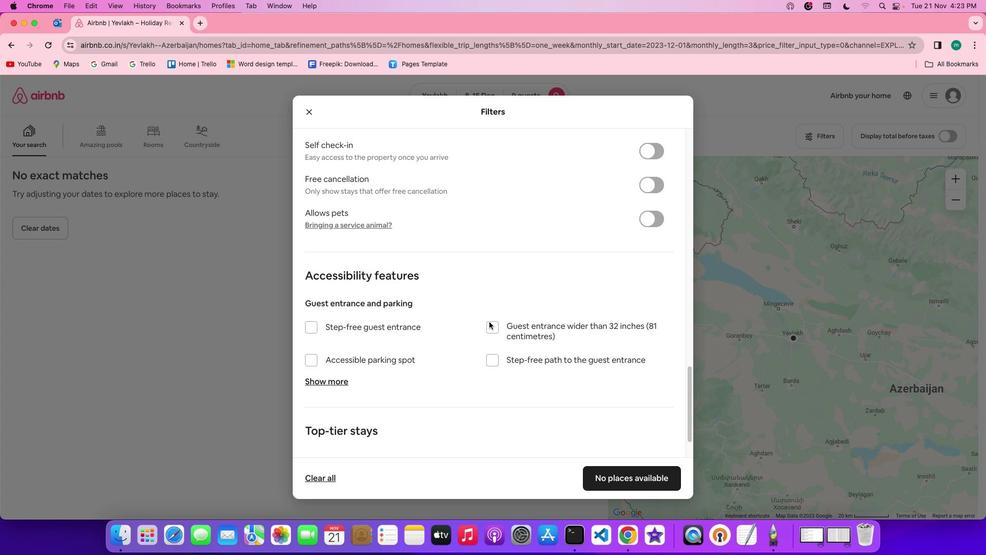 
Action: Mouse scrolled (488, 322) with delta (0, -2)
Screenshot: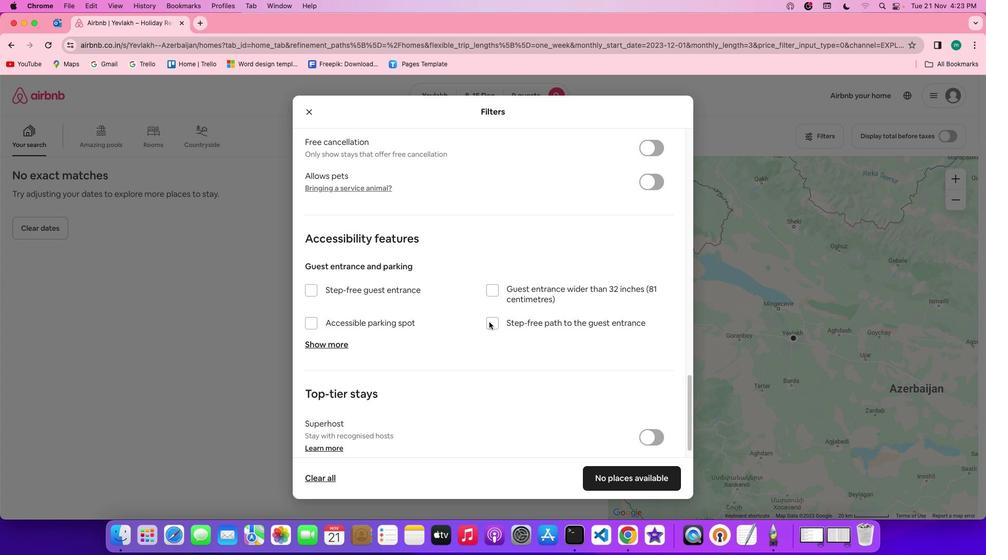 
Action: Mouse moved to (489, 321)
Screenshot: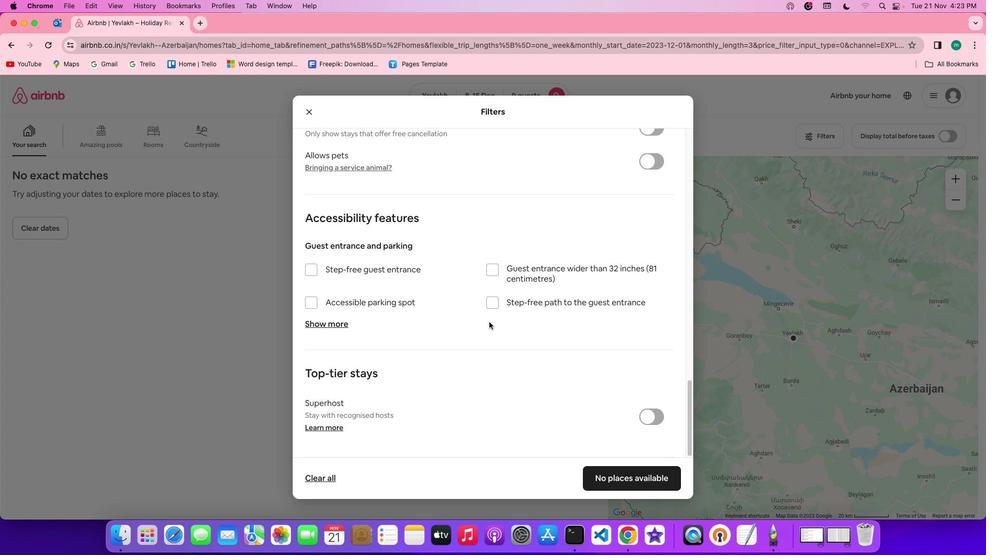 
Action: Mouse scrolled (489, 321) with delta (0, 0)
Screenshot: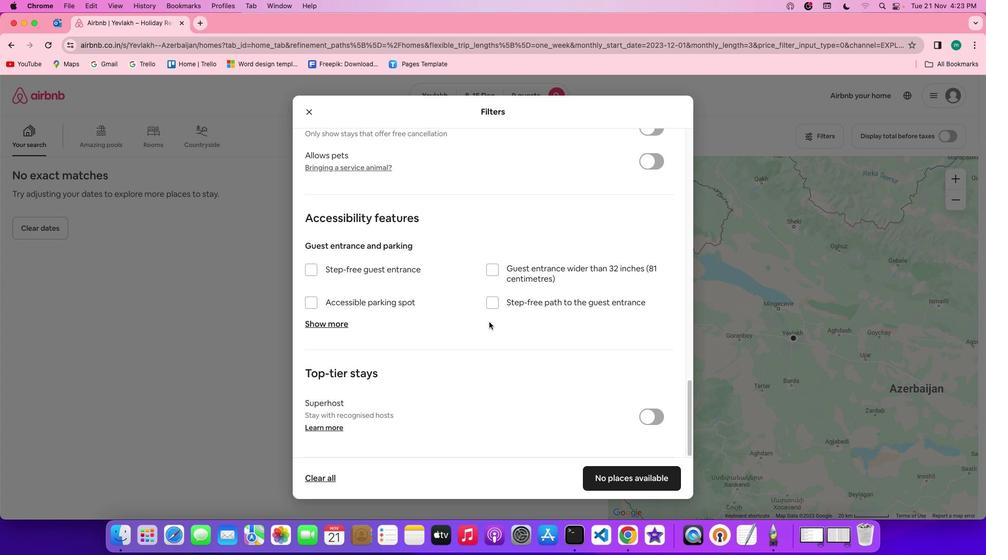 
Action: Mouse scrolled (489, 321) with delta (0, 0)
Screenshot: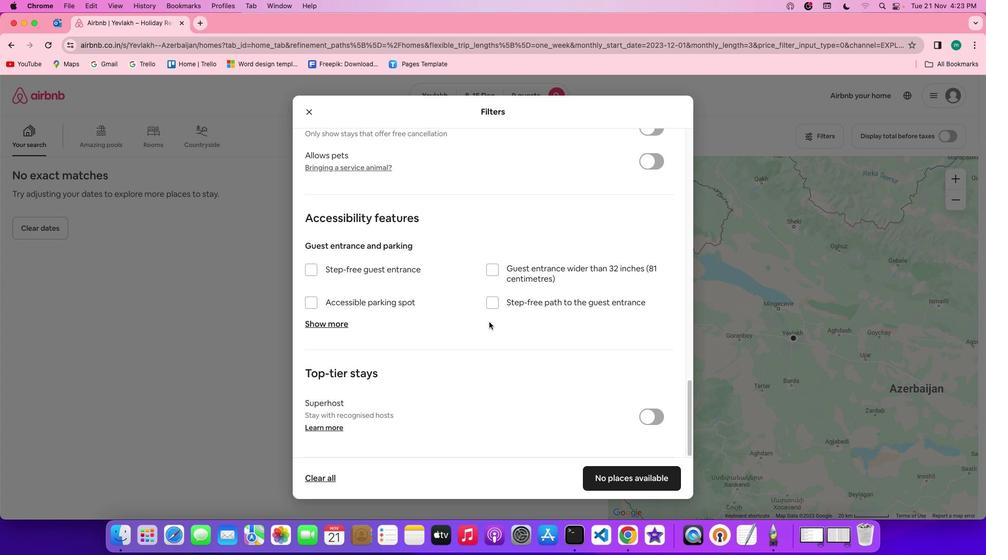 
Action: Mouse scrolled (489, 321) with delta (0, -2)
Screenshot: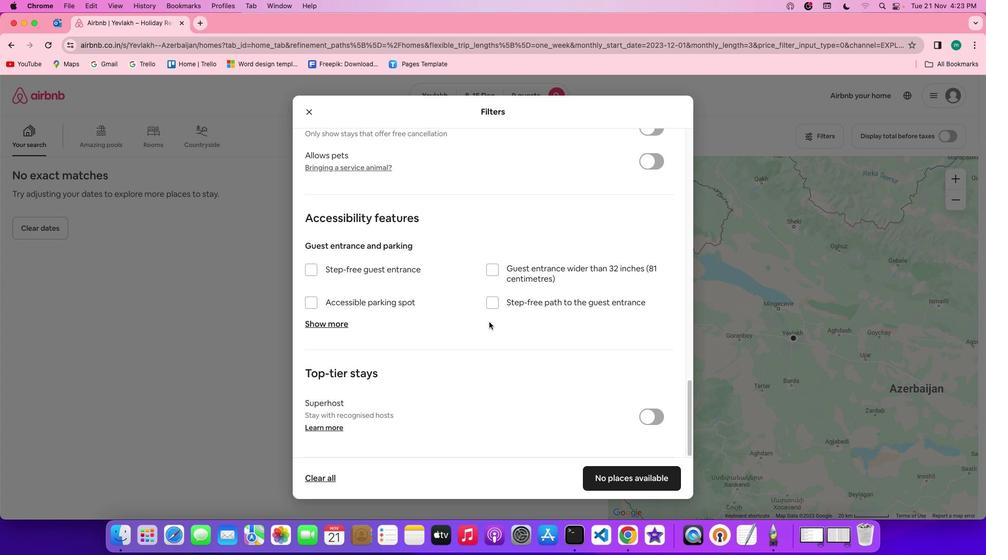 
Action: Mouse scrolled (489, 321) with delta (0, -2)
Screenshot: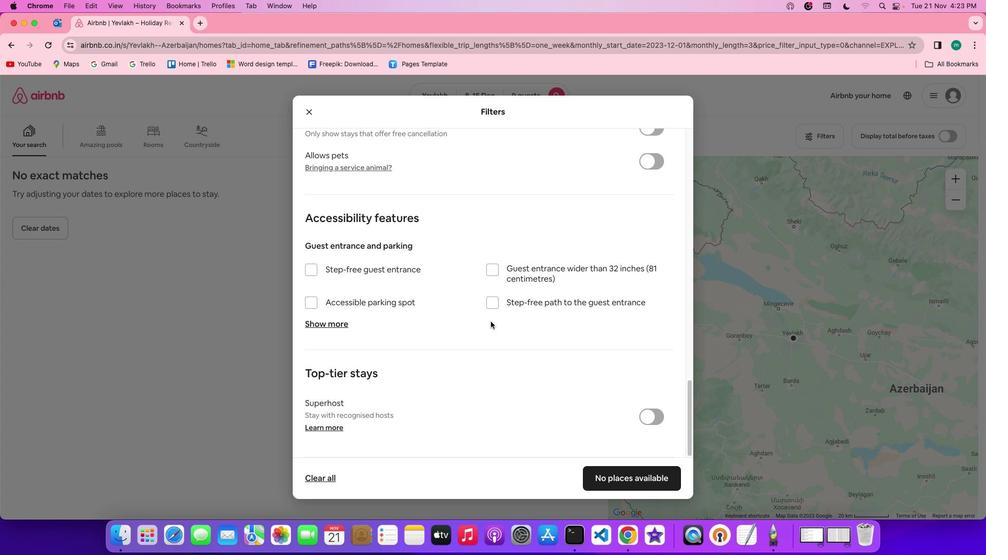 
Action: Mouse scrolled (489, 321) with delta (0, -3)
Screenshot: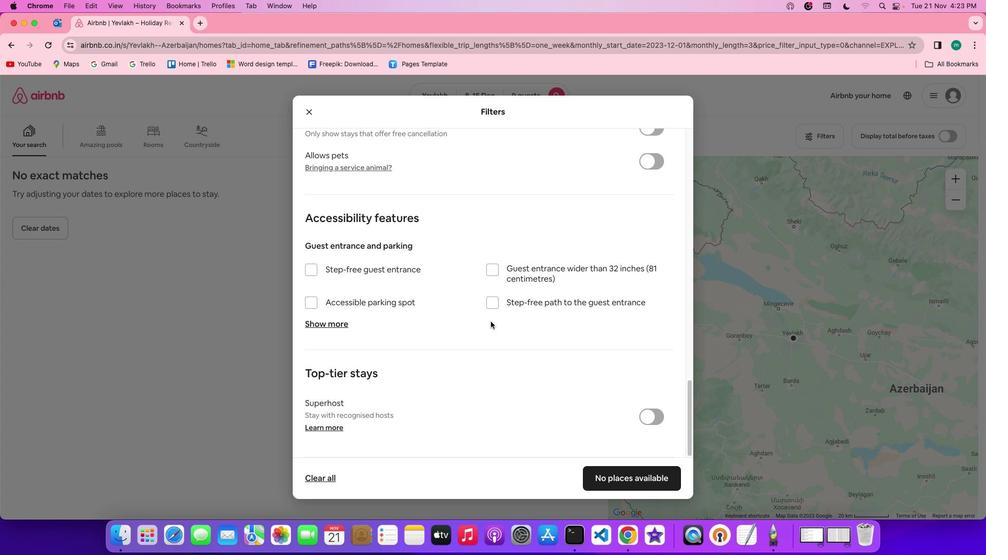 
Action: Mouse scrolled (489, 321) with delta (0, -3)
Screenshot: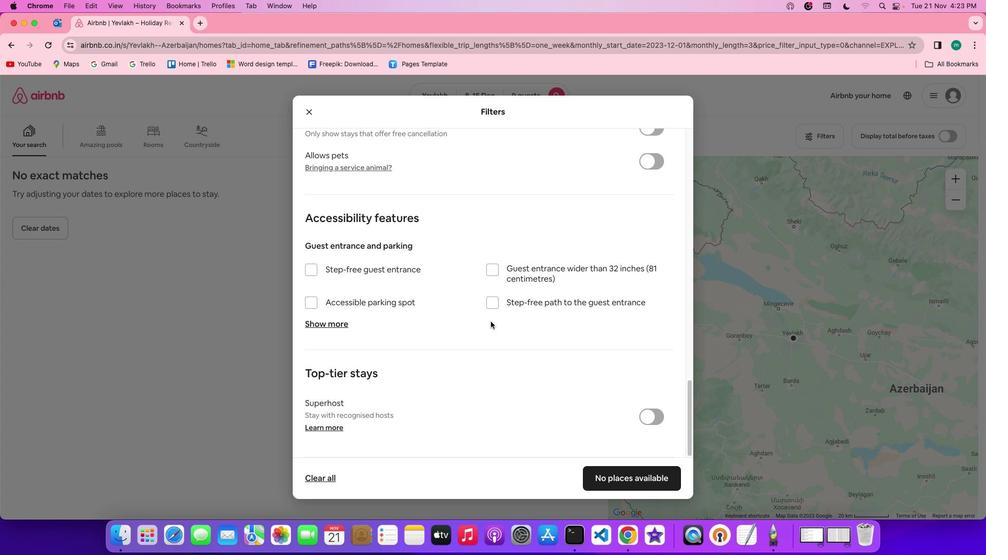 
Action: Mouse moved to (502, 326)
Screenshot: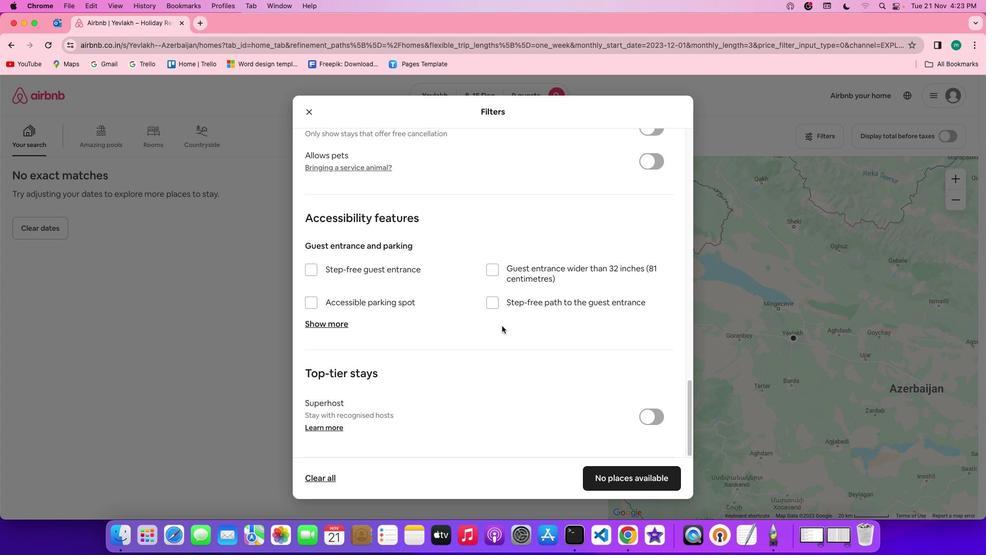 
Action: Mouse scrolled (502, 326) with delta (0, 0)
Screenshot: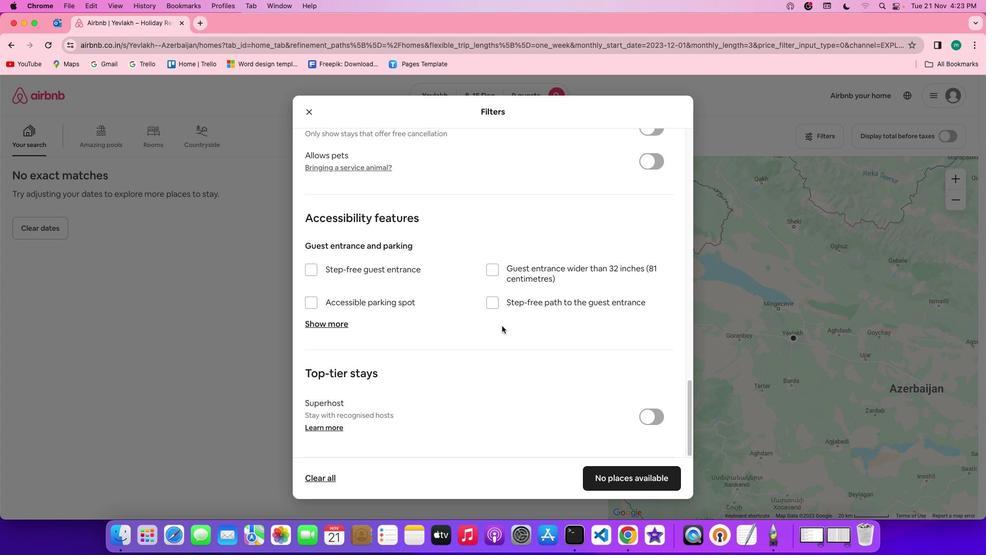 
Action: Mouse scrolled (502, 326) with delta (0, 0)
Screenshot: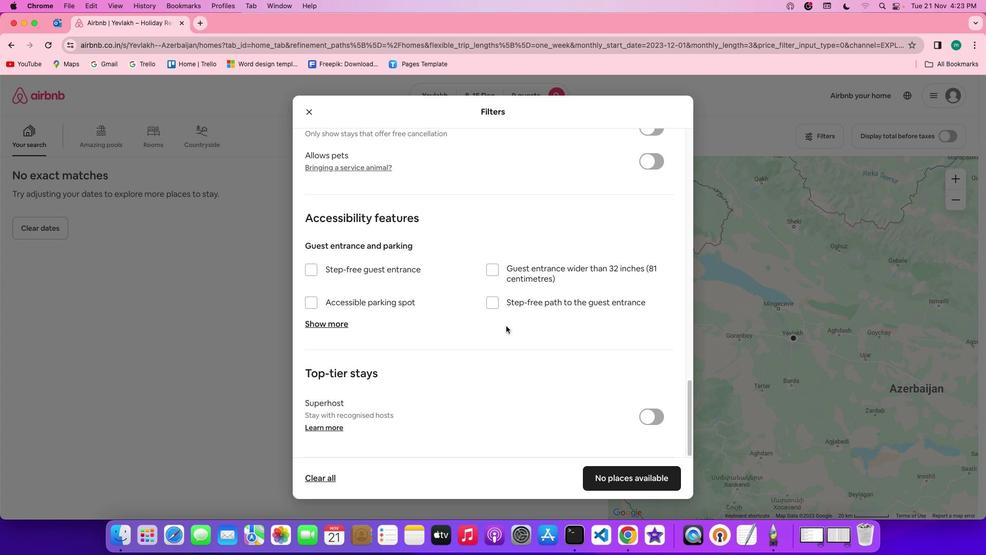
Action: Mouse scrolled (502, 326) with delta (0, -1)
Screenshot: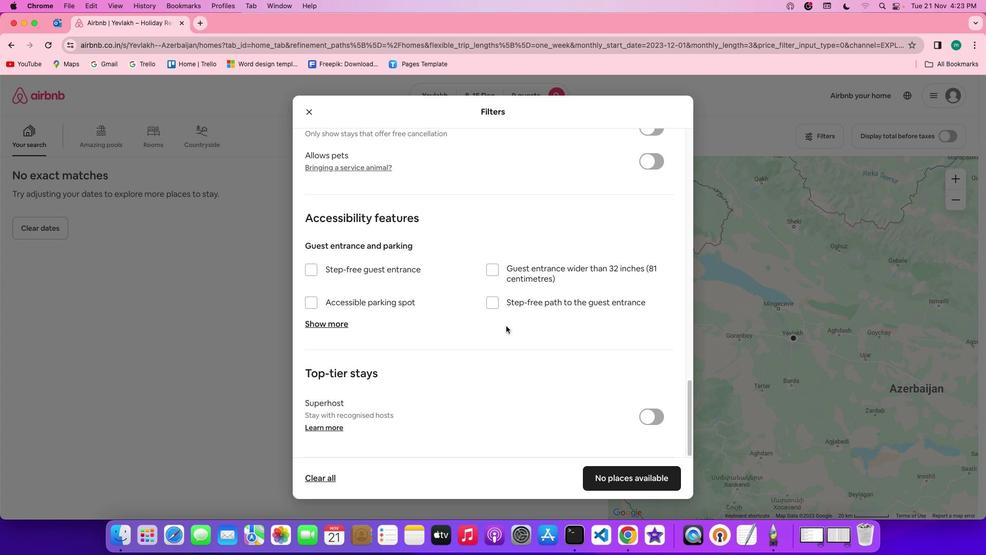 
Action: Mouse scrolled (502, 326) with delta (0, -2)
Screenshot: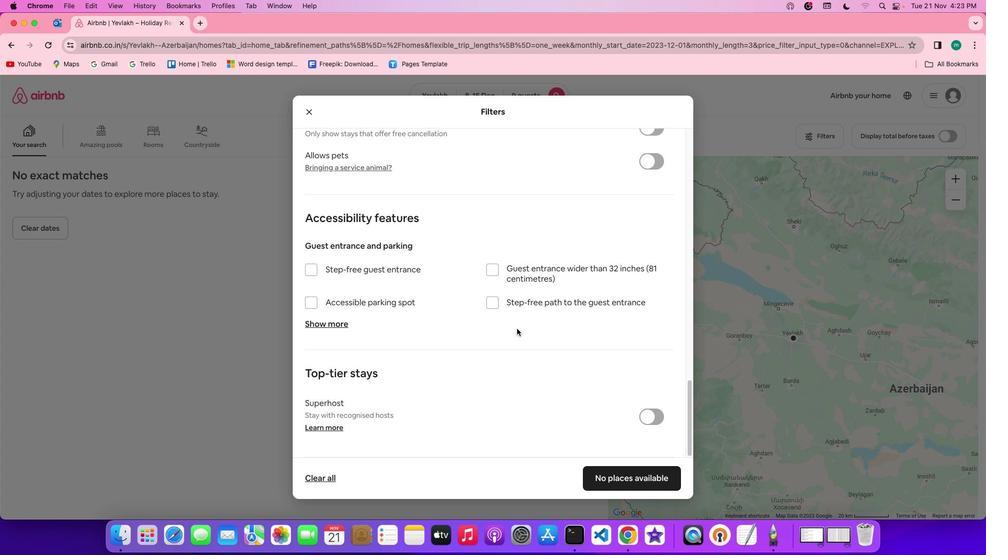 
Action: Mouse scrolled (502, 326) with delta (0, -3)
Screenshot: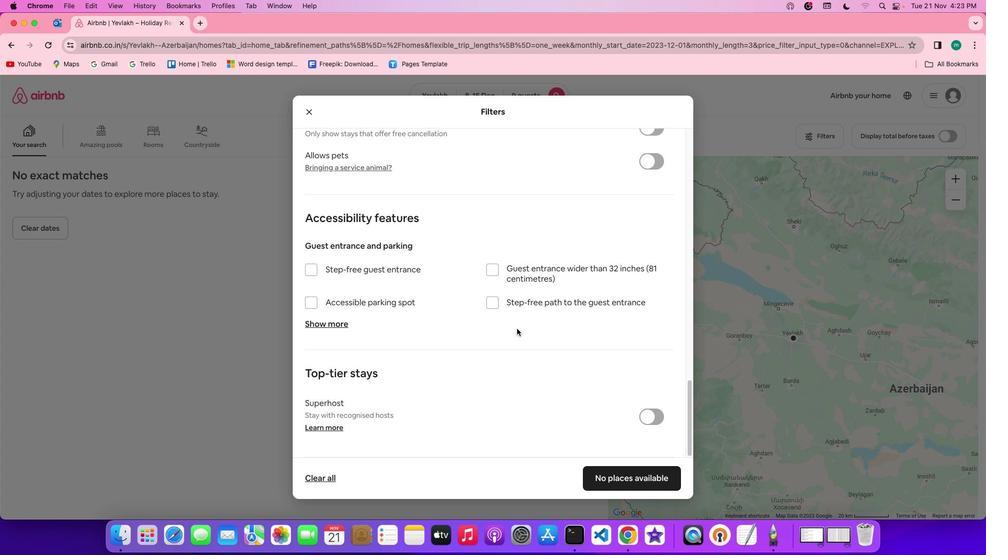 
Action: Mouse scrolled (502, 326) with delta (0, -3)
Screenshot: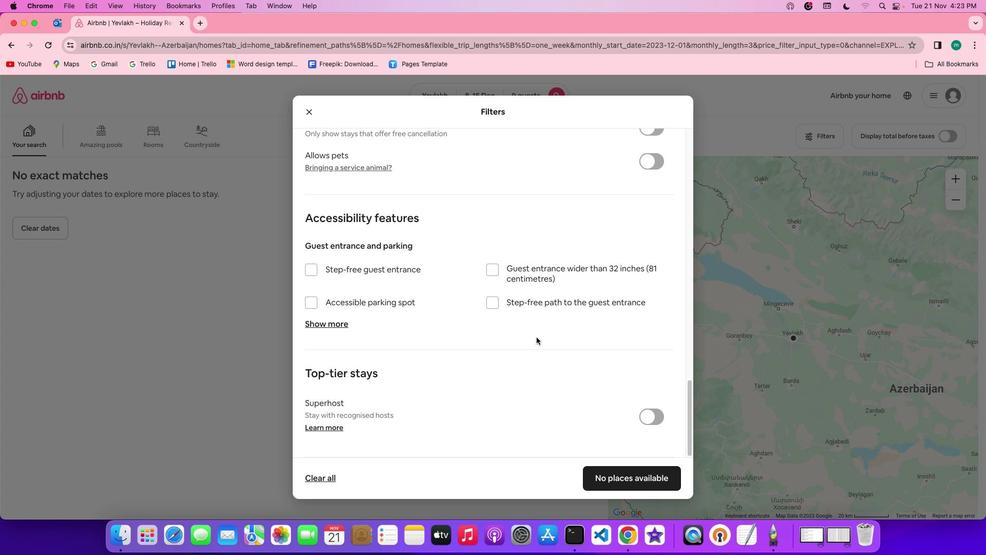 
Action: Mouse moved to (609, 479)
Screenshot: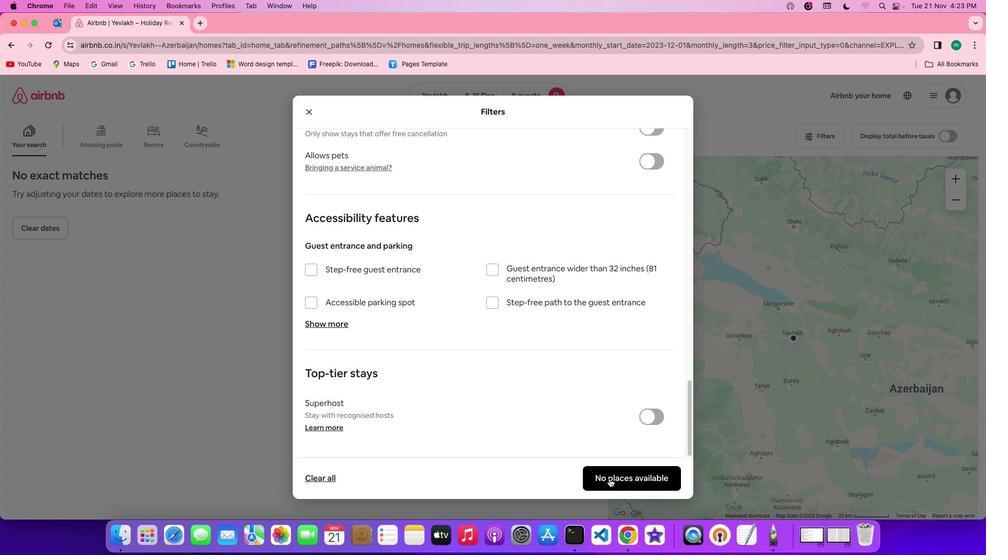 
Action: Mouse pressed left at (609, 479)
Screenshot: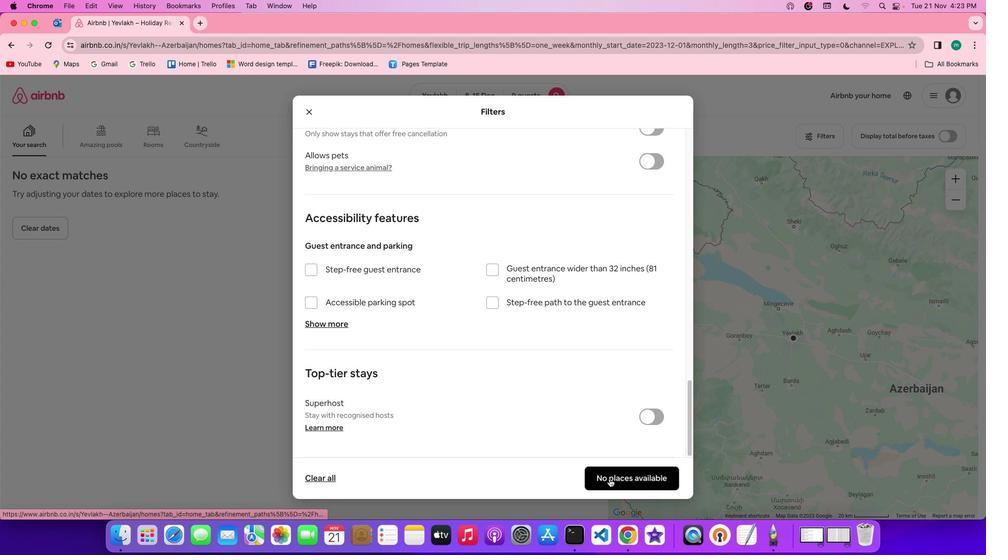 
Action: Mouse moved to (205, 293)
Screenshot: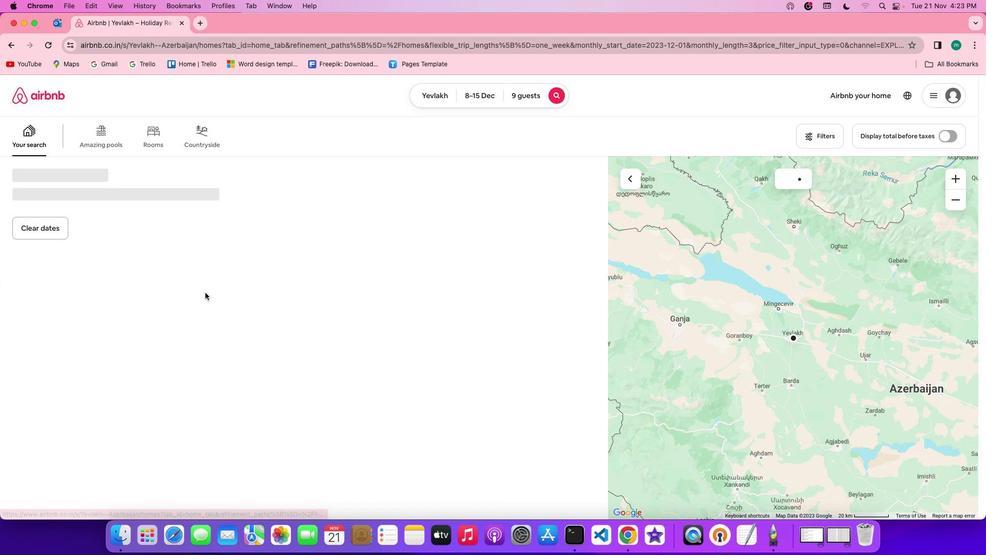 
